 Task: Add a signature Julia Brown containing With heartfelt thanks and warm wishes, Julia Brown to email address softage.8@softage.net and add a label Cloud computing
Action: Mouse moved to (1226, 75)
Screenshot: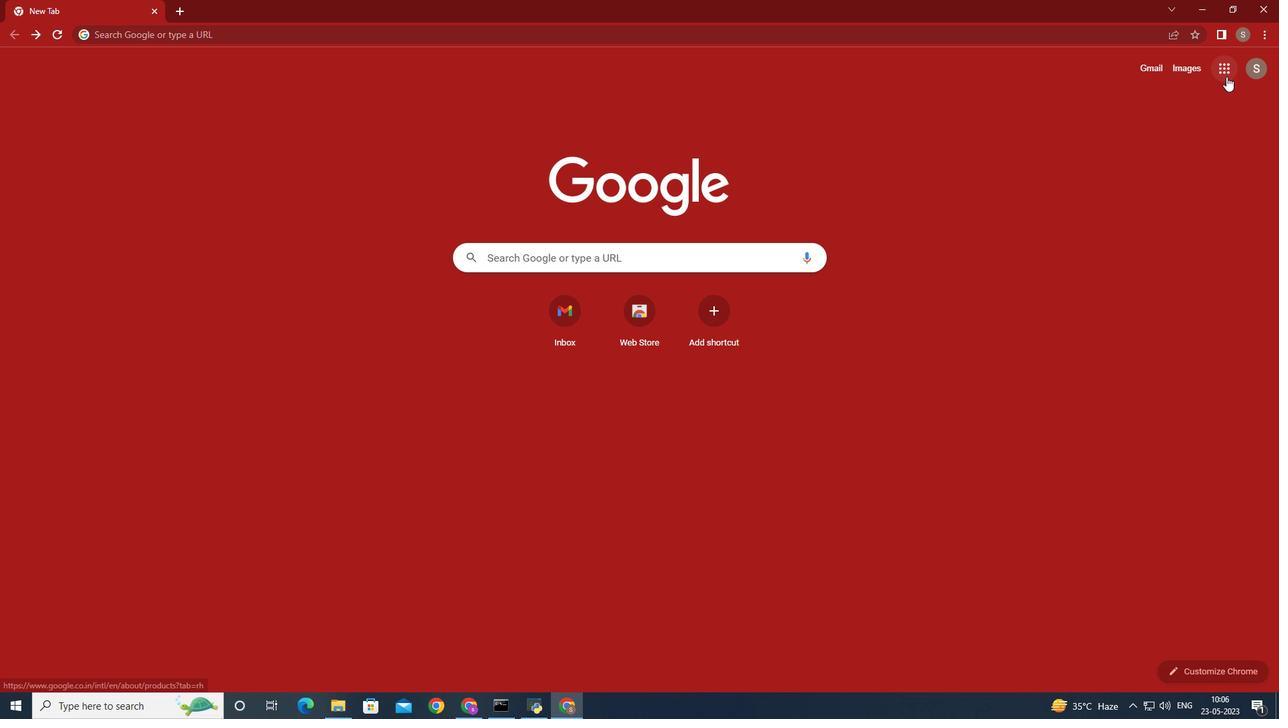
Action: Mouse pressed left at (1226, 75)
Screenshot: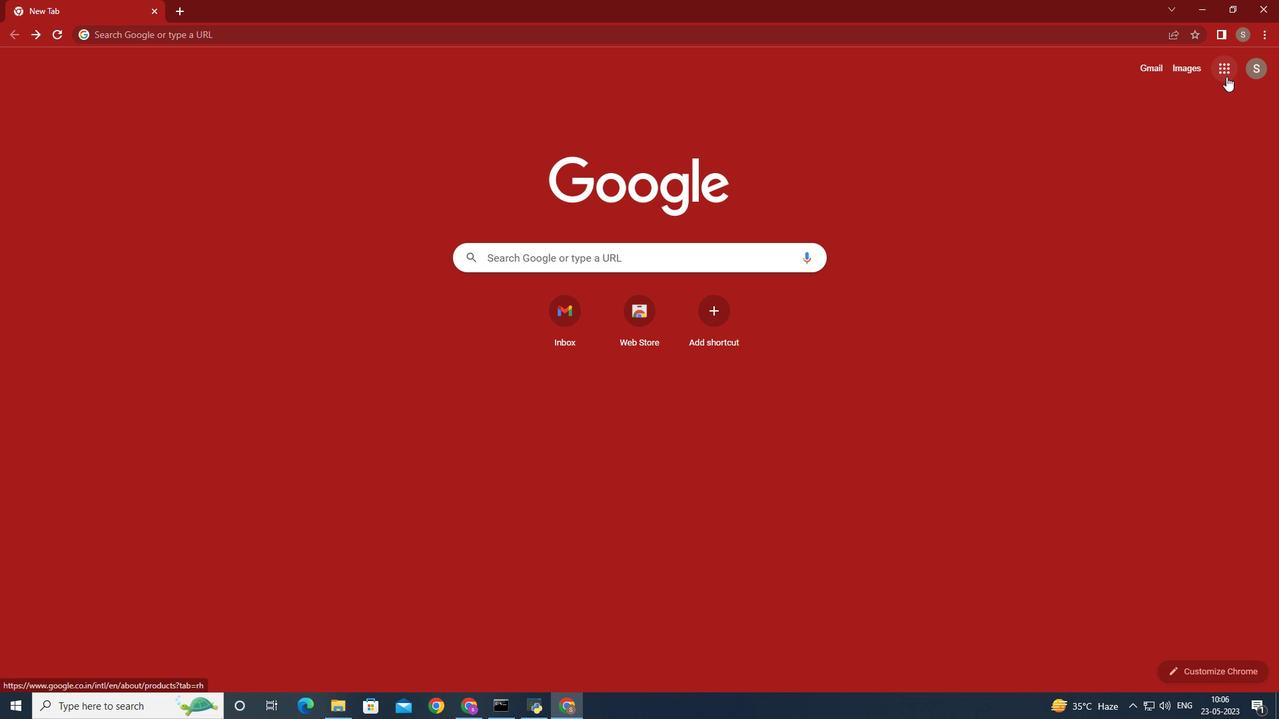 
Action: Mouse moved to (1151, 141)
Screenshot: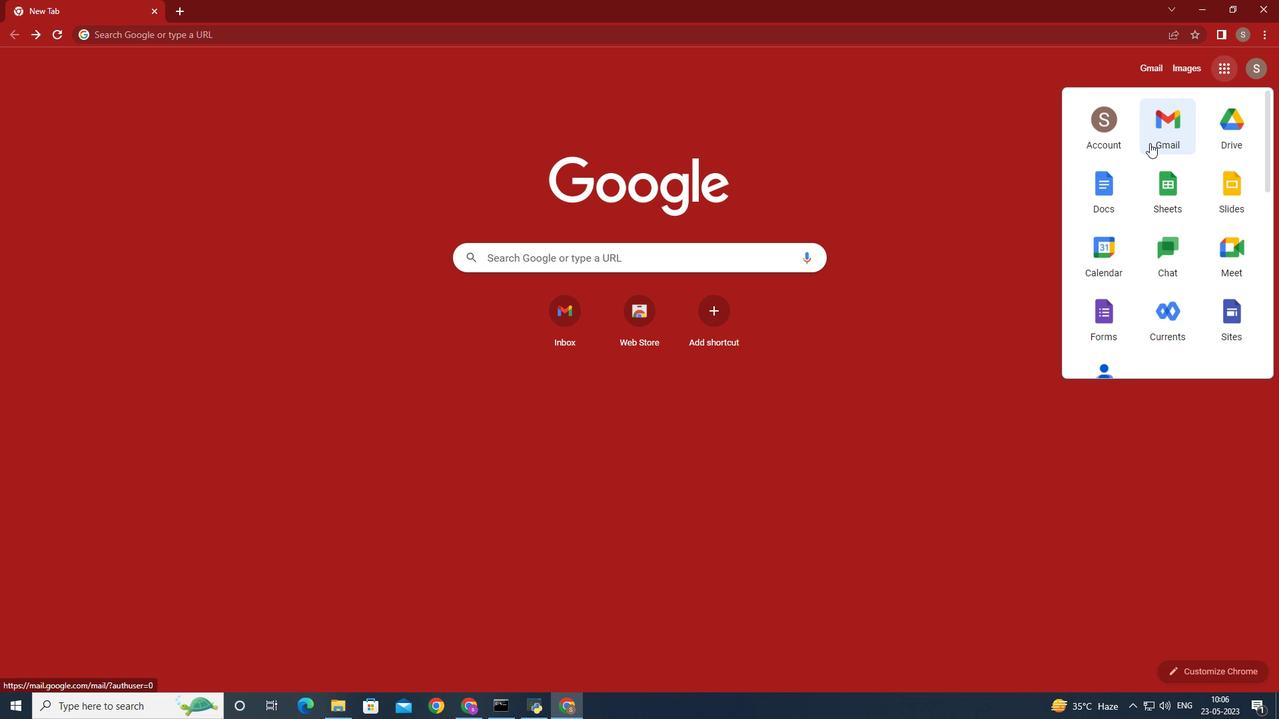 
Action: Mouse pressed left at (1151, 141)
Screenshot: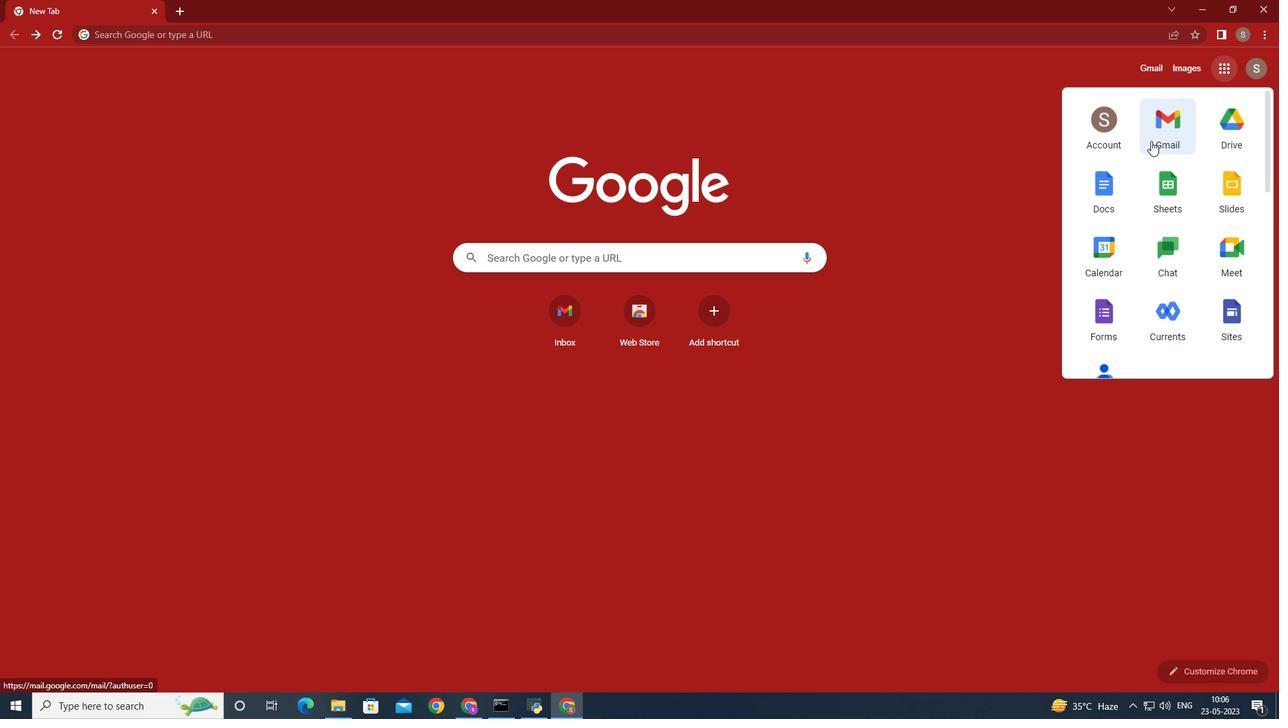 
Action: Mouse moved to (1123, 95)
Screenshot: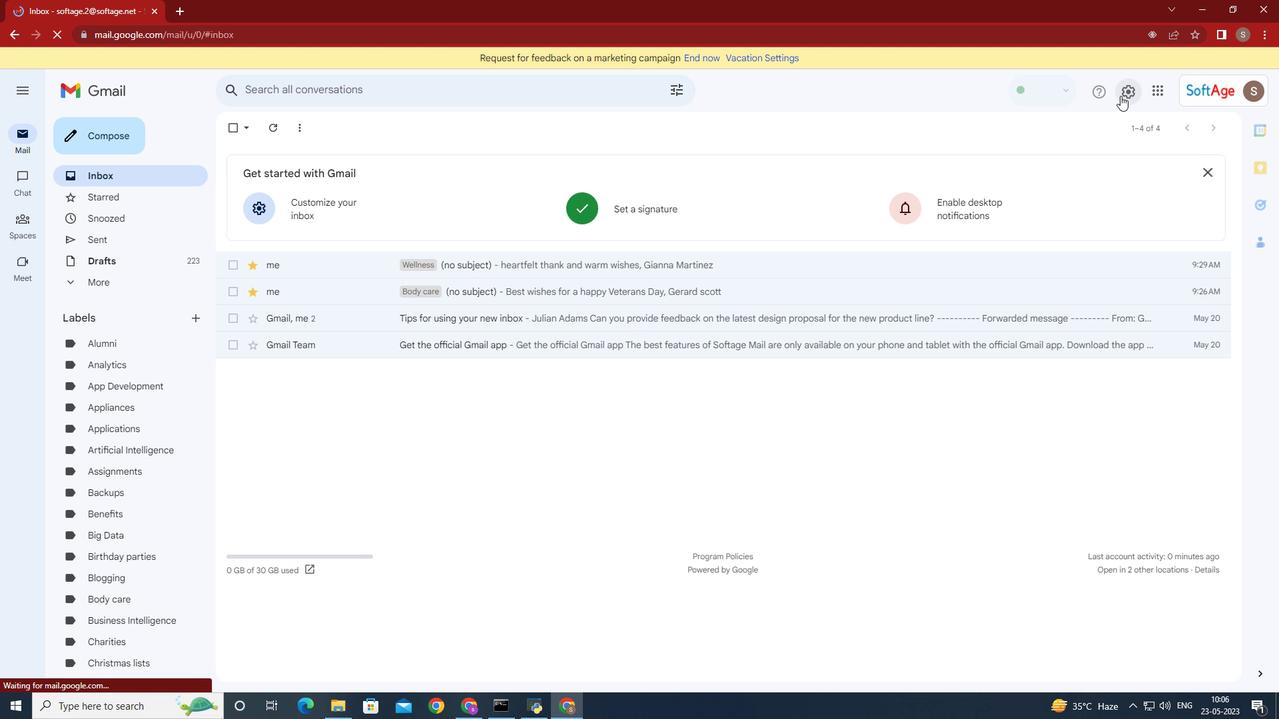 
Action: Mouse pressed left at (1123, 95)
Screenshot: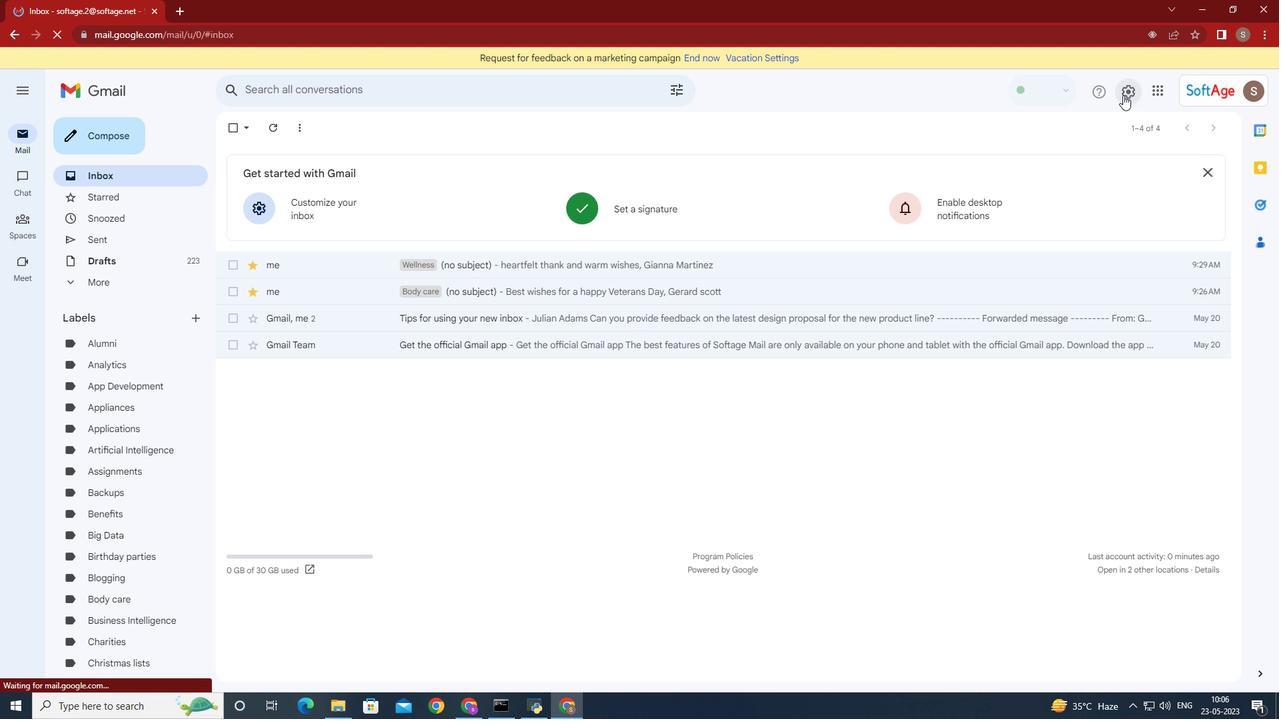 
Action: Mouse moved to (1130, 161)
Screenshot: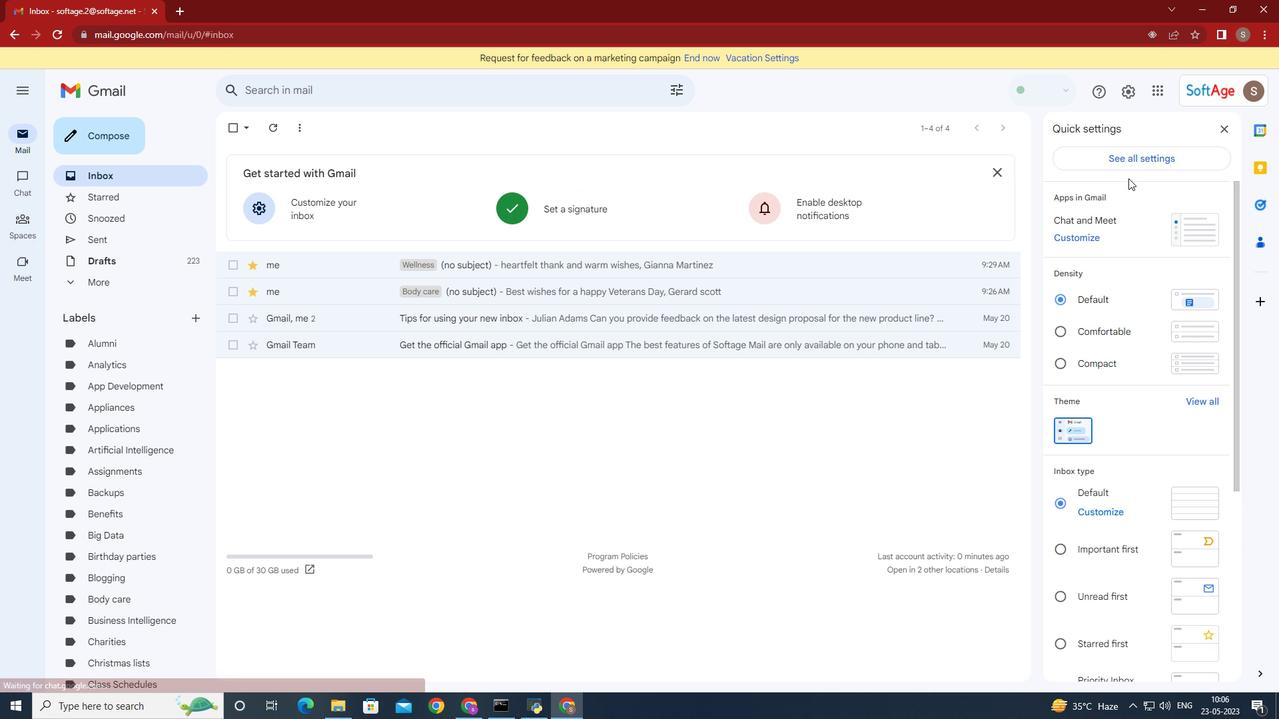 
Action: Mouse pressed left at (1130, 161)
Screenshot: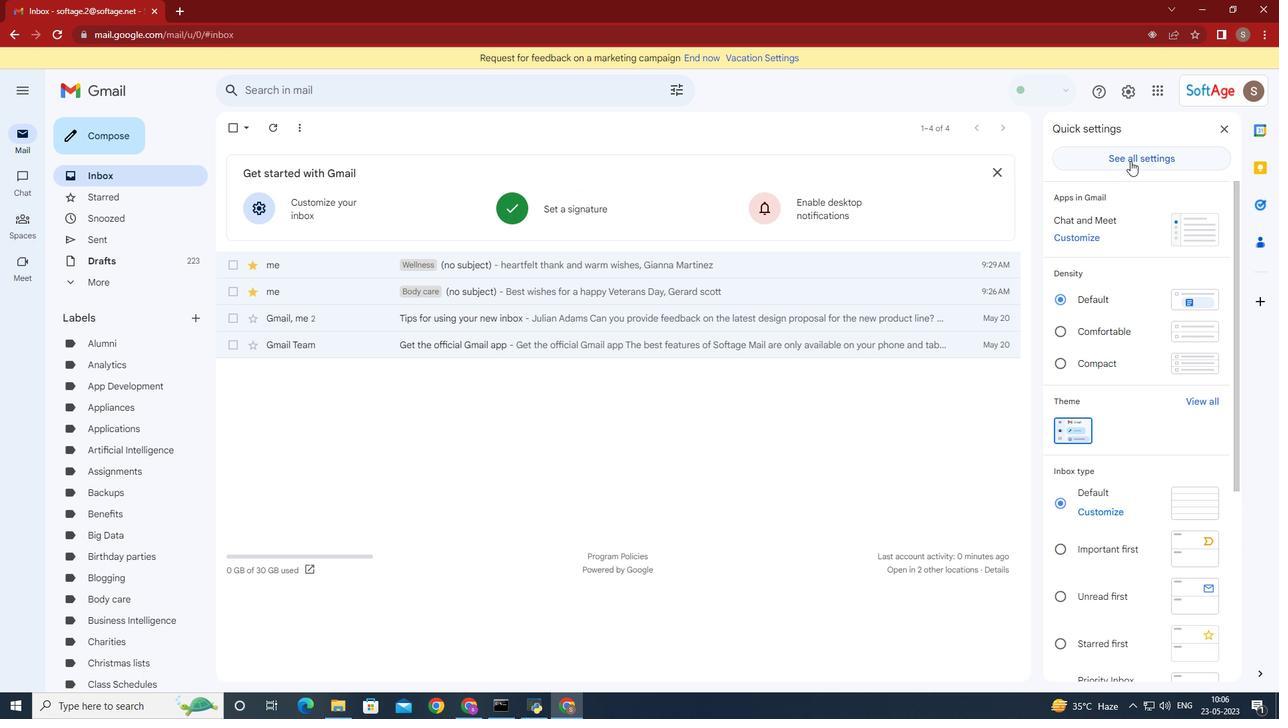
Action: Mouse moved to (616, 367)
Screenshot: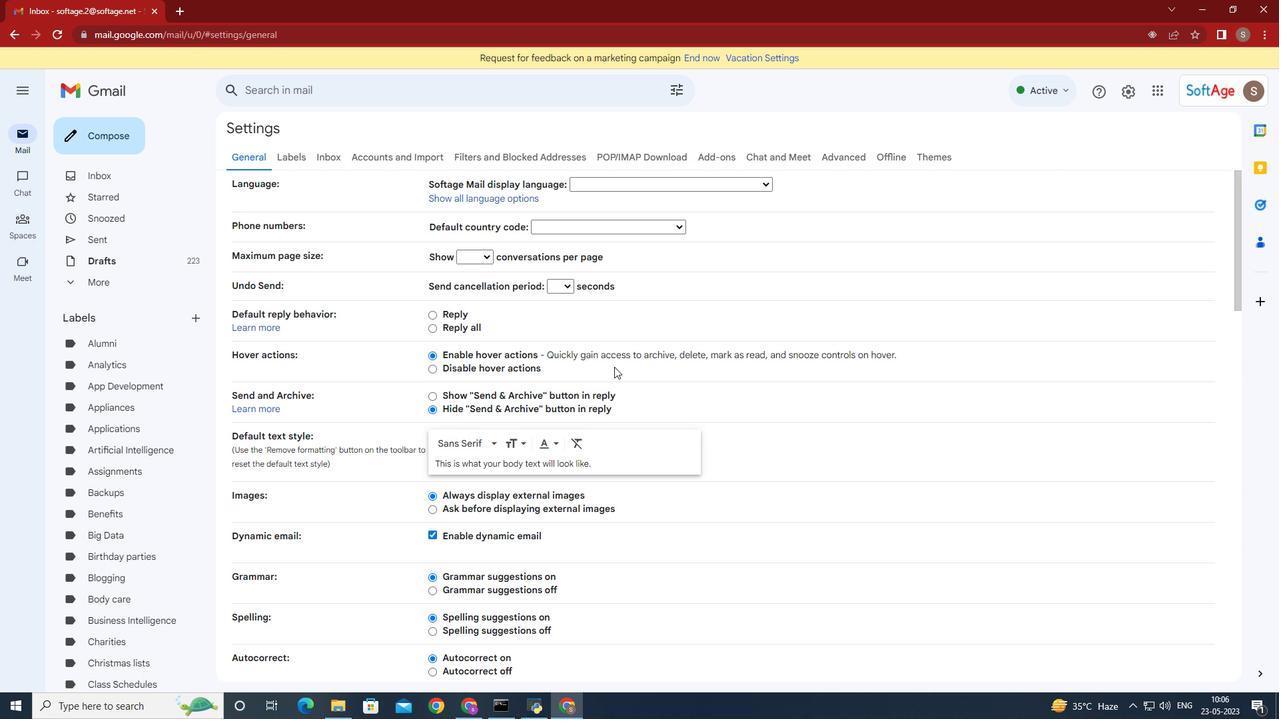 
Action: Mouse scrolled (616, 366) with delta (0, 0)
Screenshot: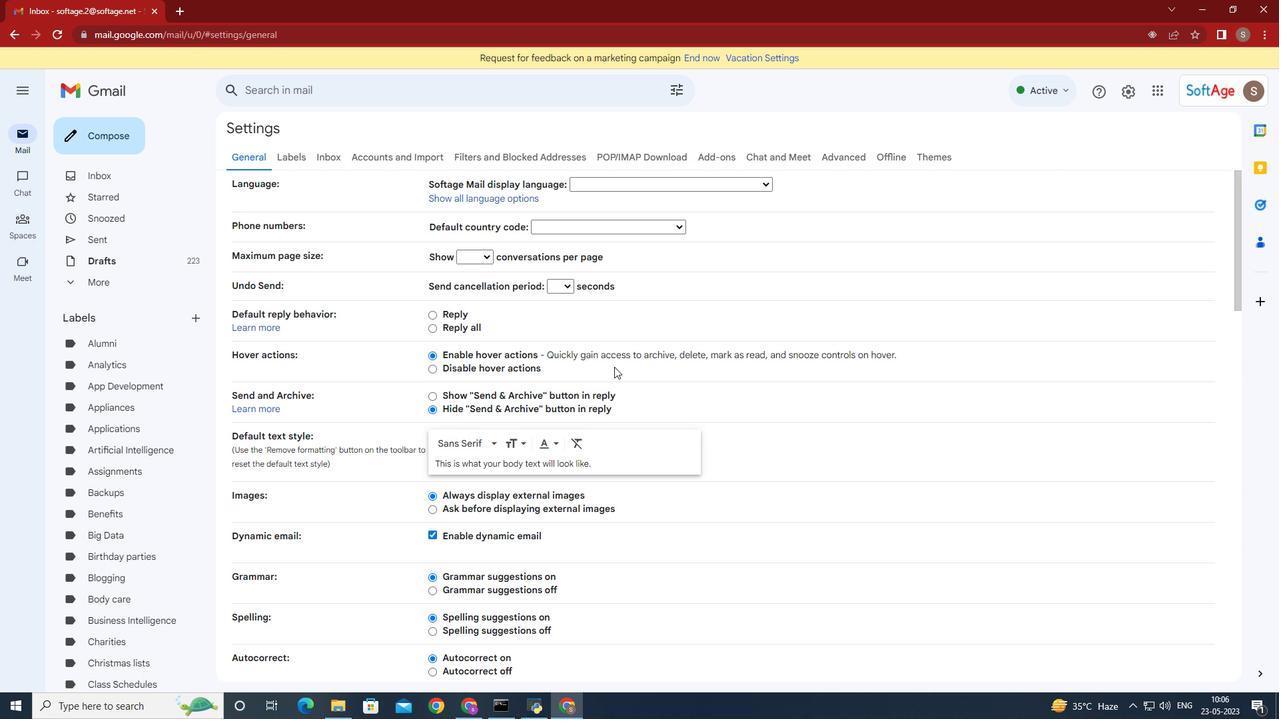 
Action: Mouse moved to (646, 369)
Screenshot: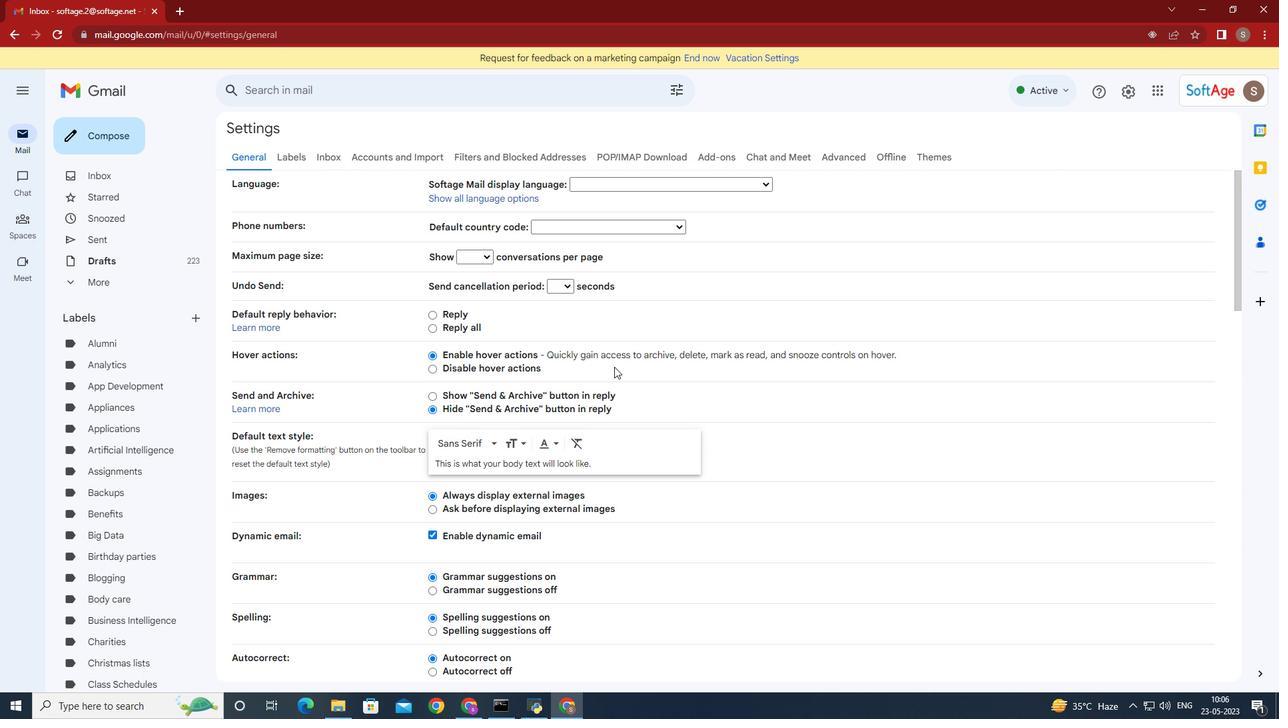 
Action: Mouse scrolled (646, 369) with delta (0, 0)
Screenshot: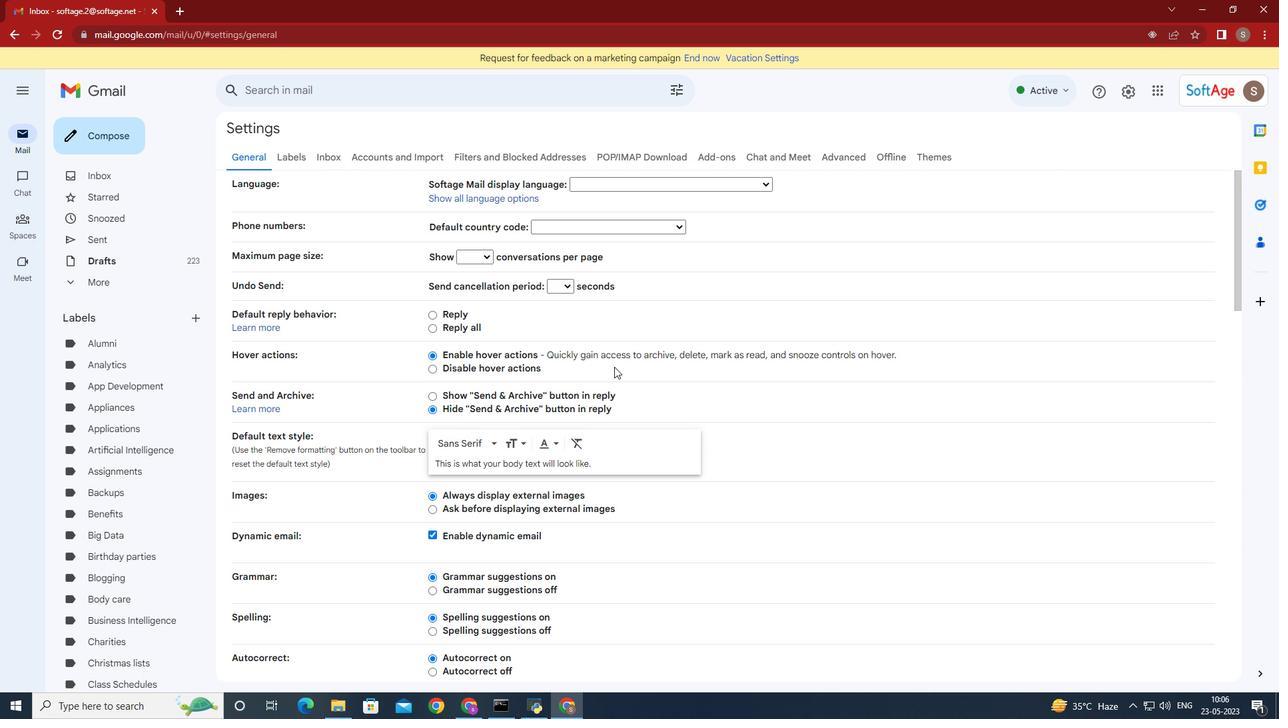 
Action: Mouse moved to (715, 370)
Screenshot: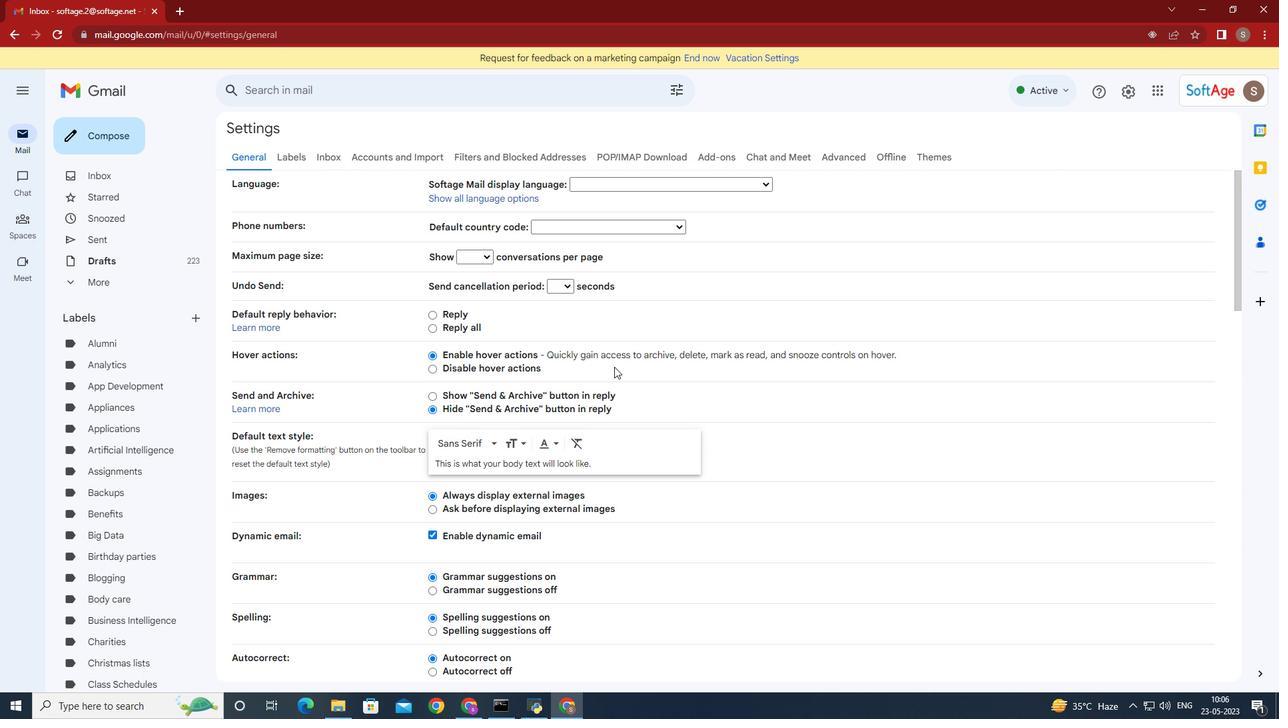 
Action: Mouse scrolled (697, 369) with delta (0, 0)
Screenshot: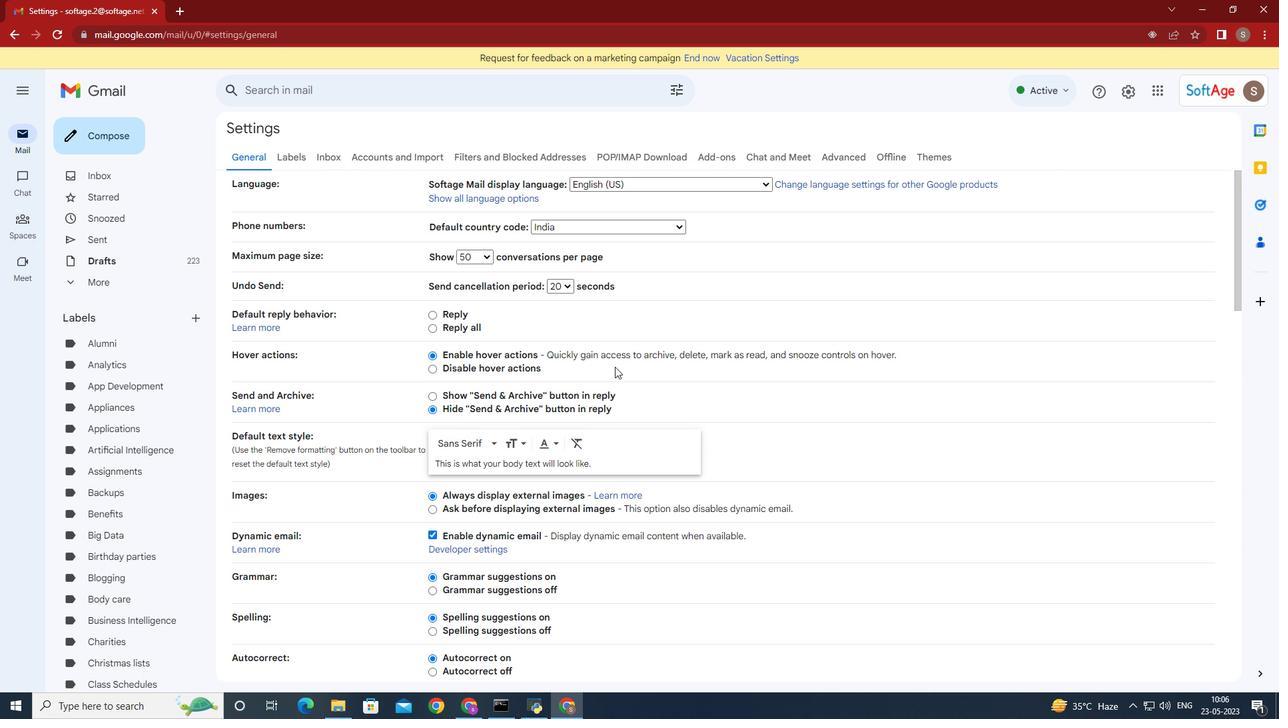 
Action: Mouse moved to (756, 367)
Screenshot: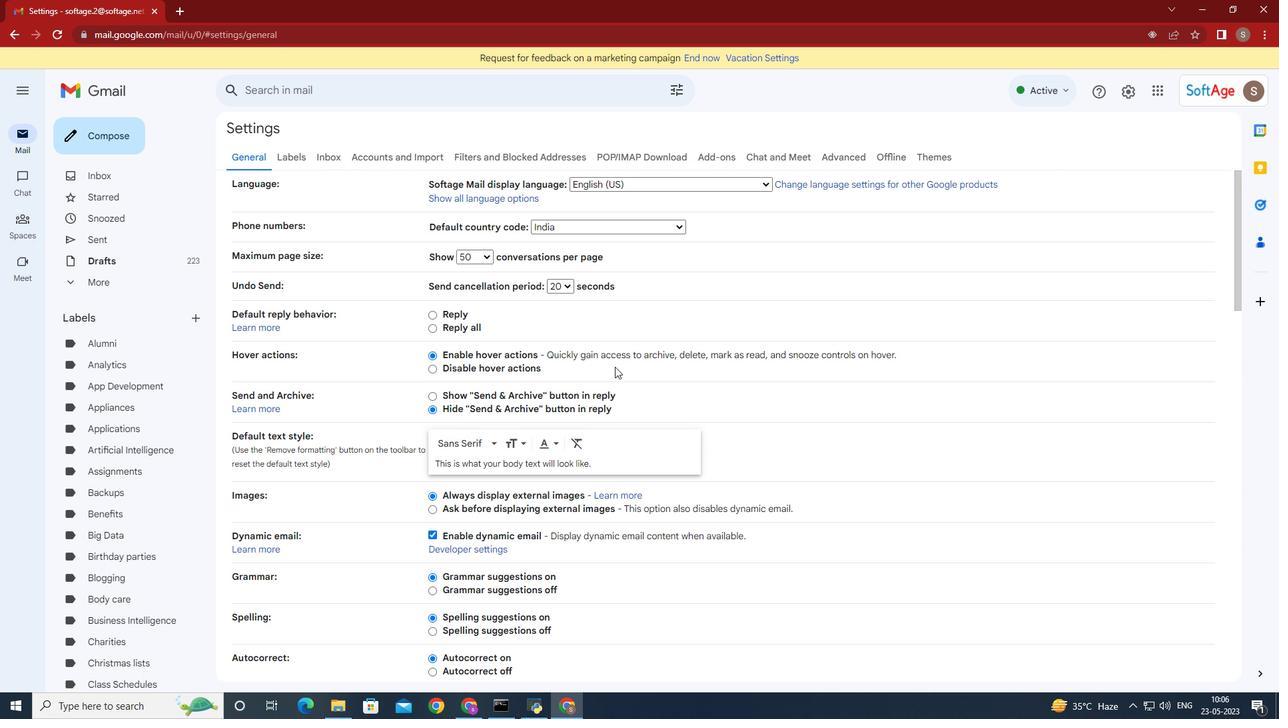
Action: Mouse scrolled (756, 367) with delta (0, 0)
Screenshot: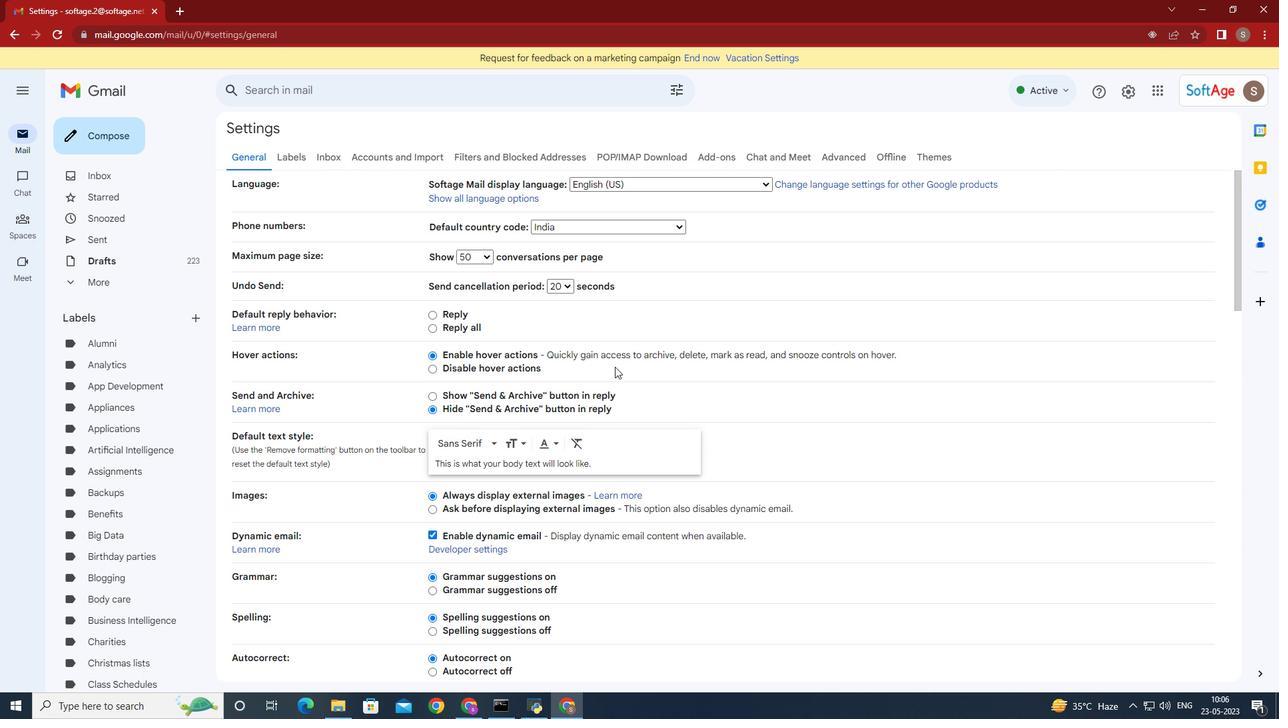 
Action: Mouse moved to (809, 357)
Screenshot: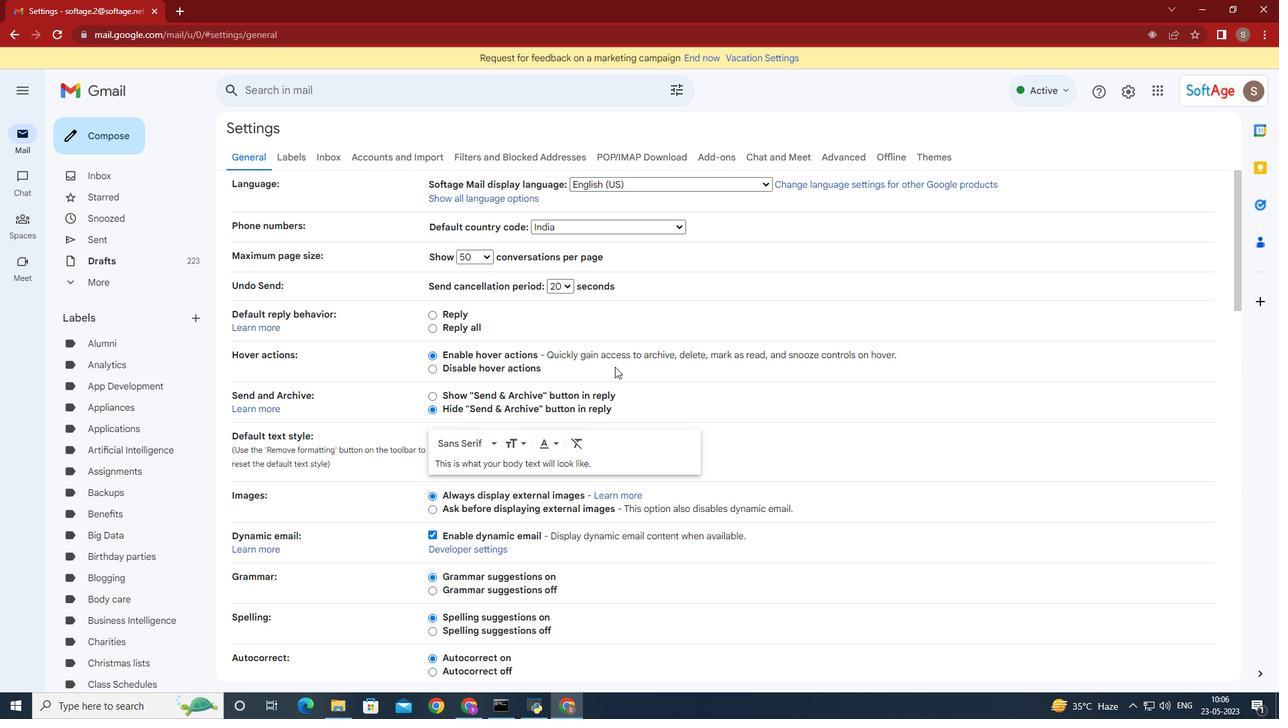 
Action: Mouse scrolled (809, 357) with delta (0, 0)
Screenshot: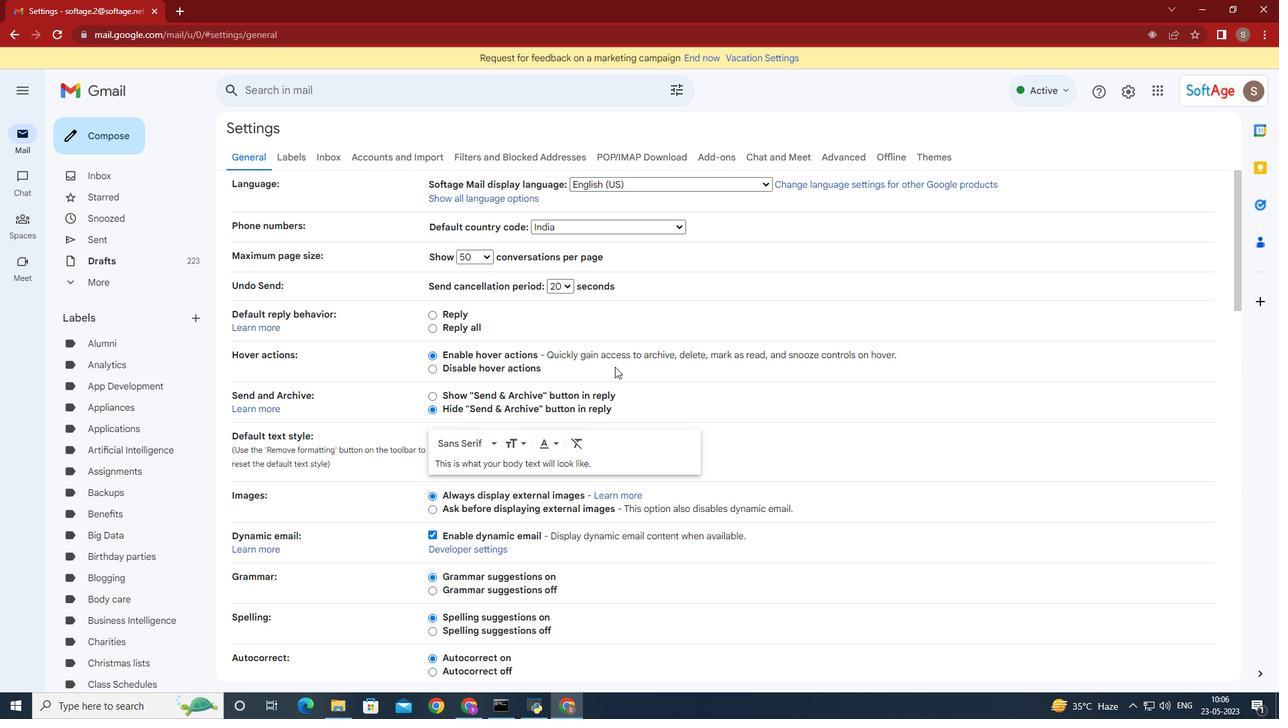 
Action: Mouse moved to (830, 350)
Screenshot: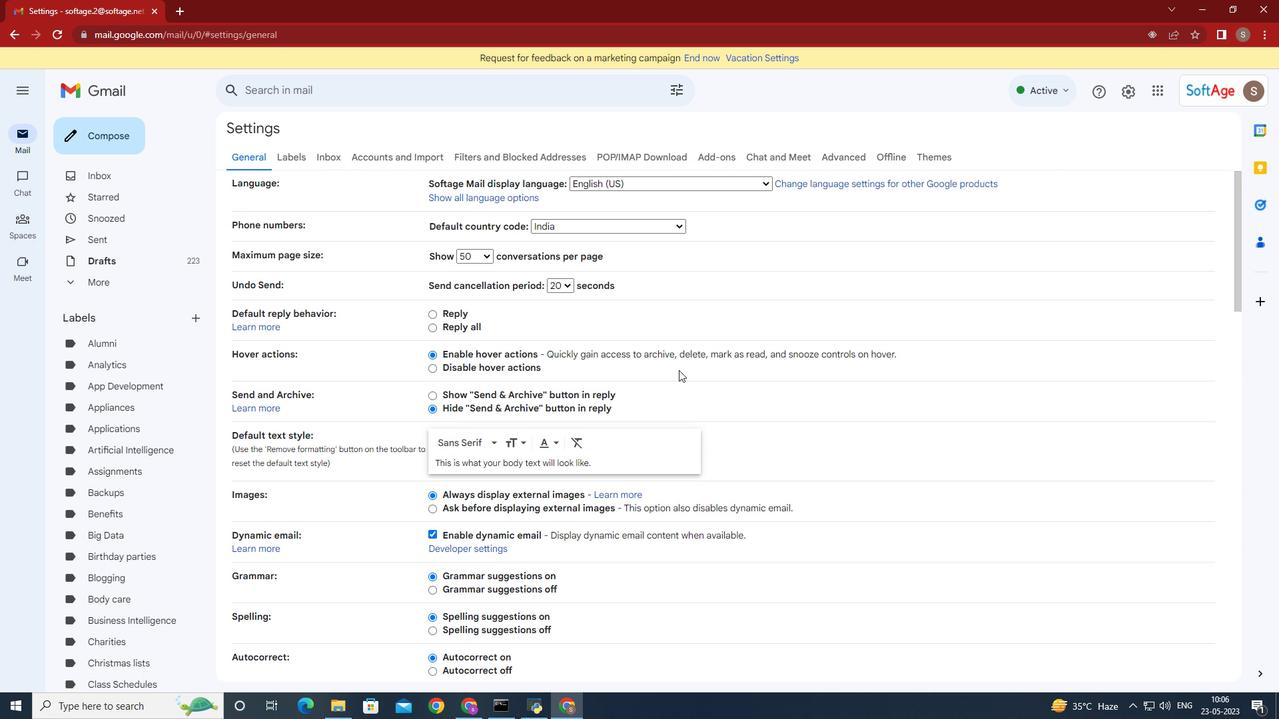 
Action: Mouse scrolled (830, 349) with delta (0, 0)
Screenshot: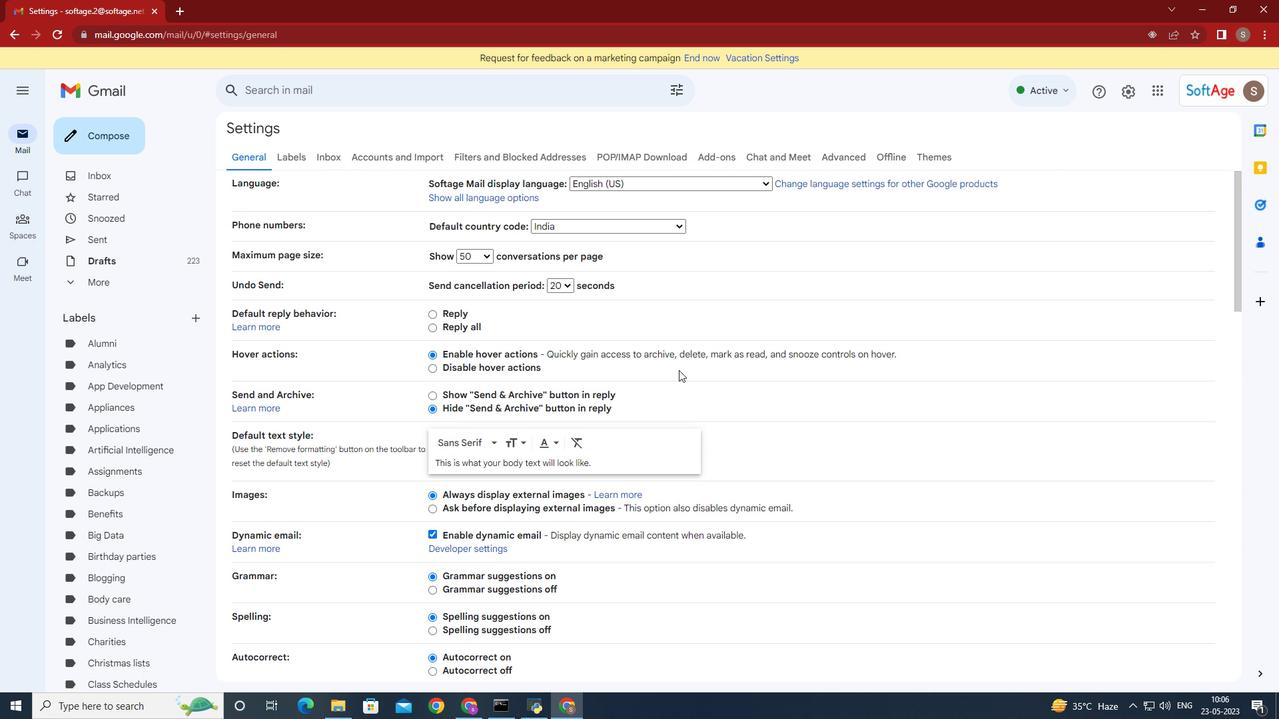 
Action: Mouse moved to (789, 353)
Screenshot: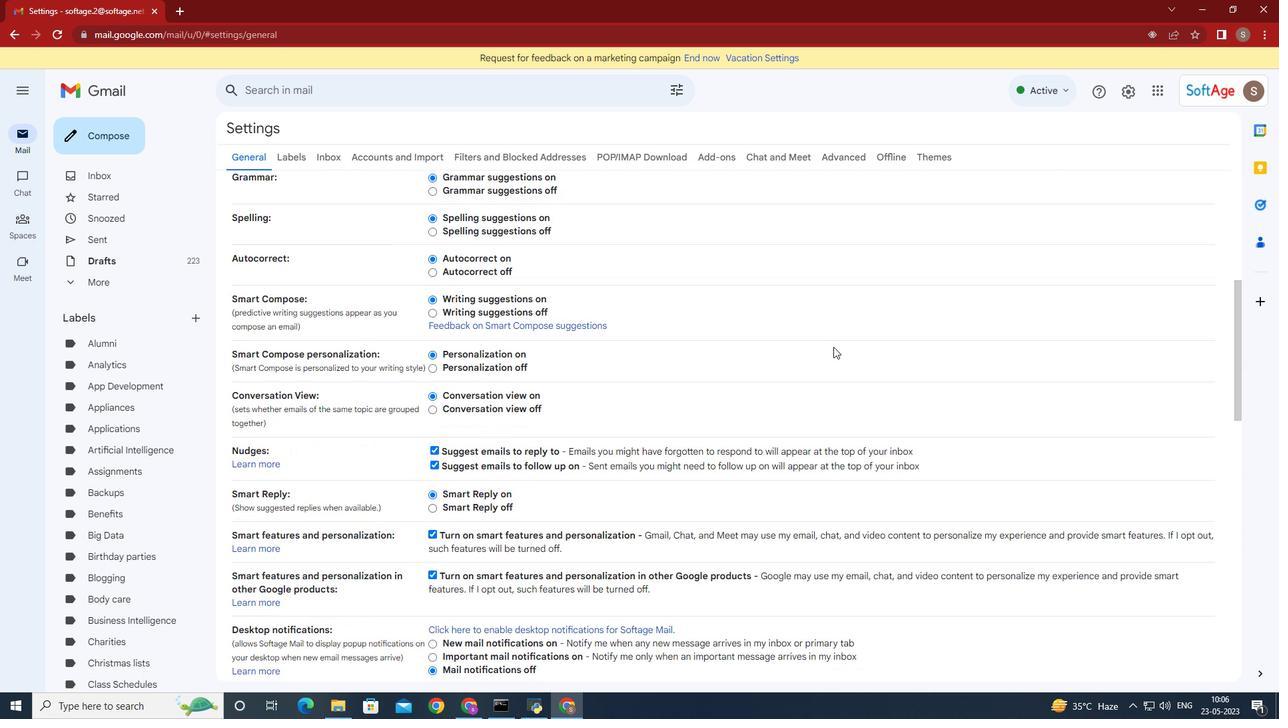 
Action: Mouse scrolled (789, 352) with delta (0, 0)
Screenshot: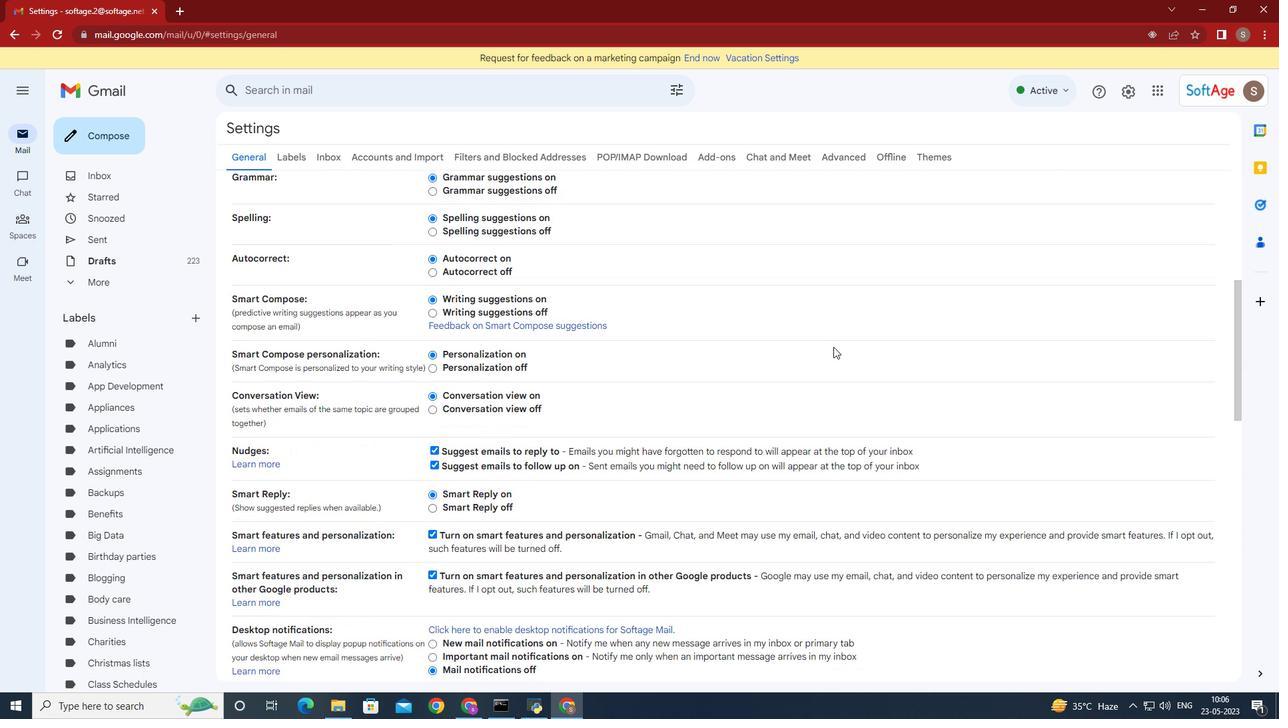 
Action: Mouse moved to (783, 355)
Screenshot: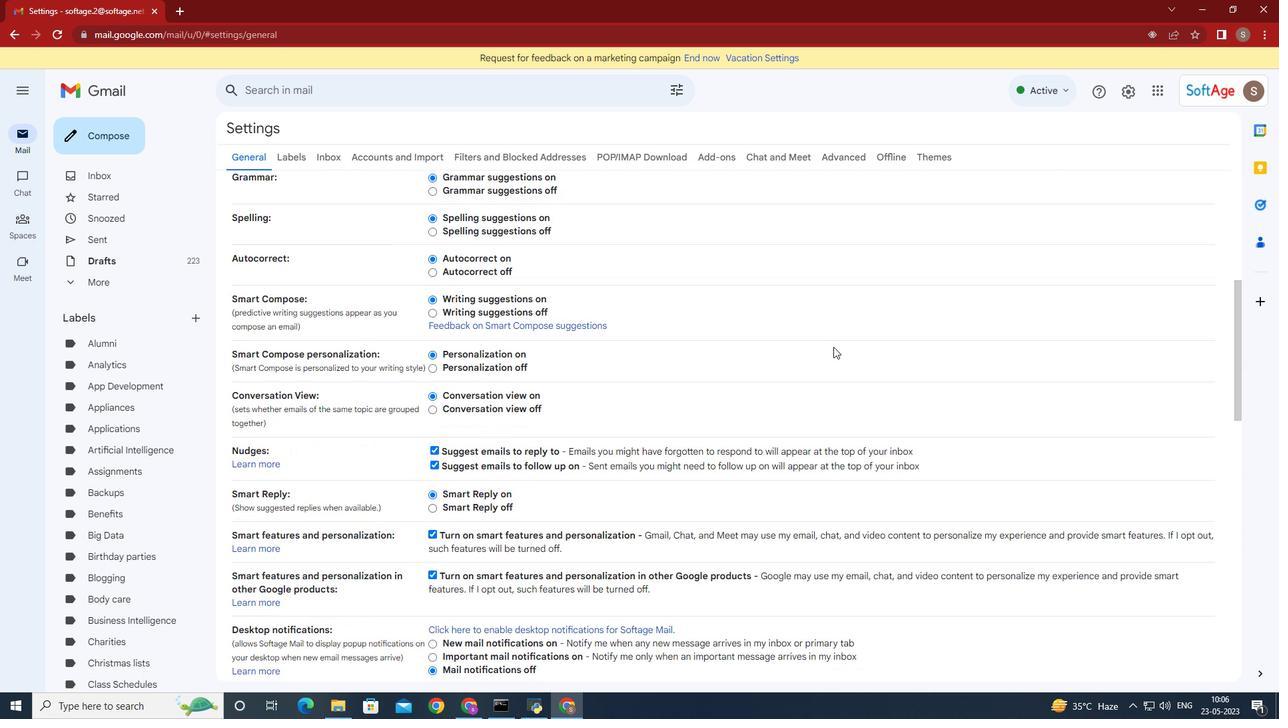 
Action: Mouse scrolled (783, 355) with delta (0, 0)
Screenshot: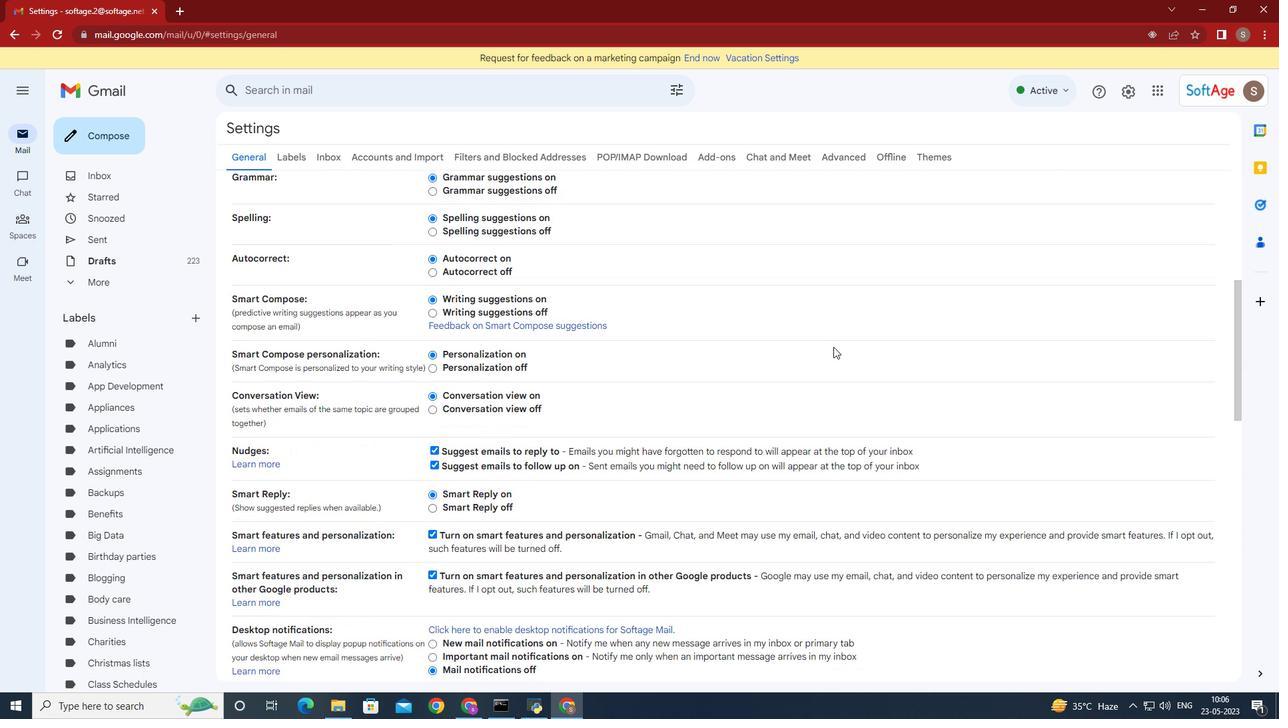 
Action: Mouse moved to (781, 357)
Screenshot: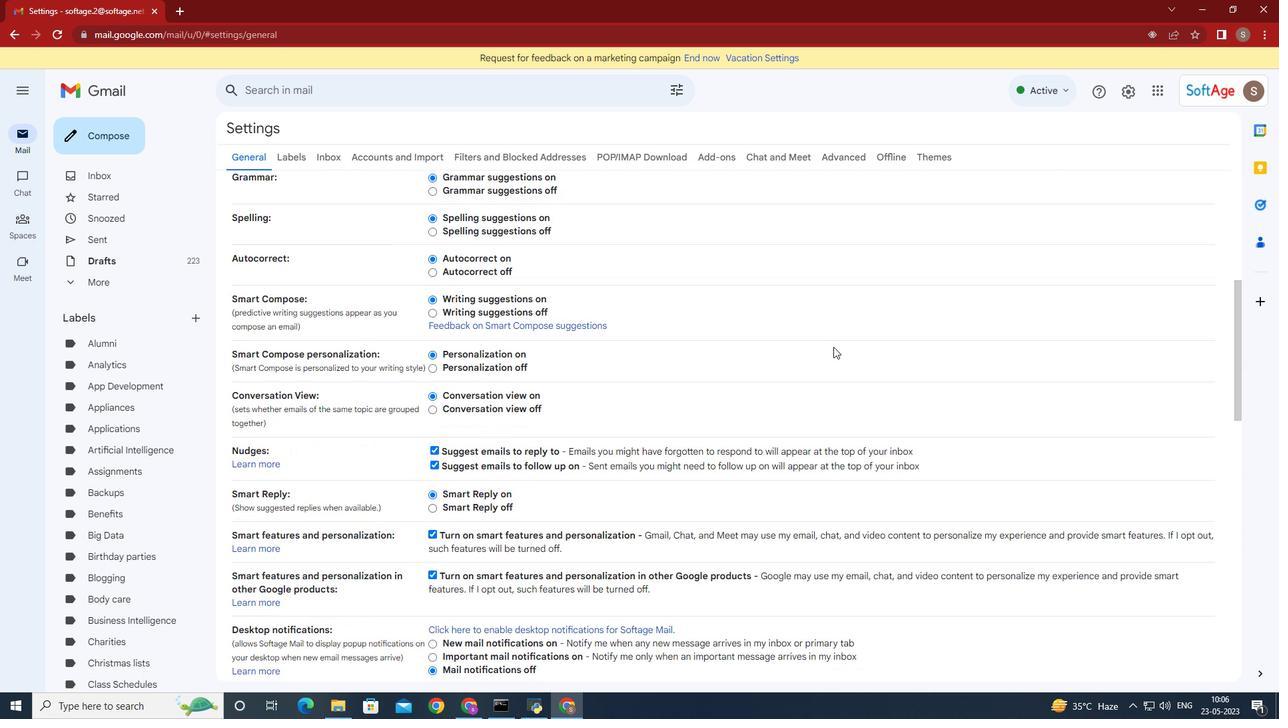 
Action: Mouse scrolled (781, 356) with delta (0, 0)
Screenshot: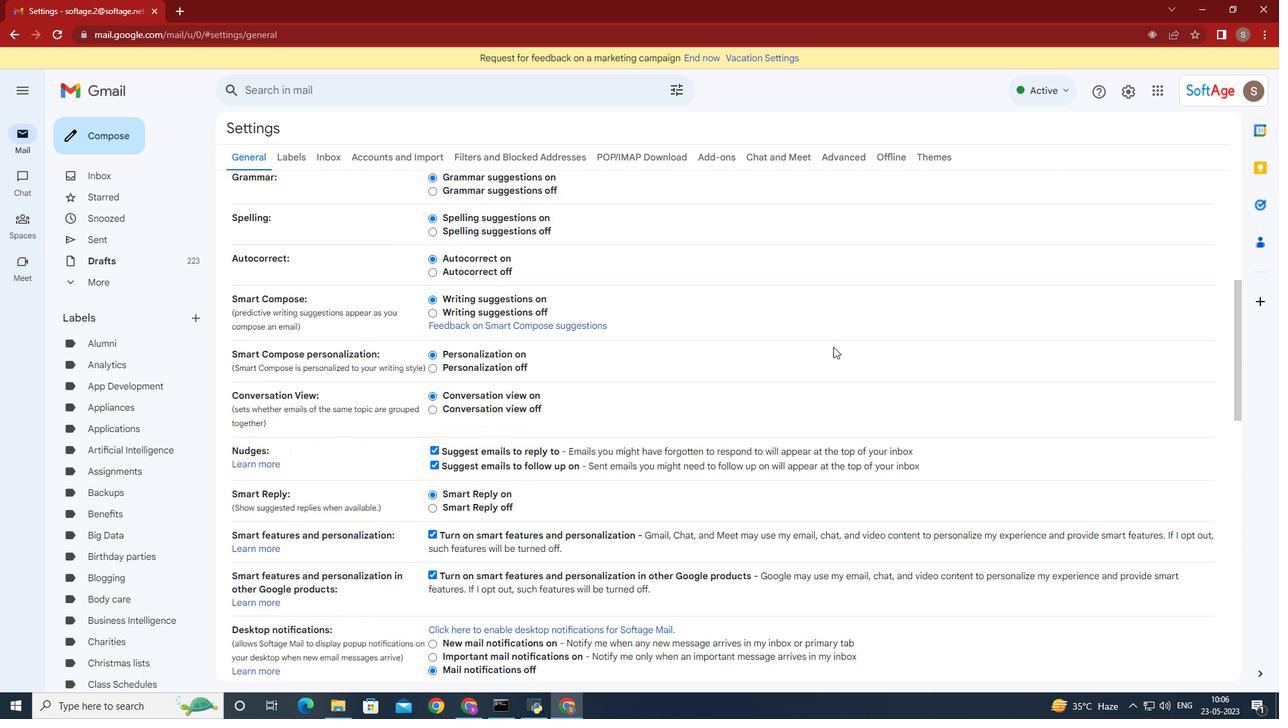 
Action: Mouse moved to (780, 357)
Screenshot: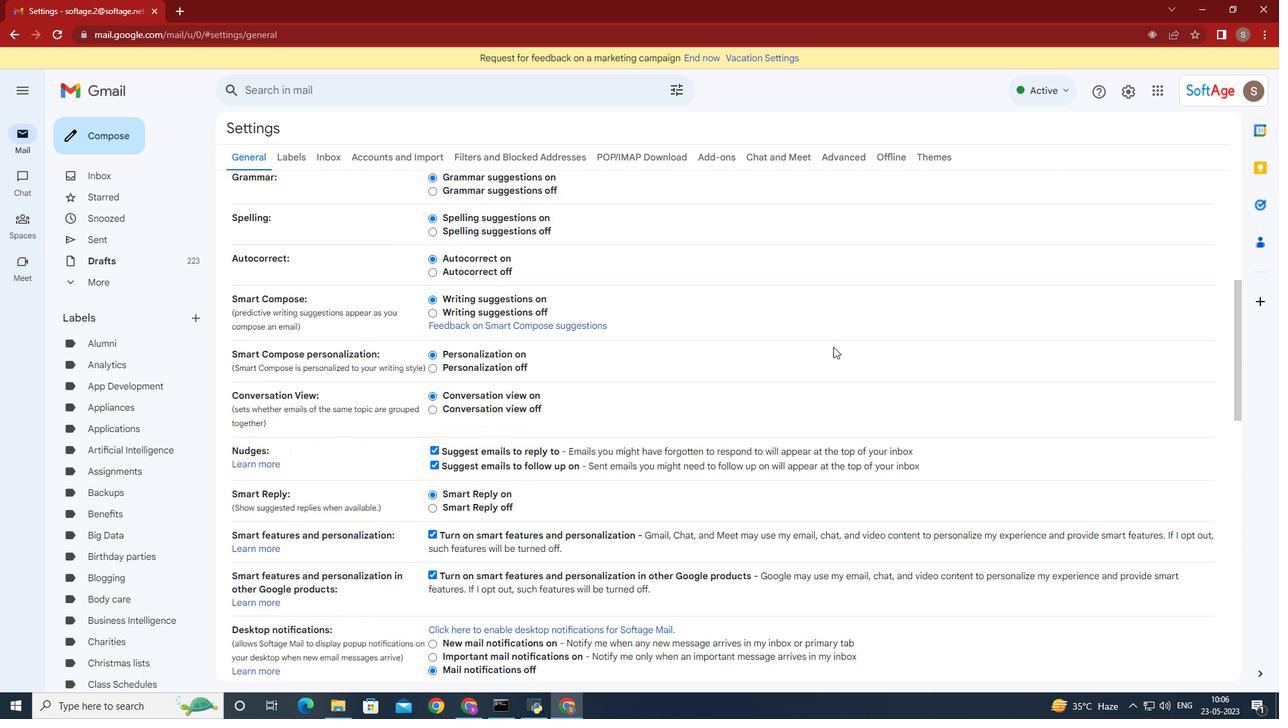 
Action: Mouse scrolled (780, 356) with delta (0, 0)
Screenshot: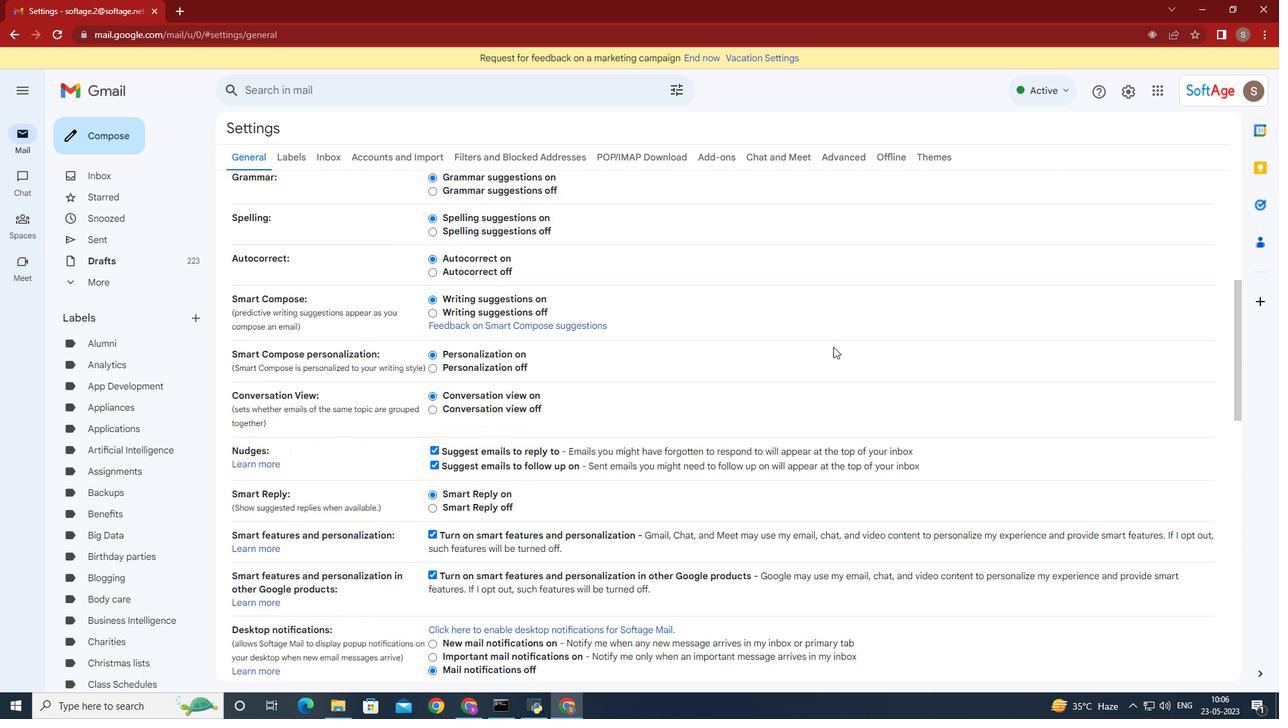 
Action: Mouse moved to (779, 357)
Screenshot: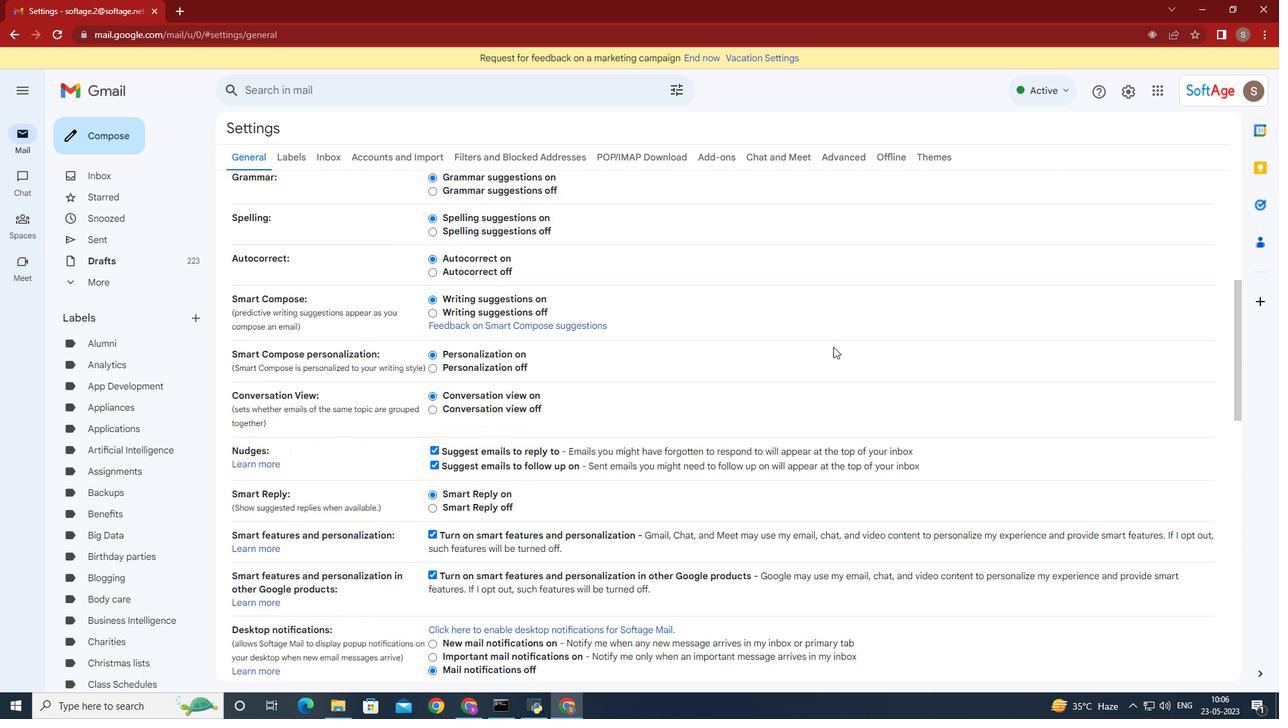 
Action: Mouse scrolled (779, 356) with delta (0, 0)
Screenshot: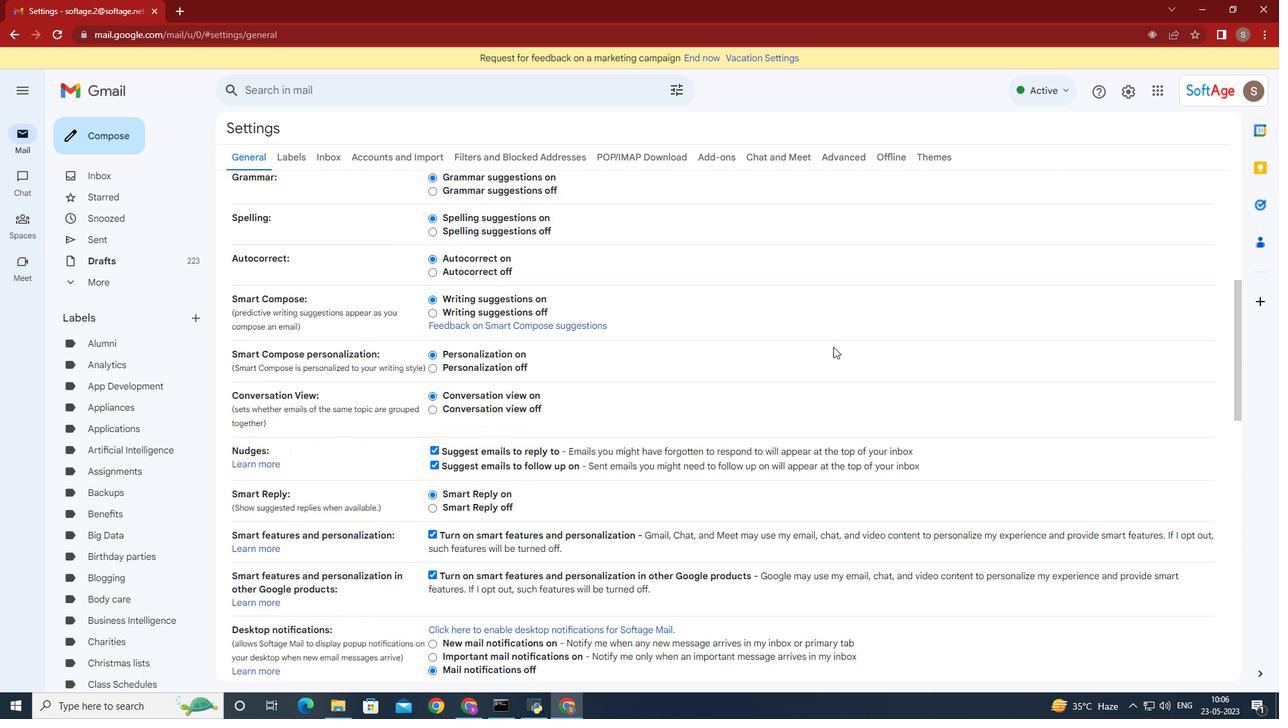 
Action: Mouse moved to (779, 357)
Screenshot: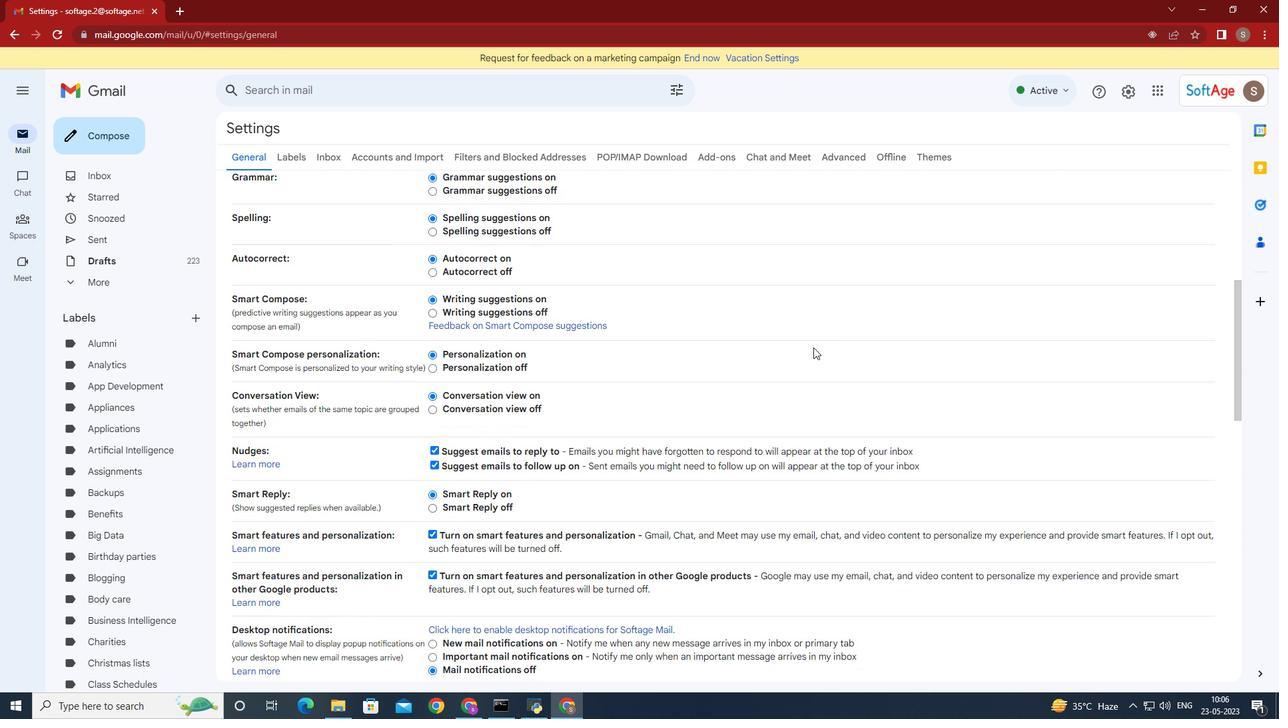 
Action: Mouse scrolled (779, 357) with delta (0, 0)
Screenshot: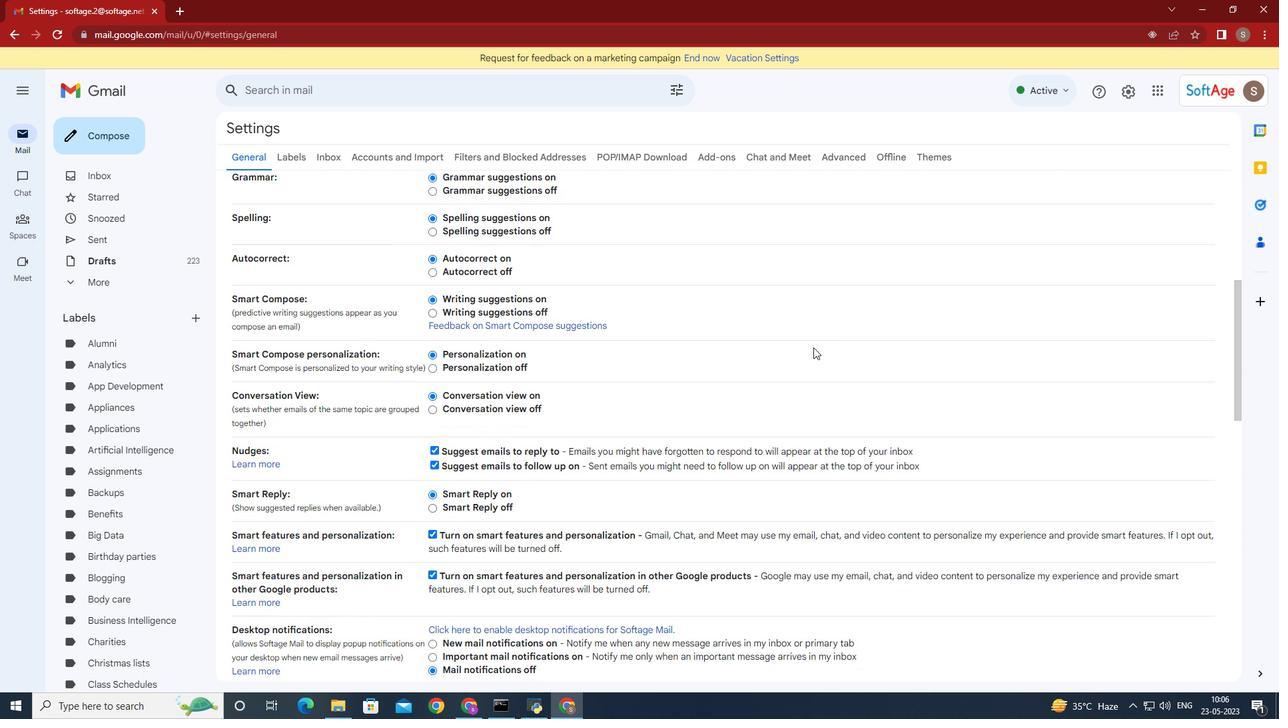 
Action: Mouse moved to (779, 357)
Screenshot: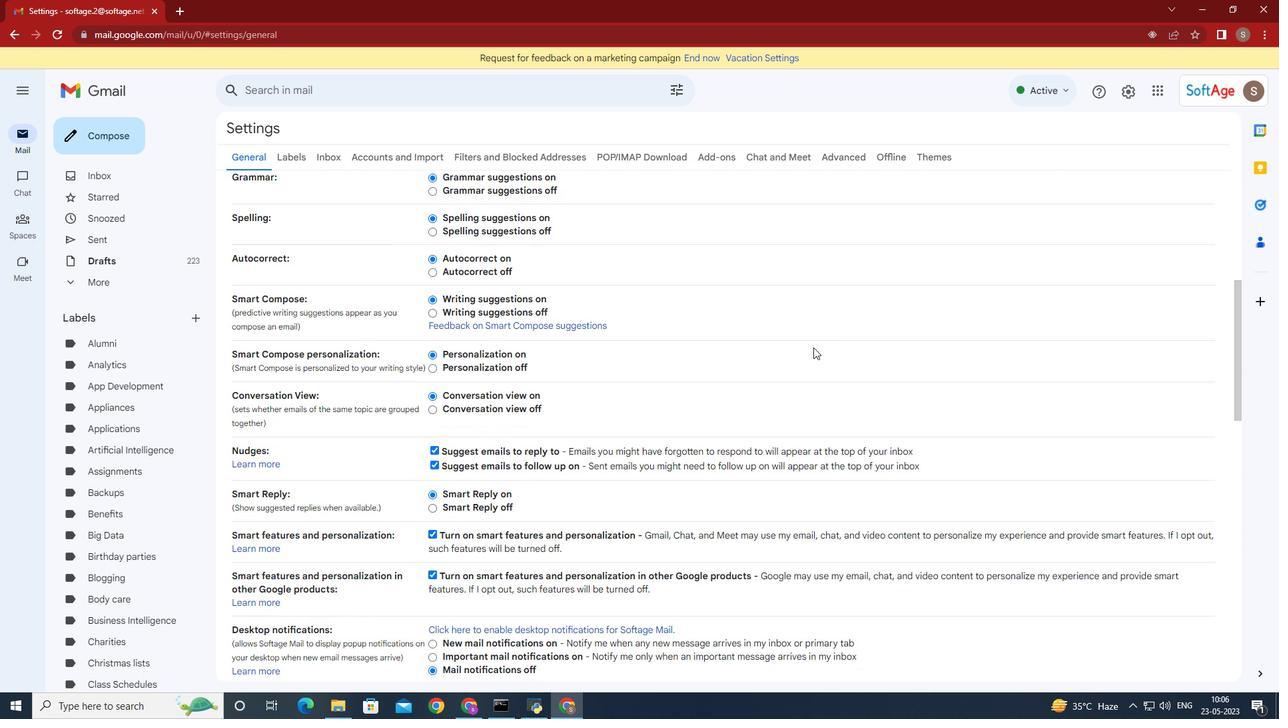
Action: Mouse scrolled (779, 357) with delta (0, 0)
Screenshot: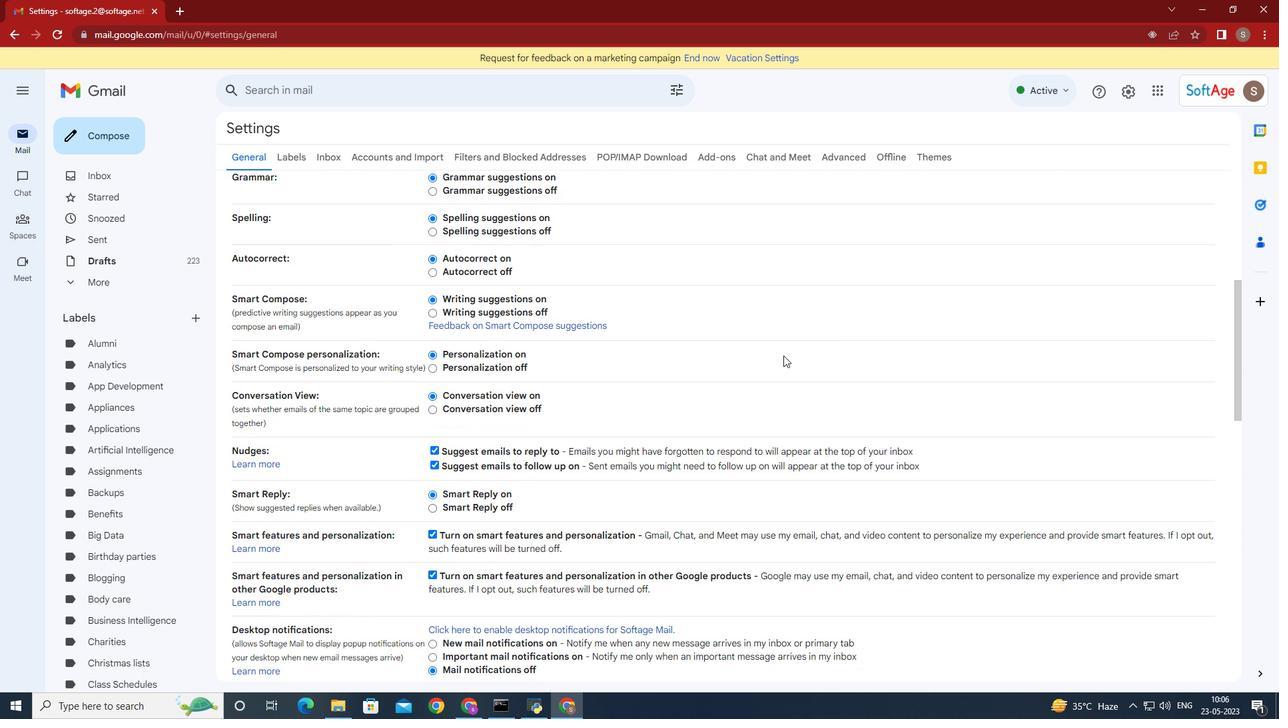 
Action: Mouse moved to (779, 356)
Screenshot: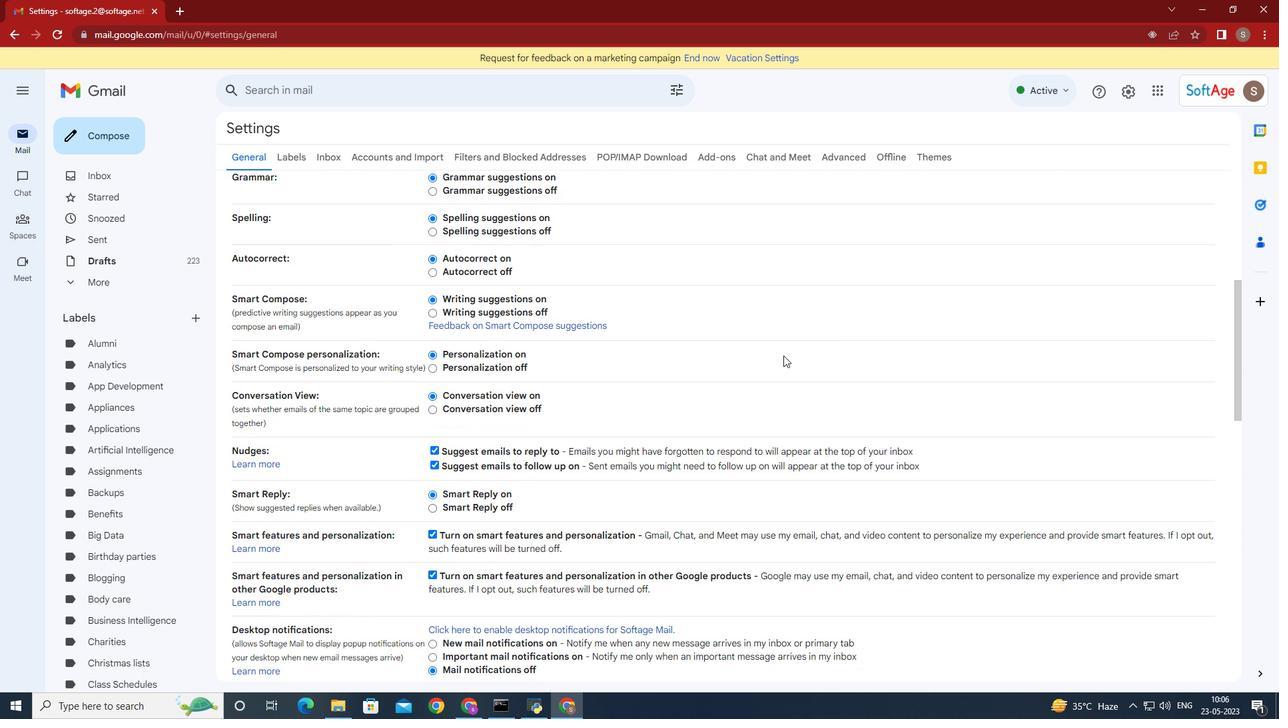 
Action: Mouse scrolled (779, 355) with delta (0, 0)
Screenshot: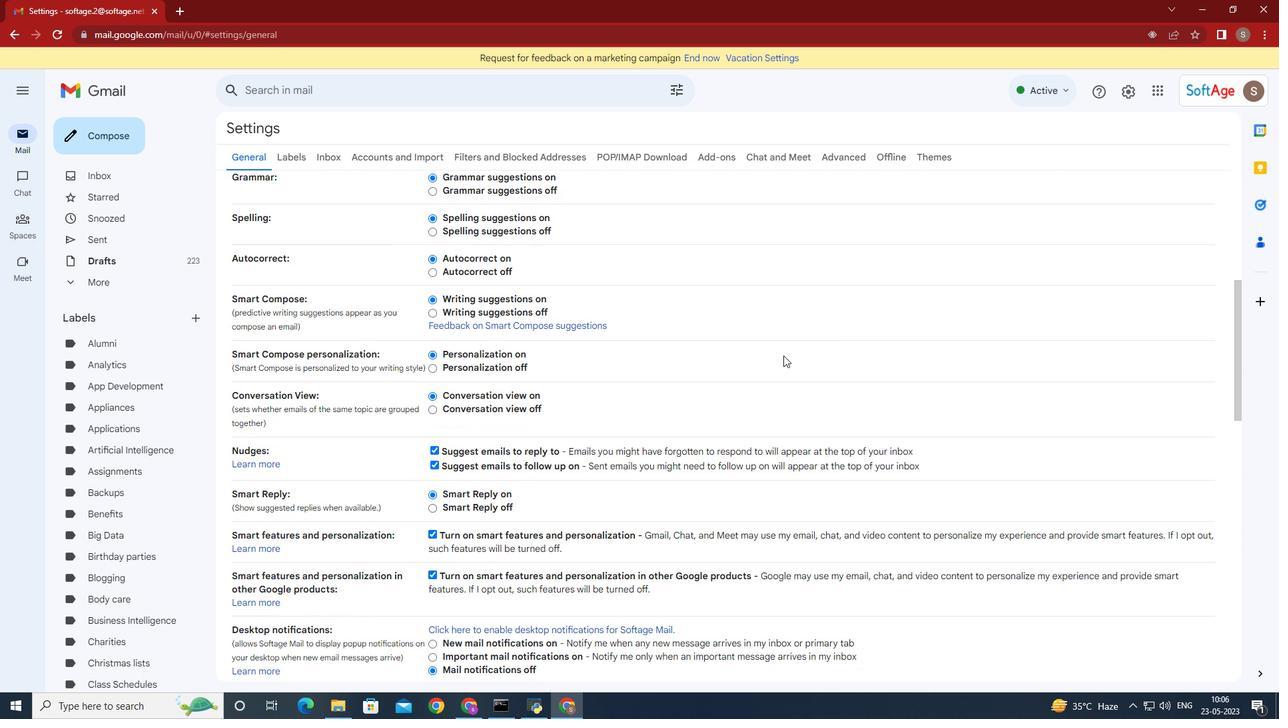 
Action: Mouse moved to (781, 353)
Screenshot: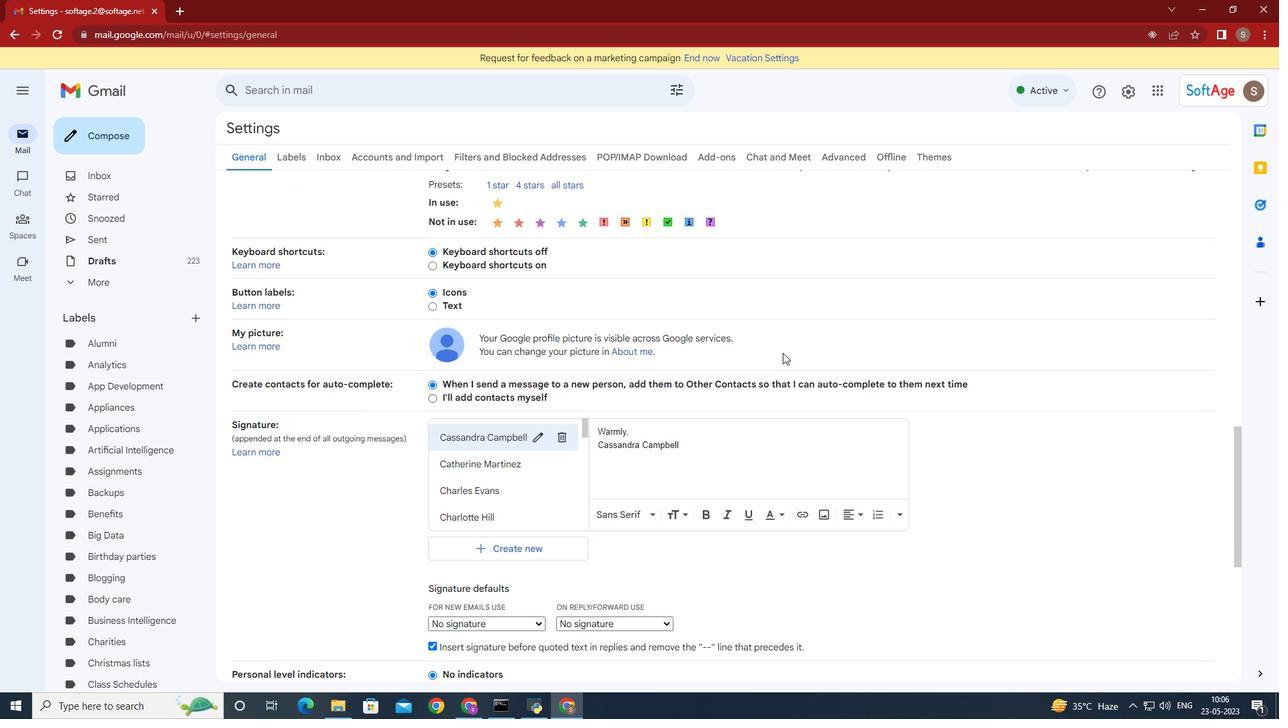 
Action: Mouse scrolled (781, 352) with delta (0, 0)
Screenshot: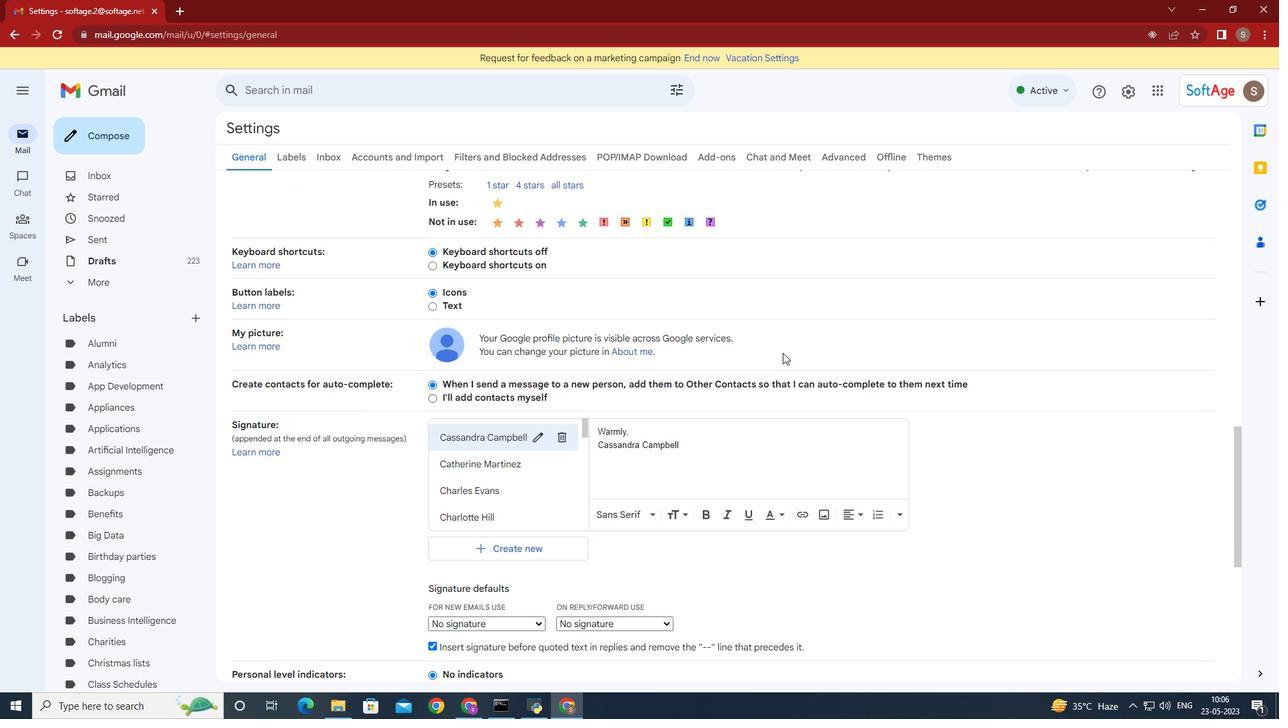 
Action: Mouse moved to (781, 353)
Screenshot: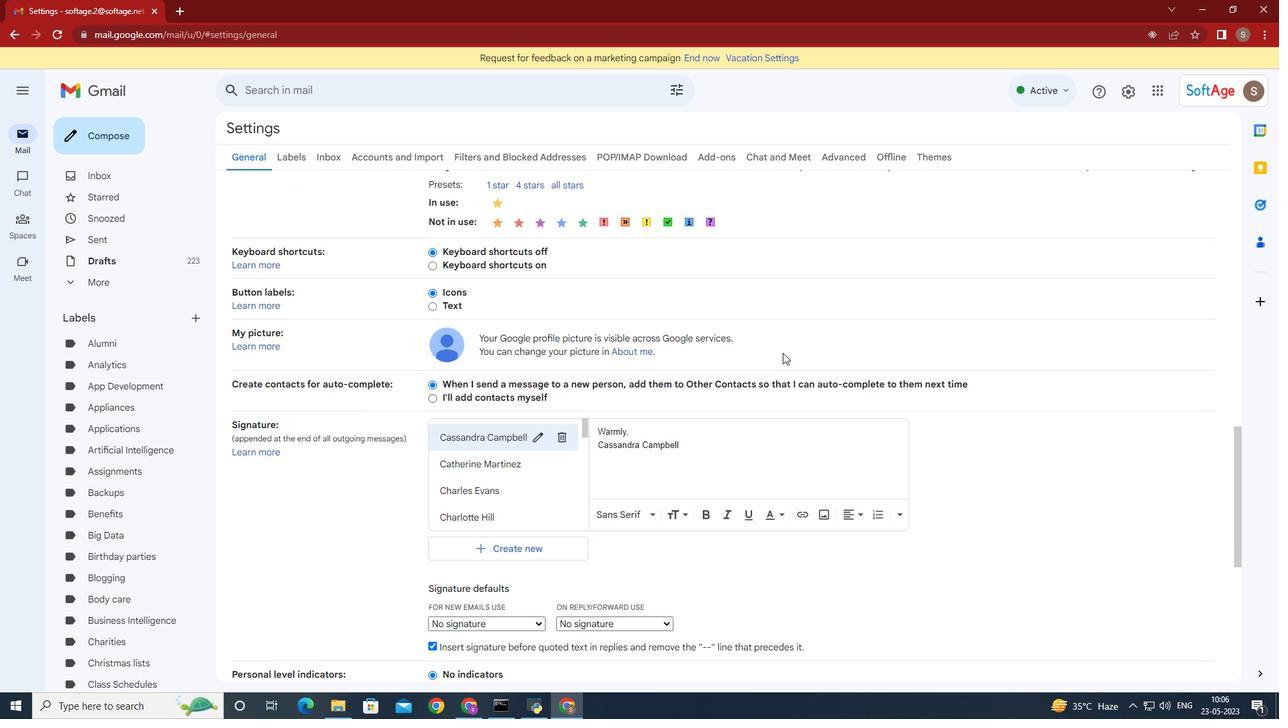 
Action: Mouse scrolled (781, 353) with delta (0, 0)
Screenshot: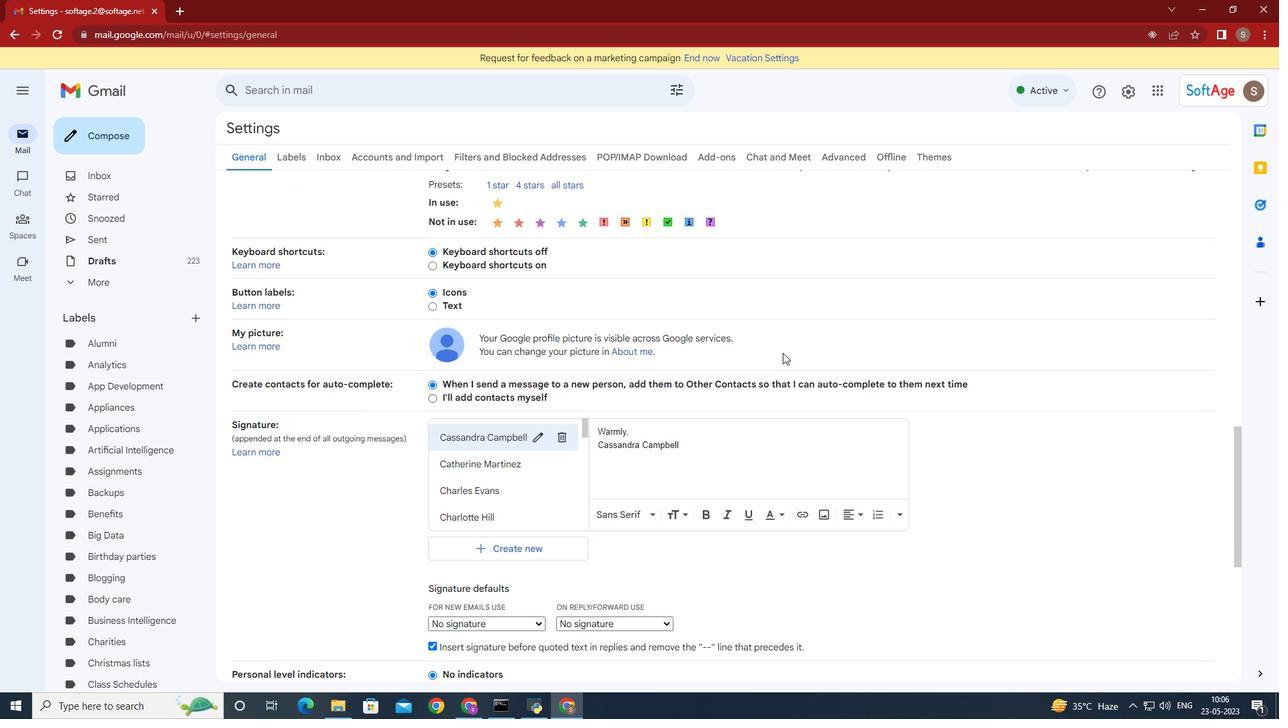 
Action: Mouse moved to (781, 353)
Screenshot: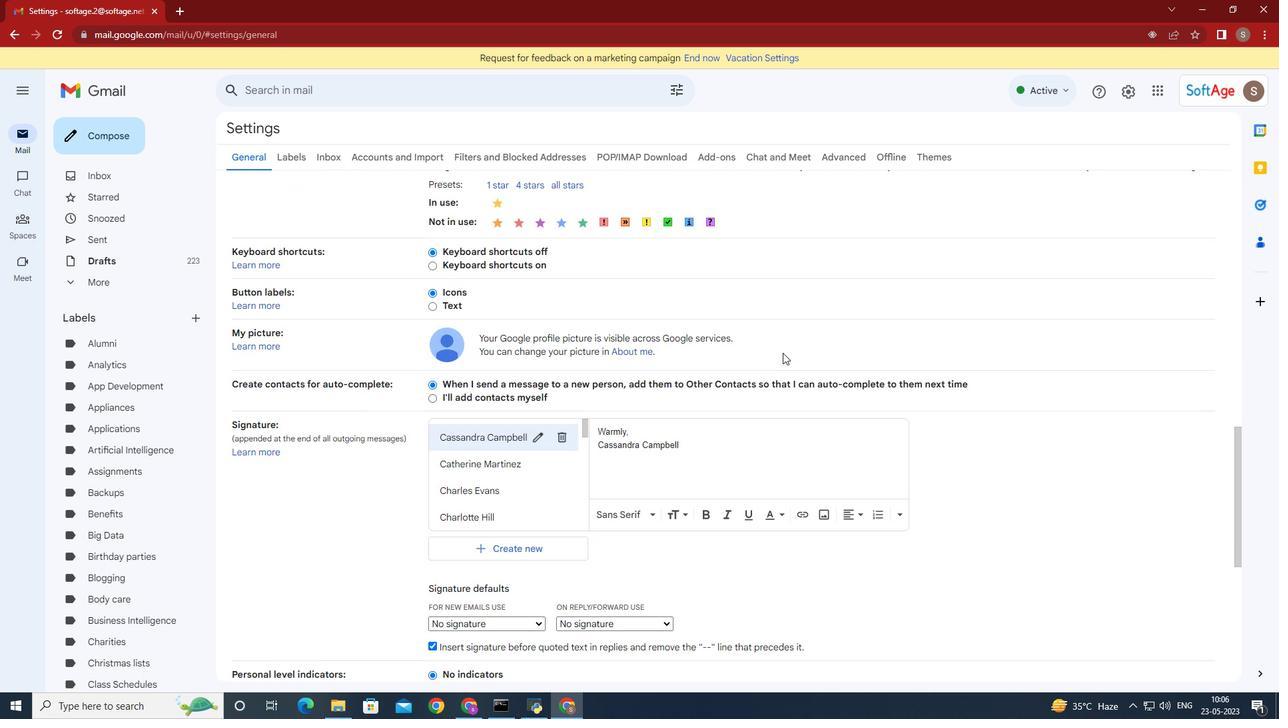 
Action: Mouse scrolled (781, 353) with delta (0, 0)
Screenshot: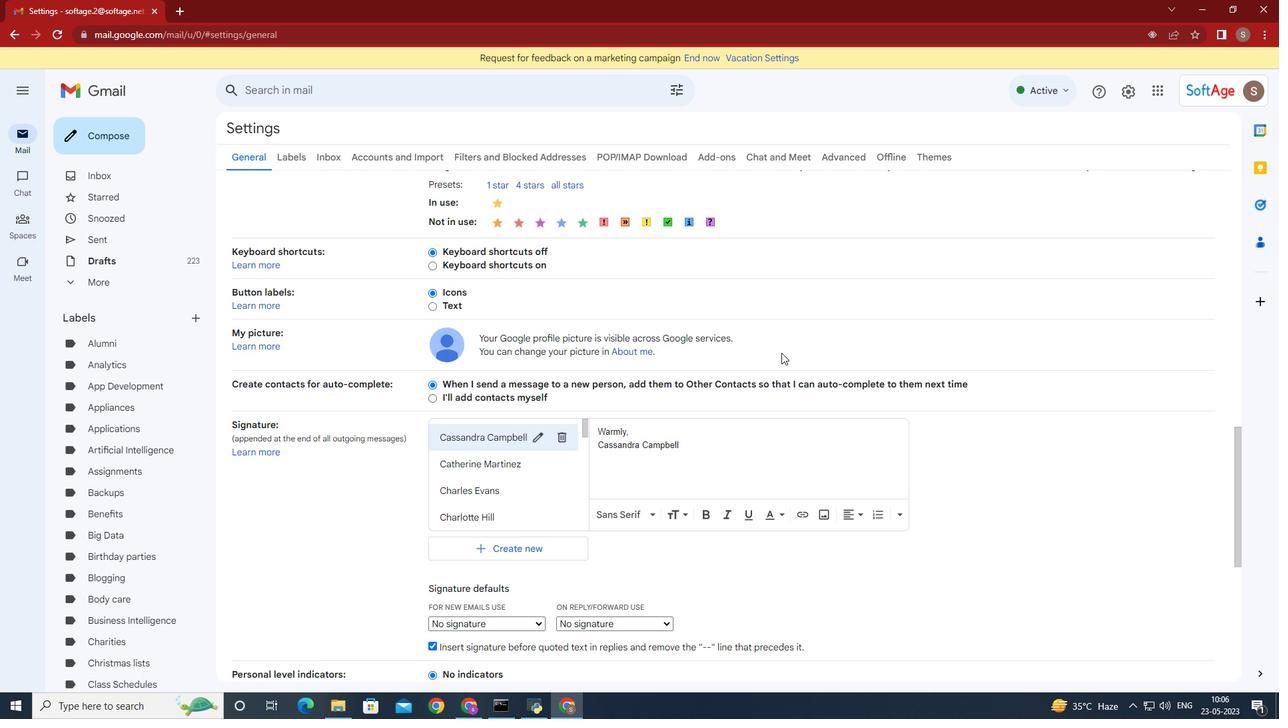 
Action: Mouse scrolled (781, 353) with delta (0, 0)
Screenshot: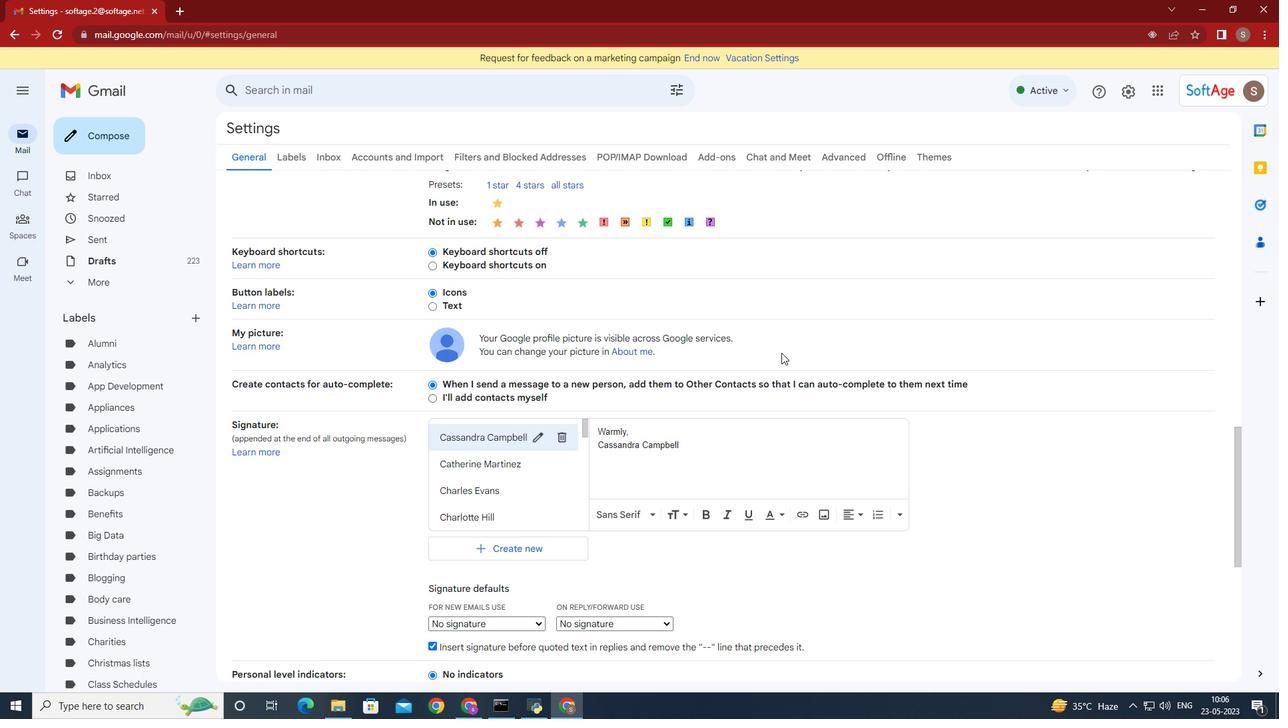 
Action: Mouse scrolled (781, 353) with delta (0, 0)
Screenshot: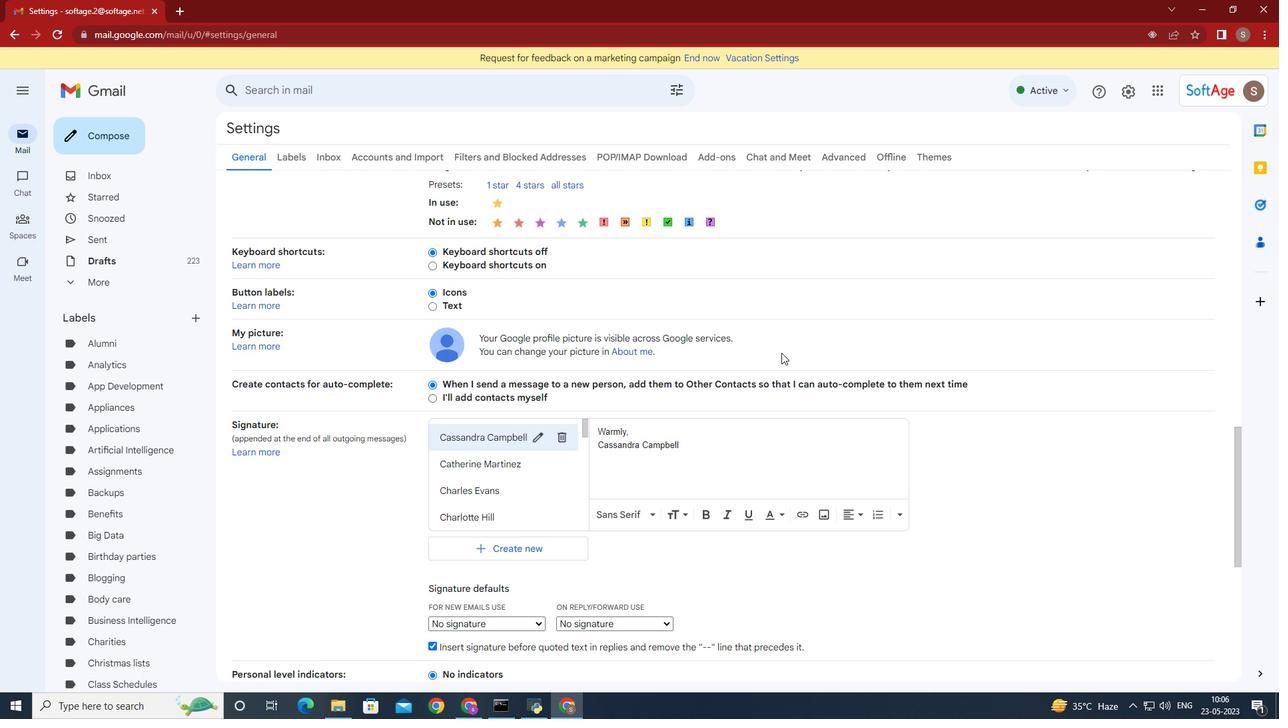 
Action: Mouse moved to (595, 263)
Screenshot: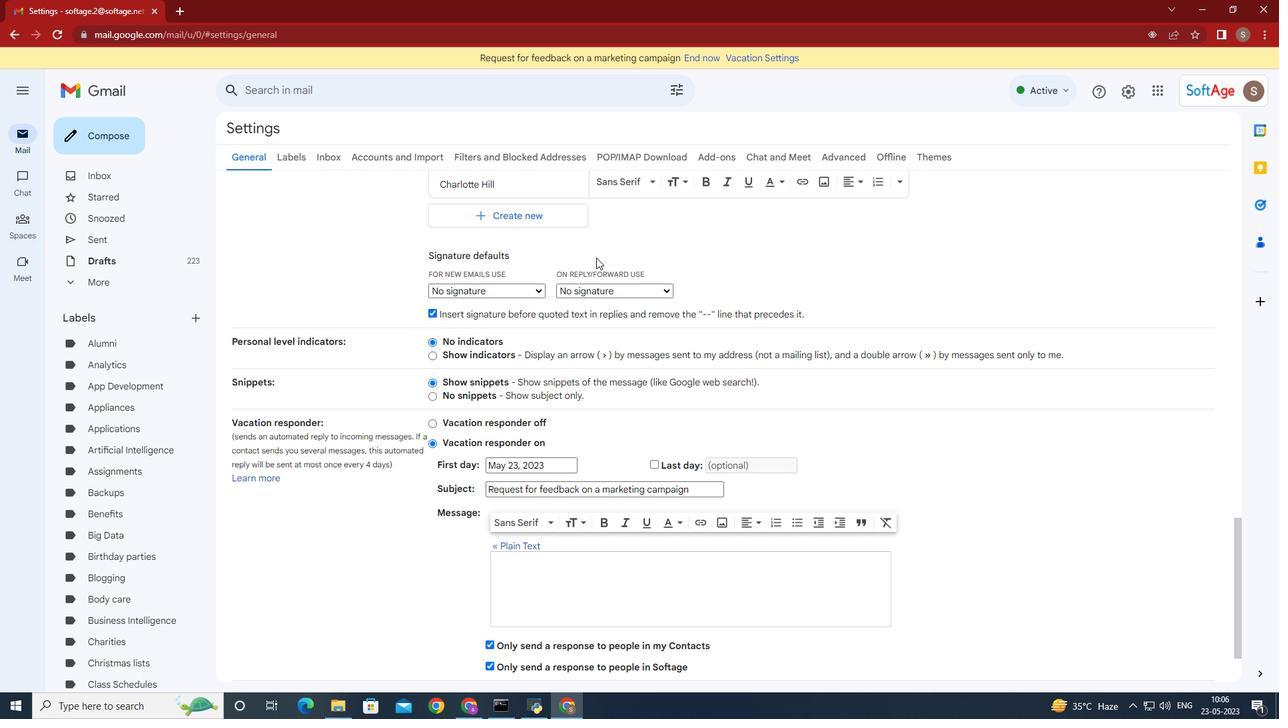 
Action: Mouse scrolled (595, 263) with delta (0, 0)
Screenshot: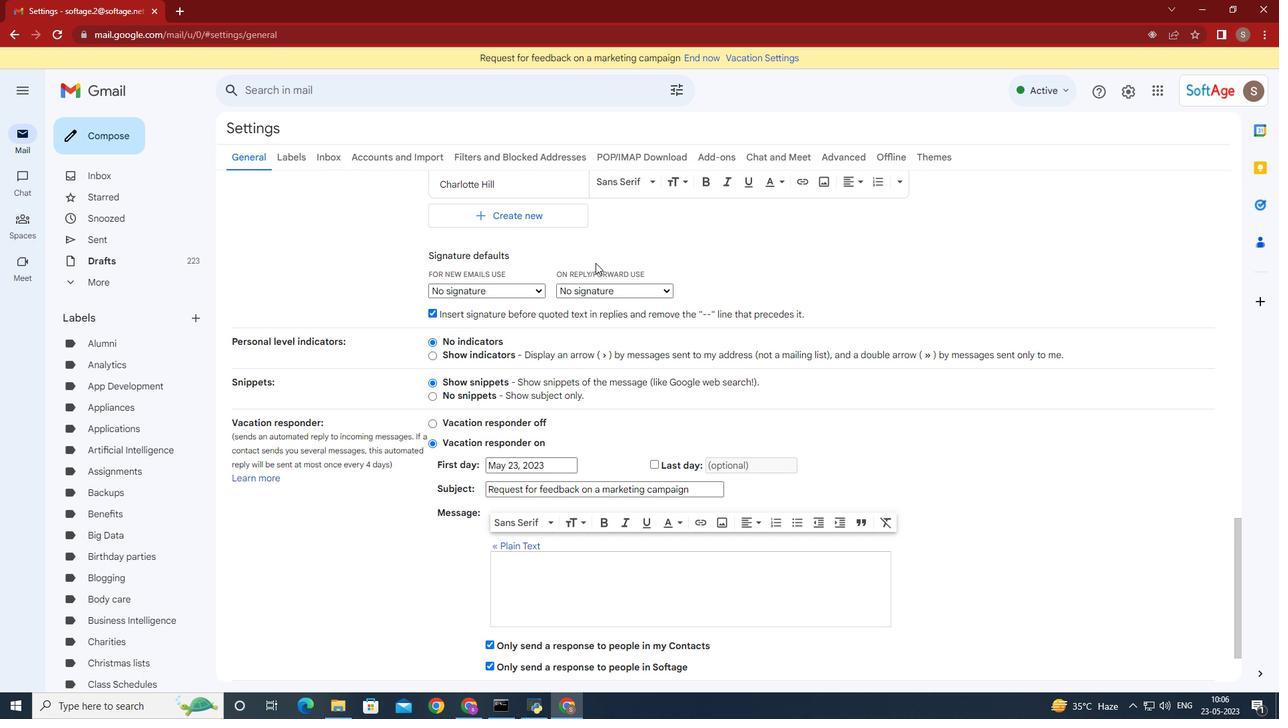 
Action: Mouse scrolled (595, 263) with delta (0, 0)
Screenshot: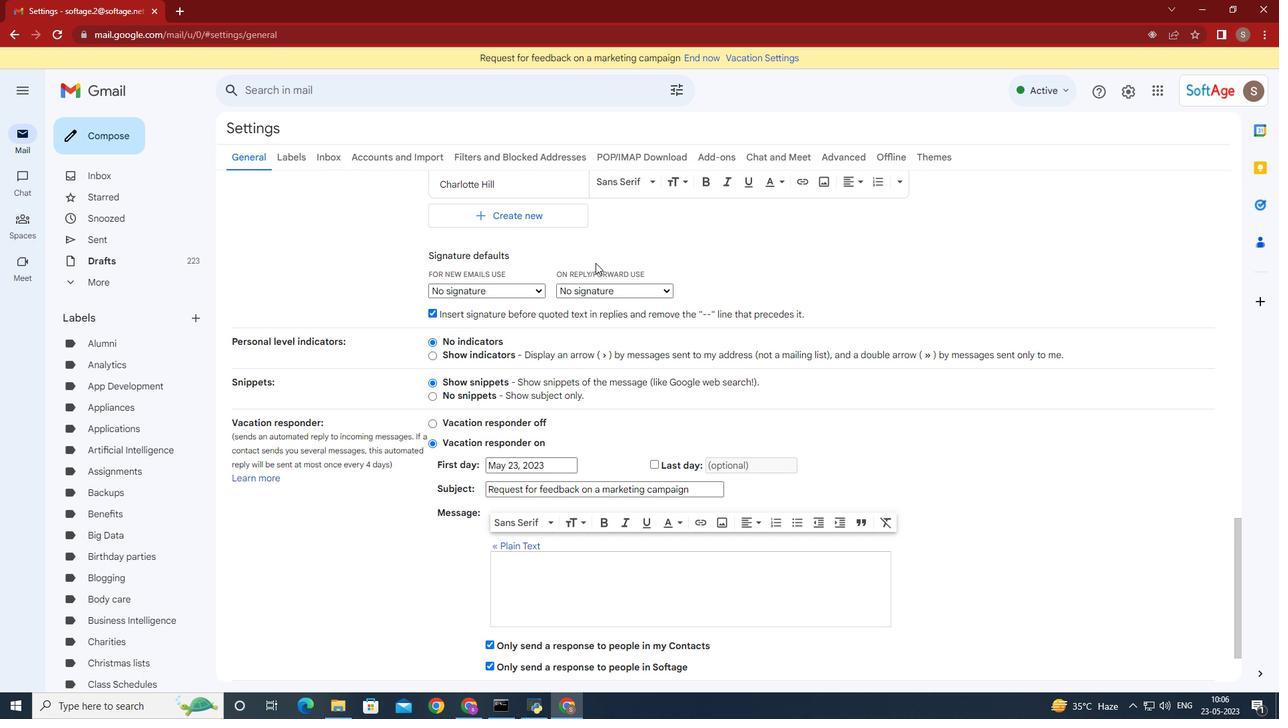 
Action: Mouse moved to (537, 341)
Screenshot: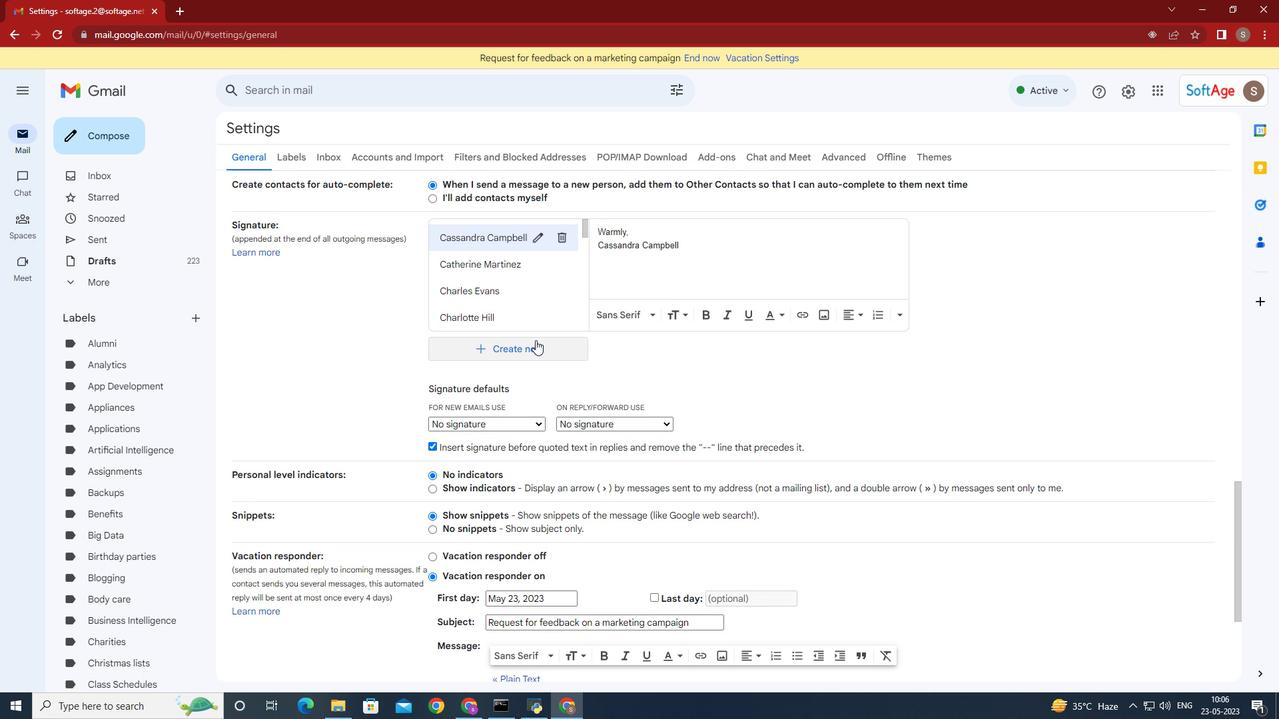 
Action: Mouse pressed left at (537, 341)
Screenshot: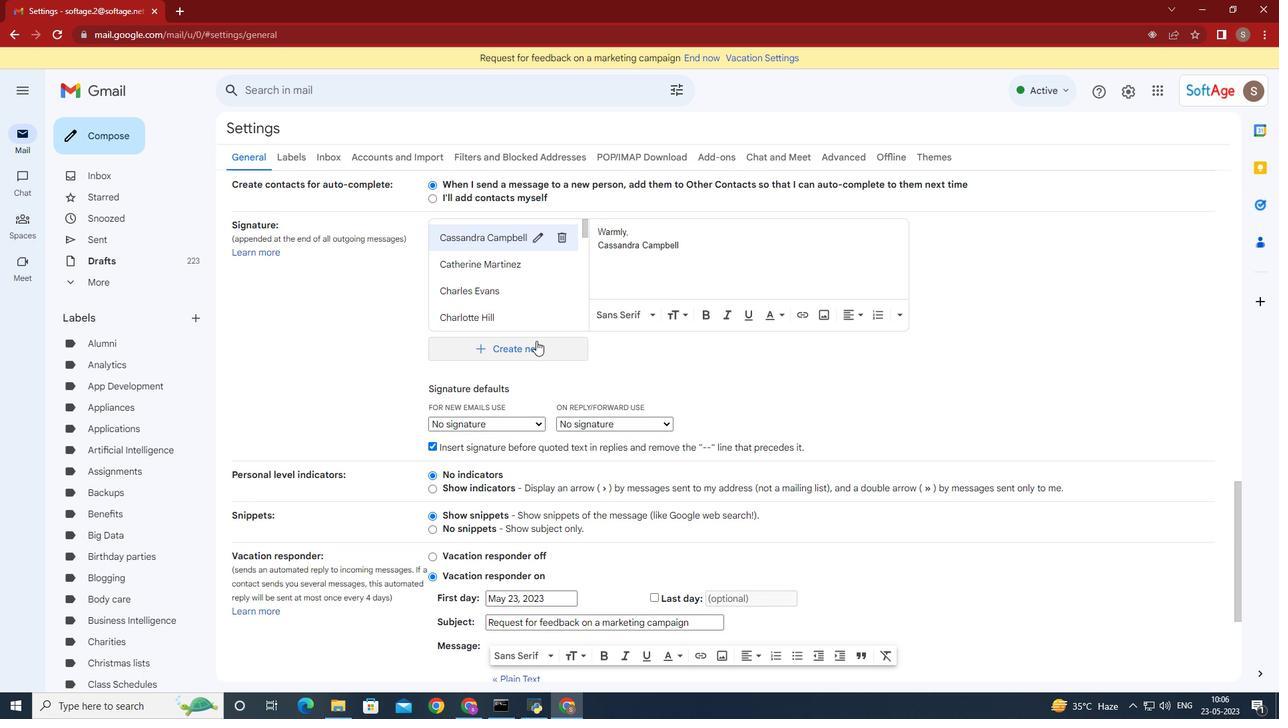 
Action: Mouse moved to (537, 341)
Screenshot: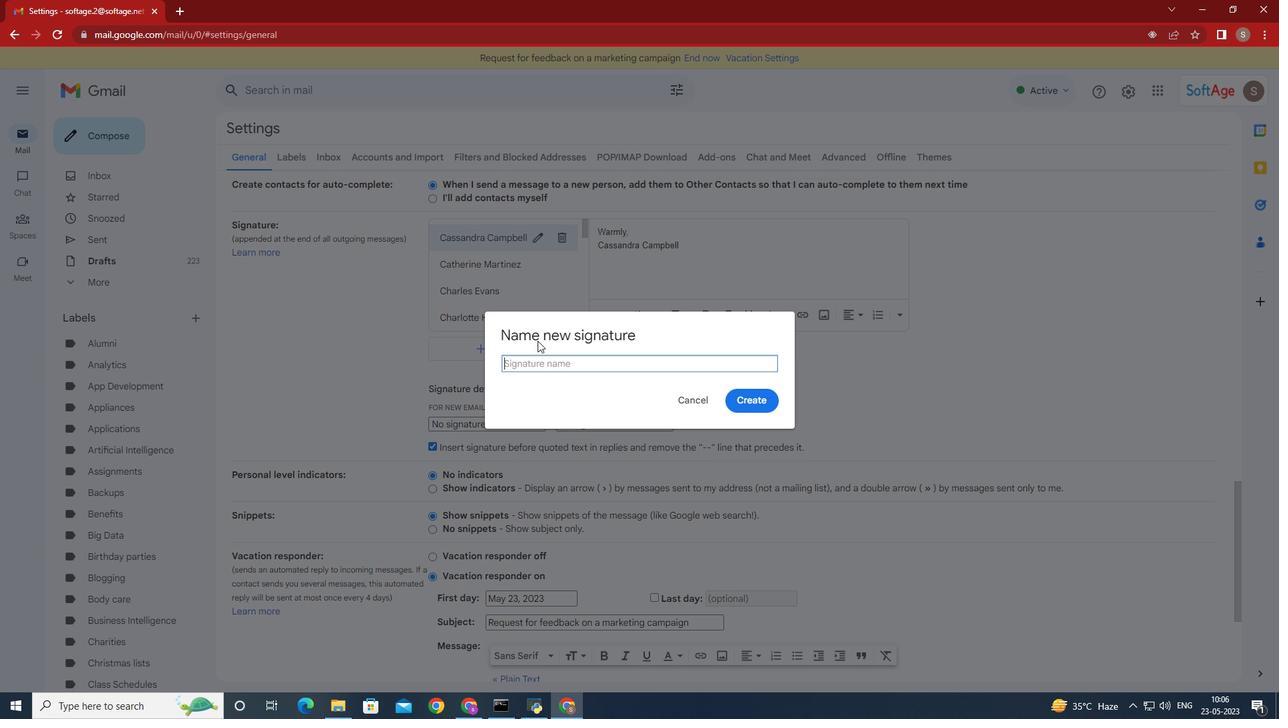 
Action: Key pressed <Key.shift>Julia<Key.space><Key.shift>Brown
Screenshot: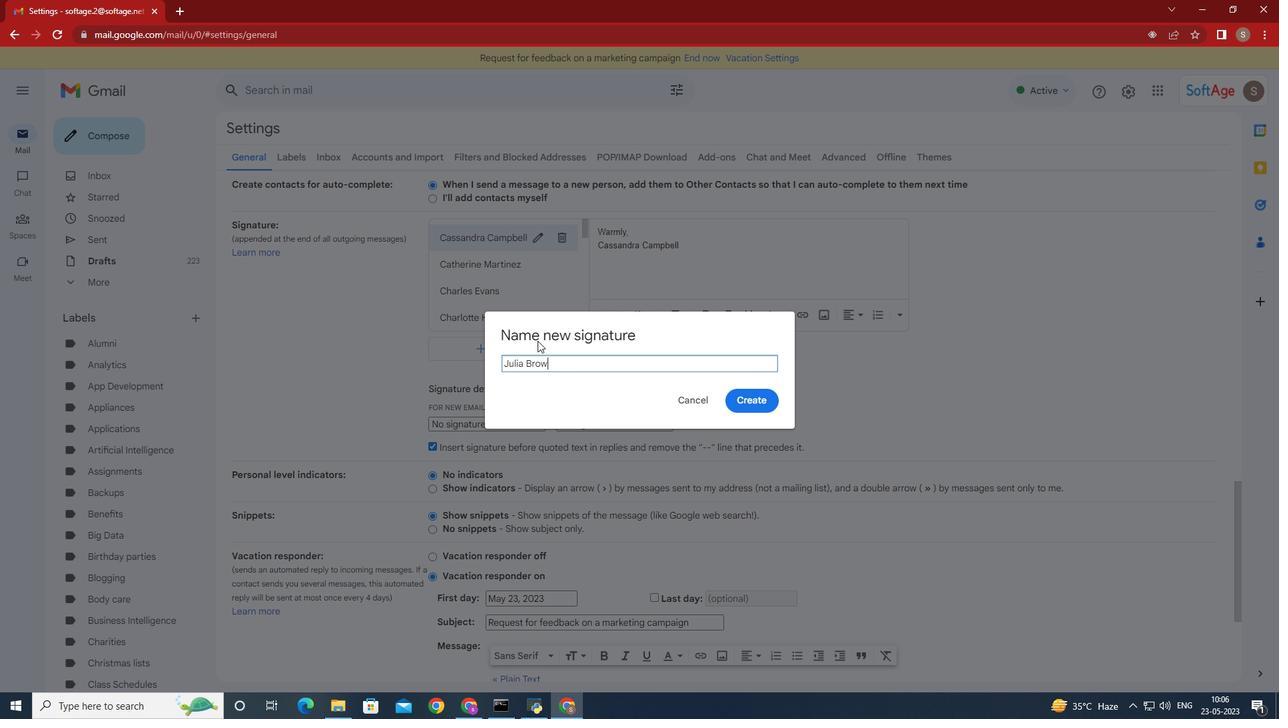 
Action: Mouse moved to (768, 397)
Screenshot: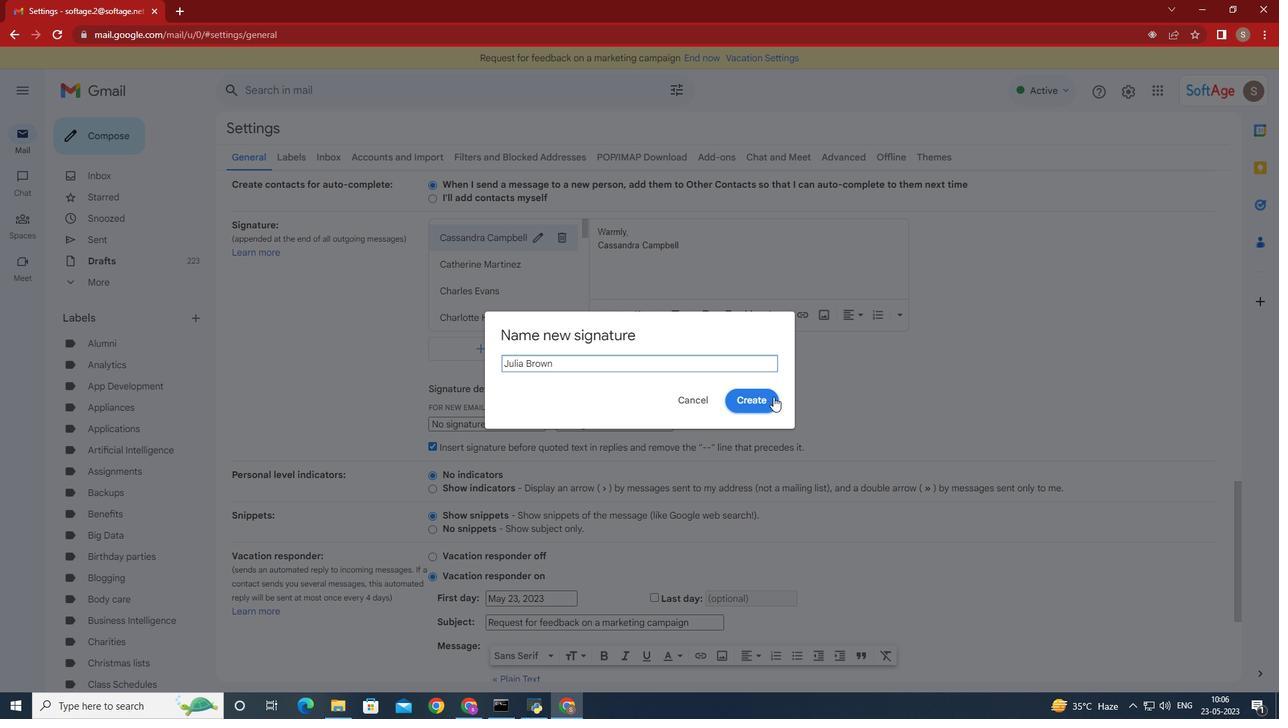 
Action: Mouse pressed left at (768, 397)
Screenshot: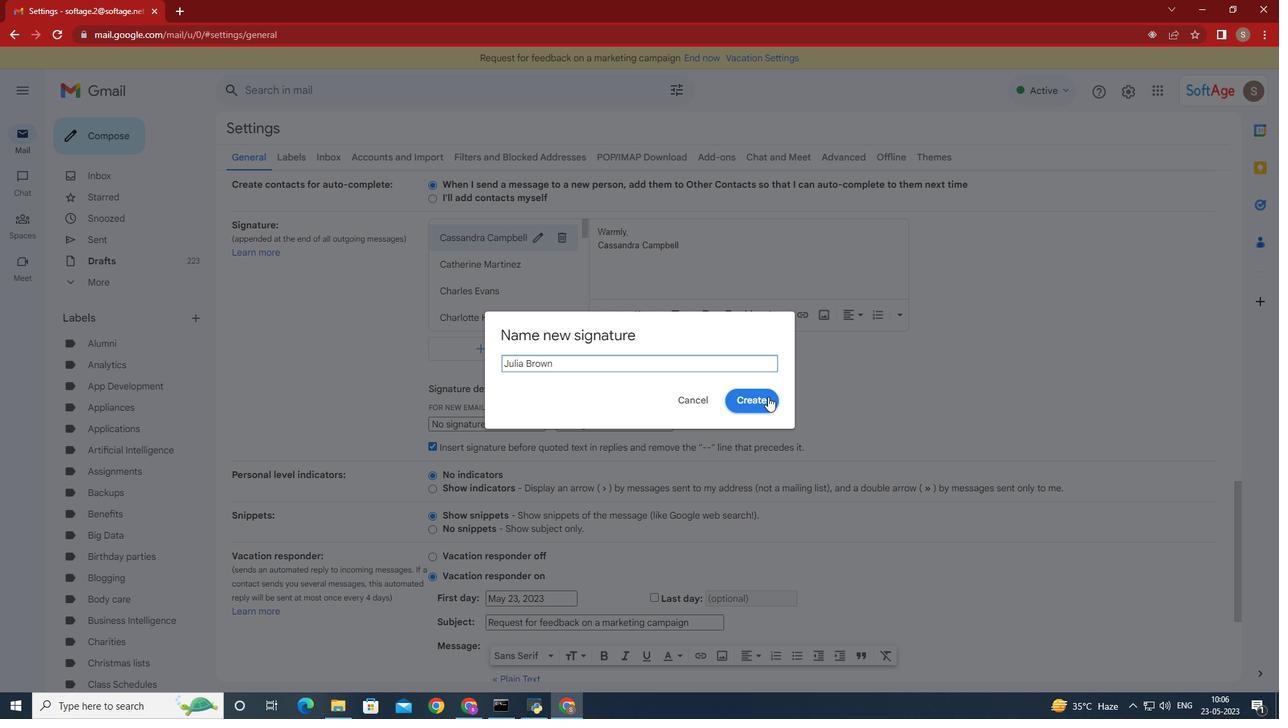 
Action: Mouse moved to (768, 396)
Screenshot: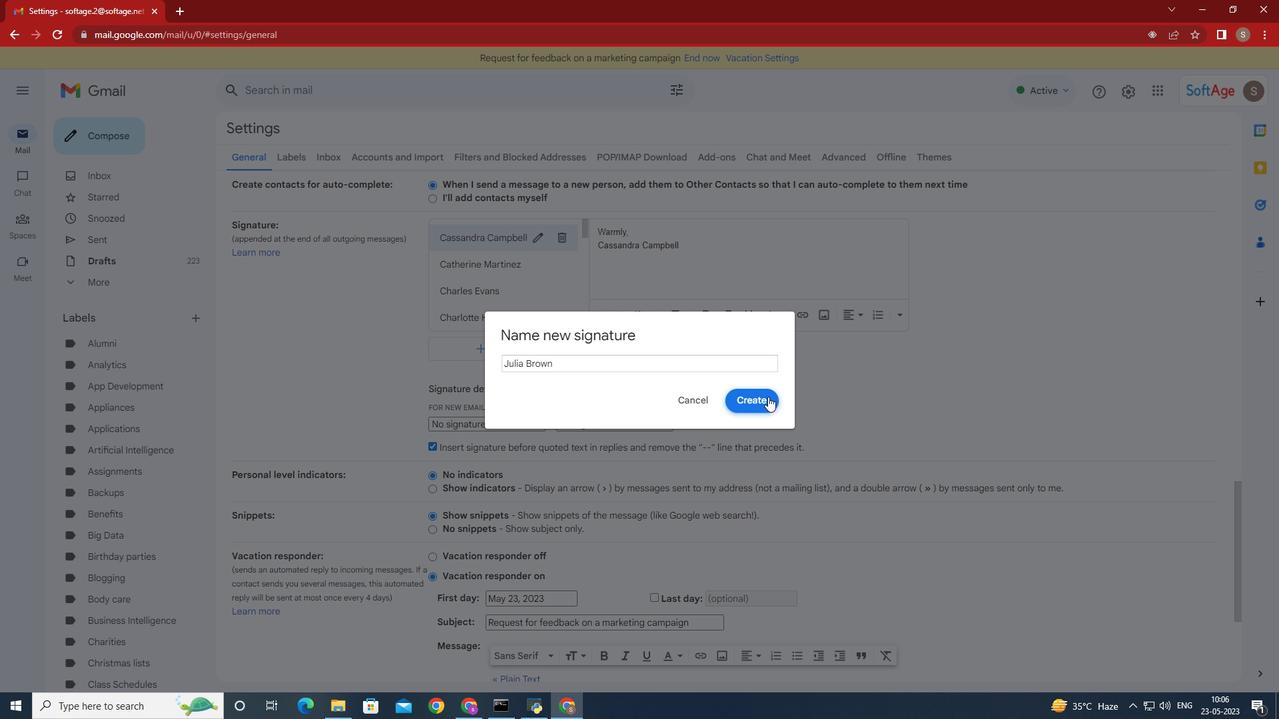 
Action: Key pressed heartfelt<Key.space><Key.shift>Tham<Key.backspace>nk<Key.space>and<Key.space>warm<Key.space>wishes,<Key.enter>julia<Key.space><Key.shift>Brown
Screenshot: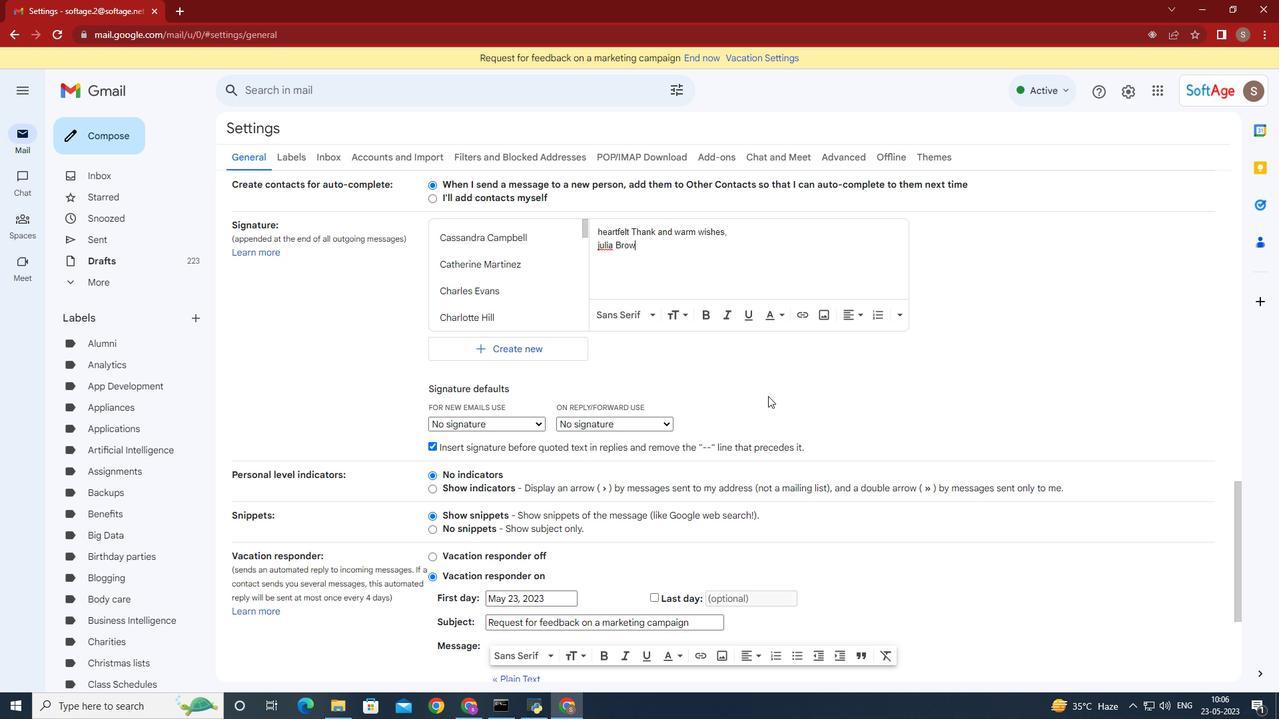 
Action: Mouse moved to (598, 247)
Screenshot: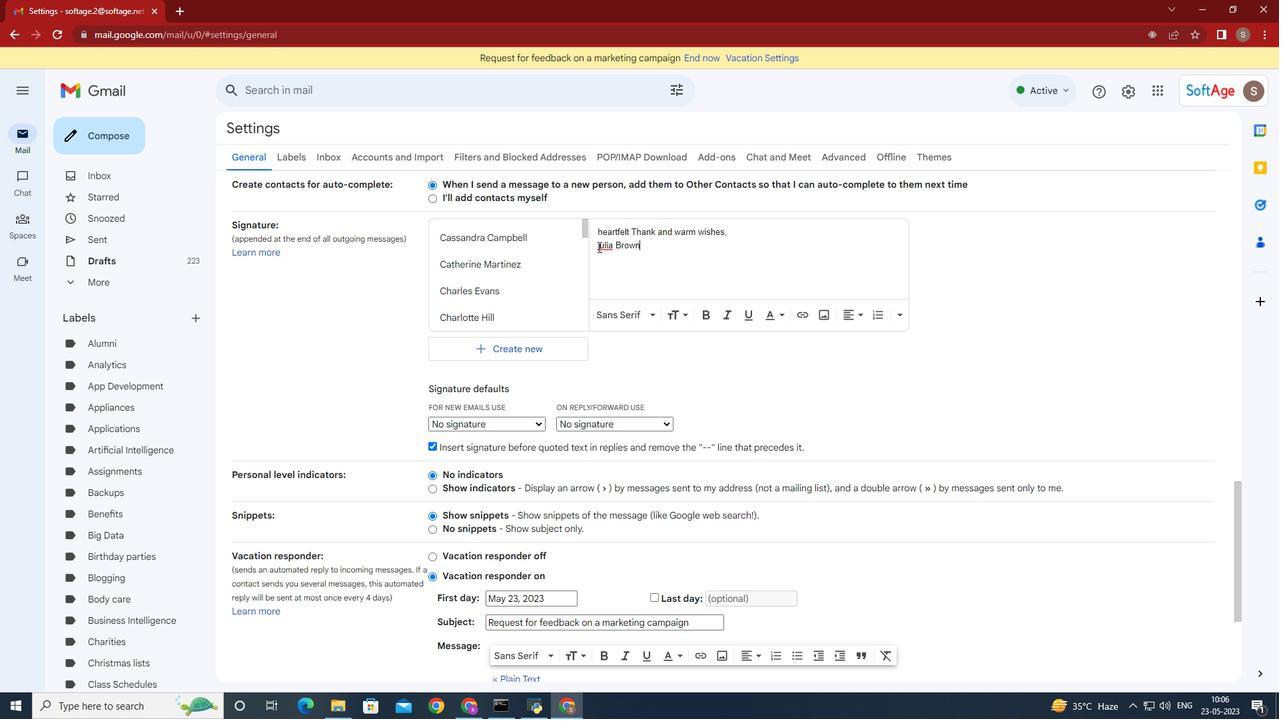
Action: Mouse pressed left at (598, 247)
Screenshot: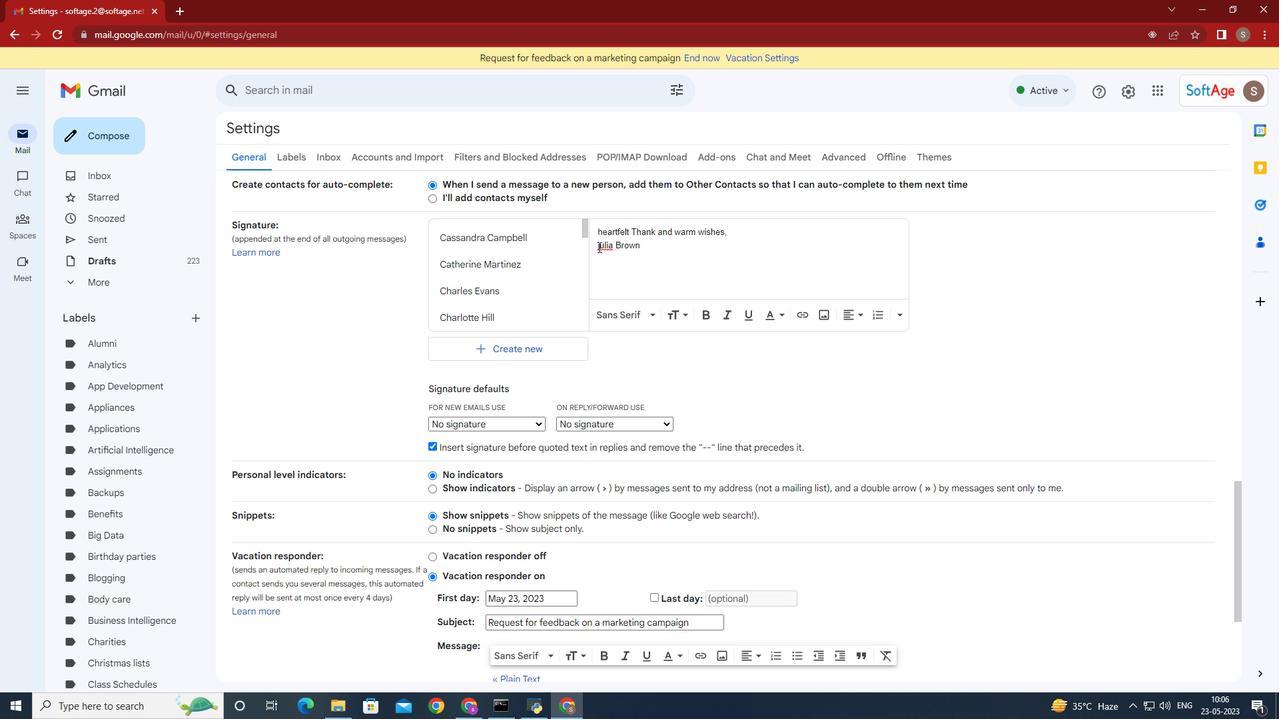 
Action: Mouse moved to (599, 246)
Screenshot: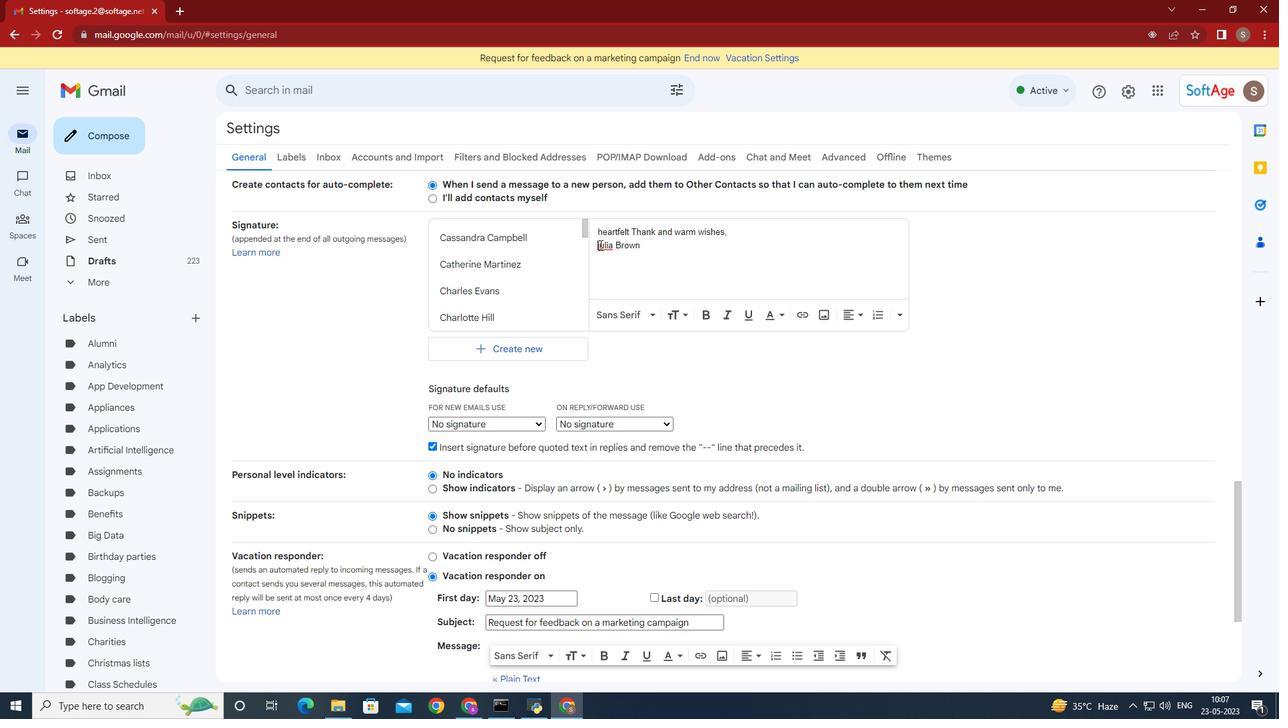
Action: Mouse pressed left at (599, 246)
Screenshot: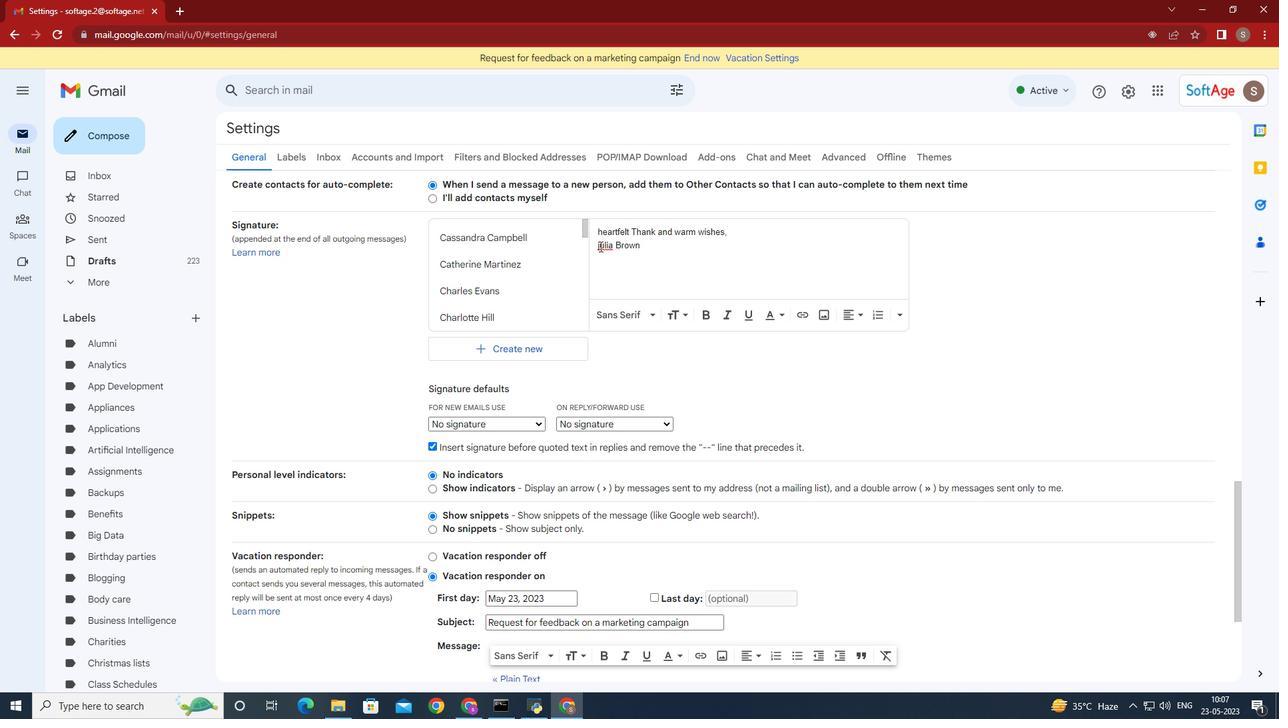 
Action: Mouse moved to (598, 246)
Screenshot: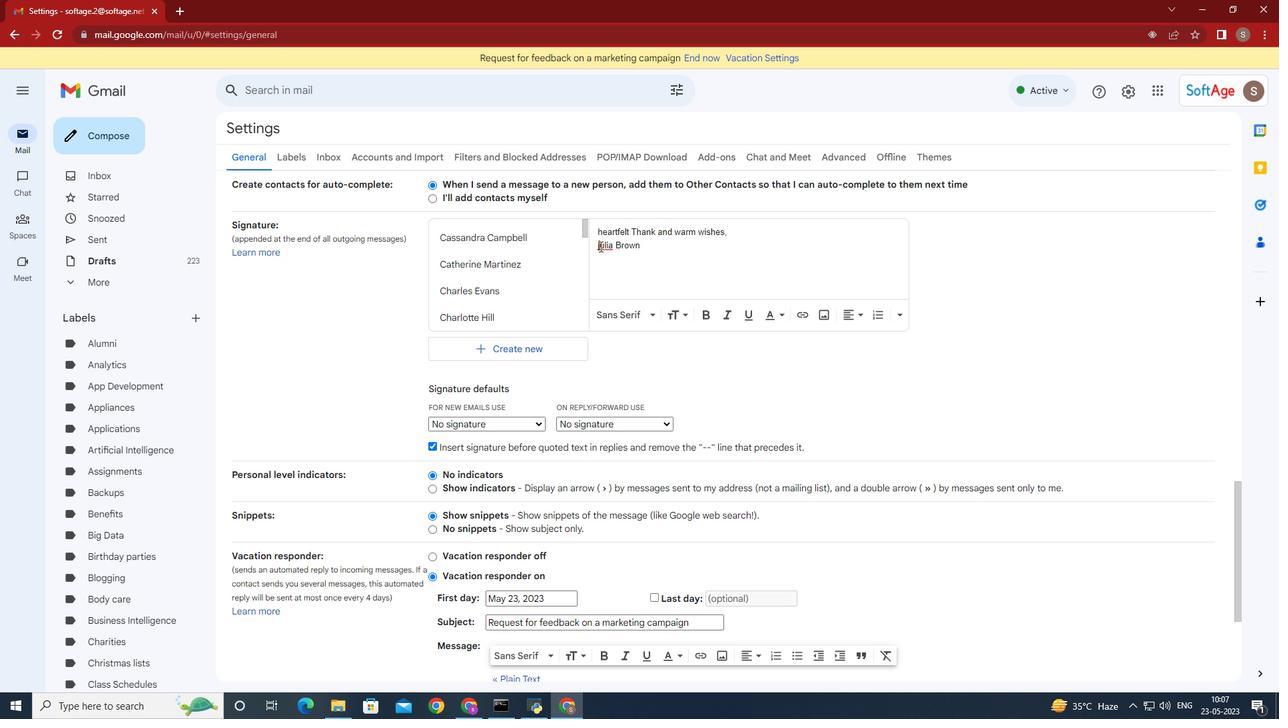 
Action: Key pressed <Key.backspace><Key.shift>J
Screenshot: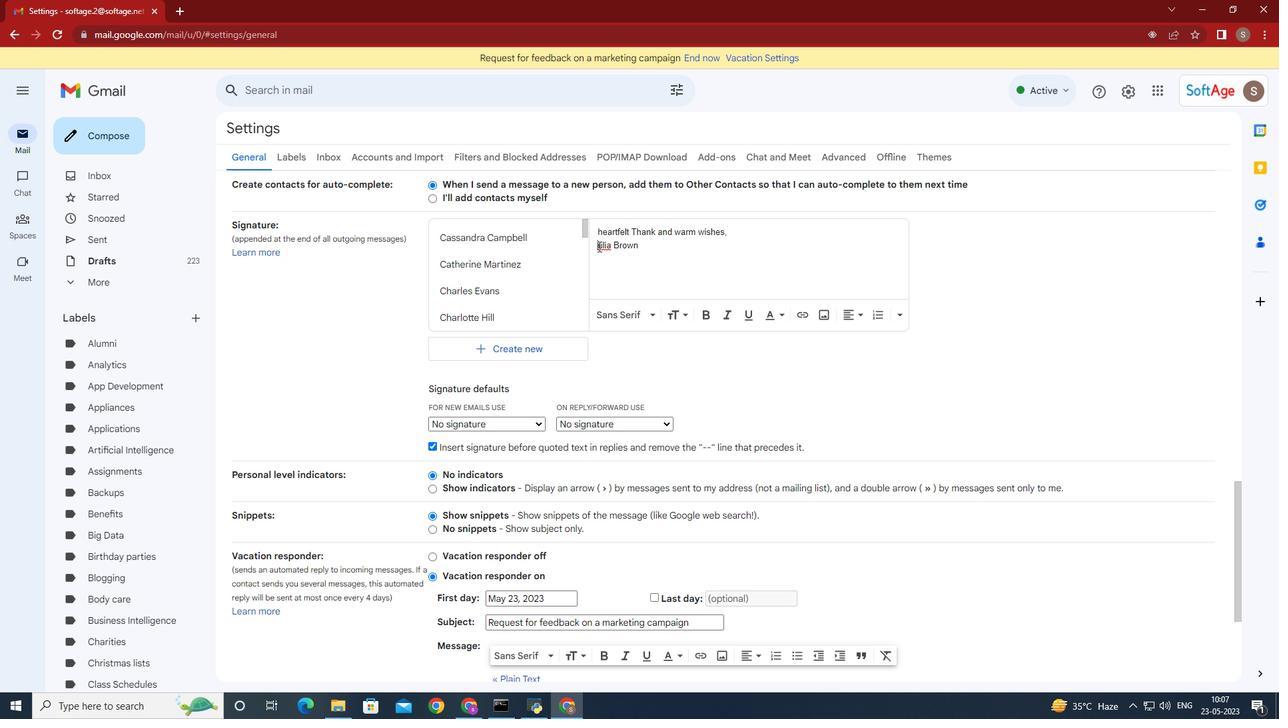 
Action: Mouse moved to (653, 241)
Screenshot: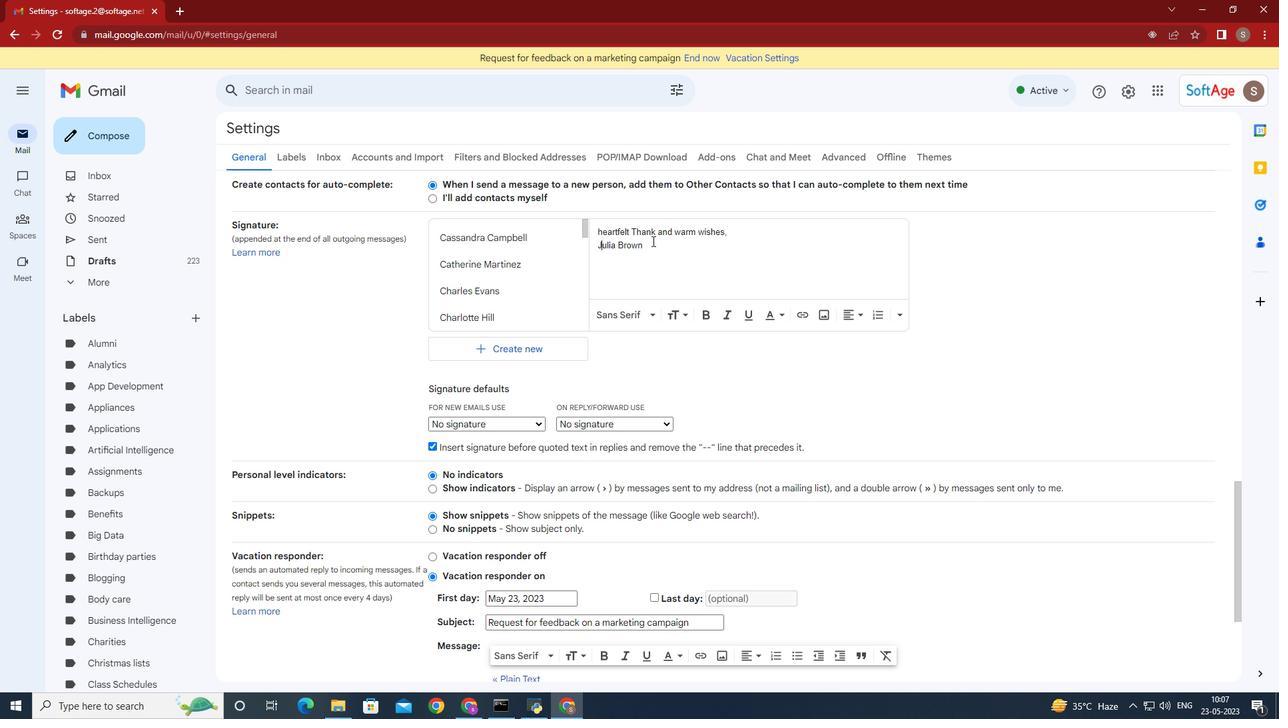 
Action: Mouse pressed left at (653, 241)
Screenshot: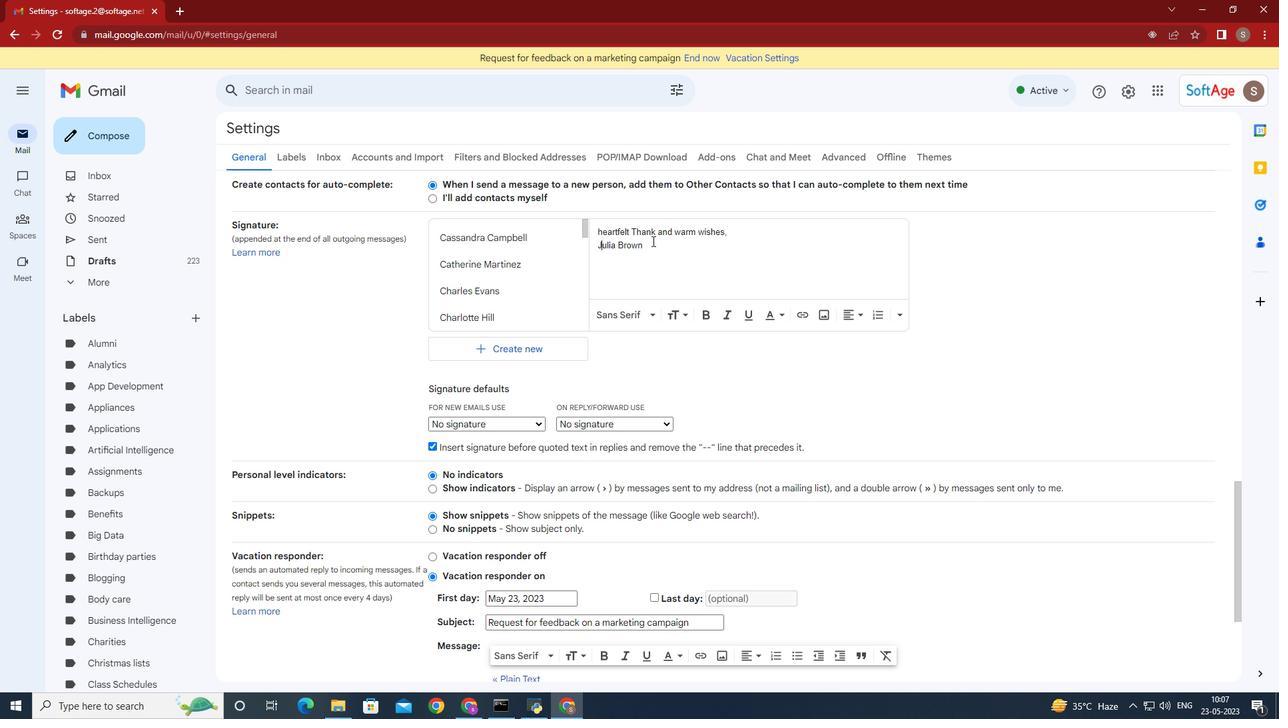 
Action: Mouse moved to (536, 425)
Screenshot: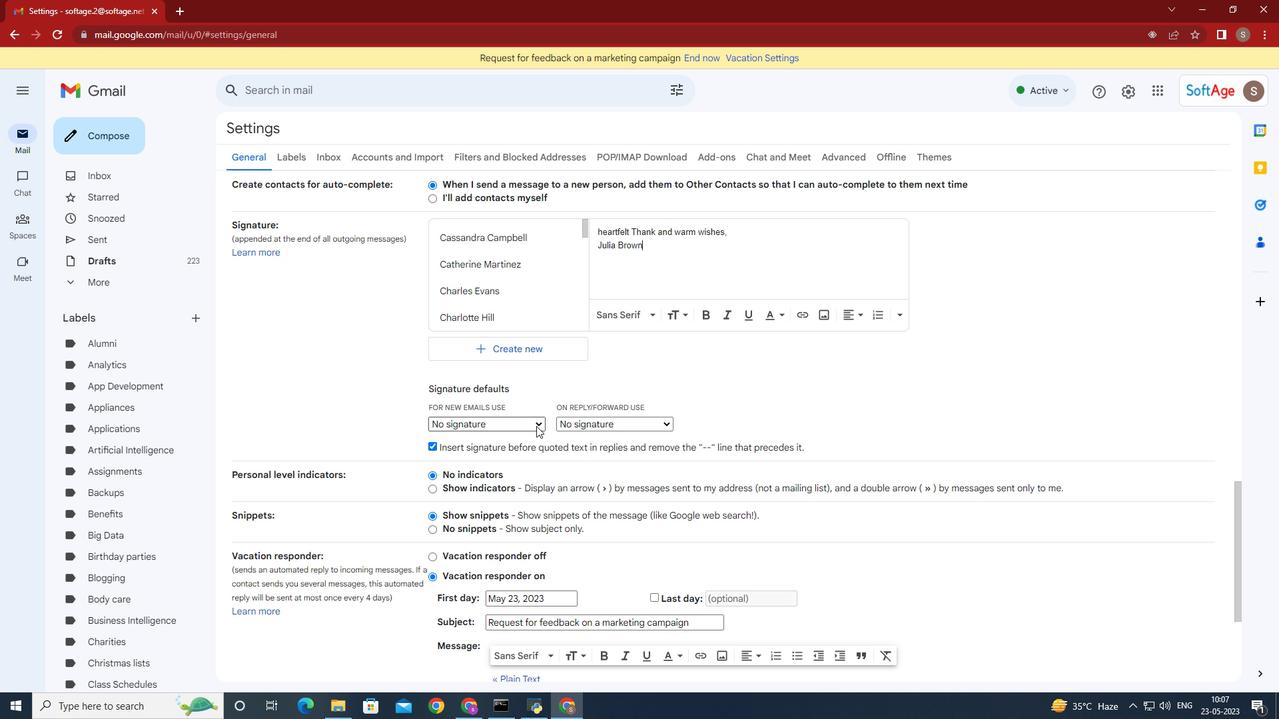 
Action: Mouse pressed left at (536, 425)
Screenshot: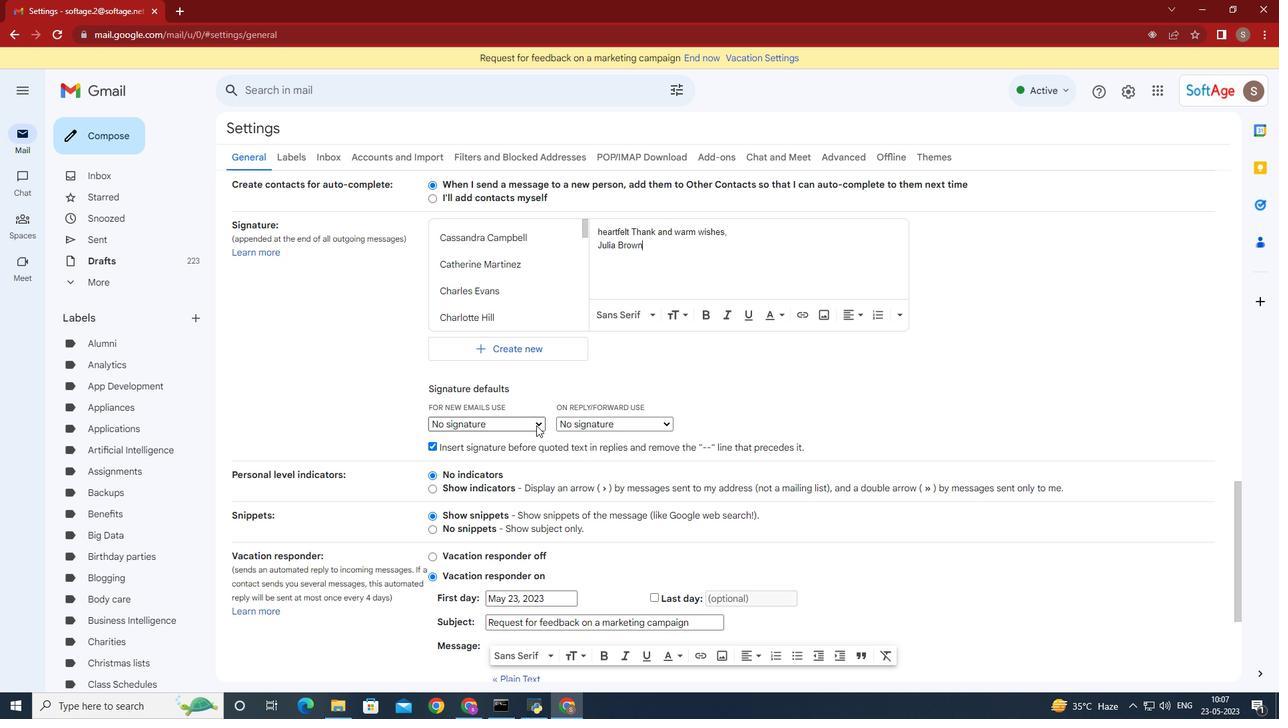 
Action: Mouse moved to (553, 667)
Screenshot: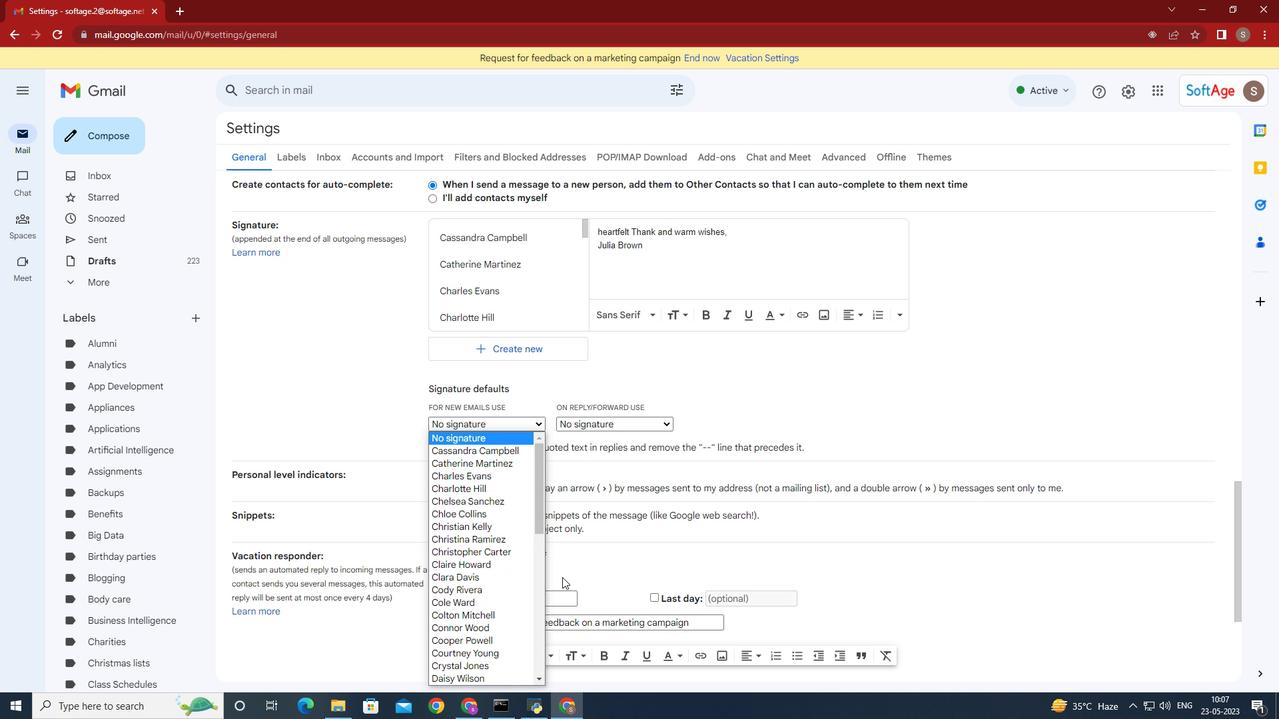 
Action: Mouse scrolled (553, 667) with delta (0, 0)
Screenshot: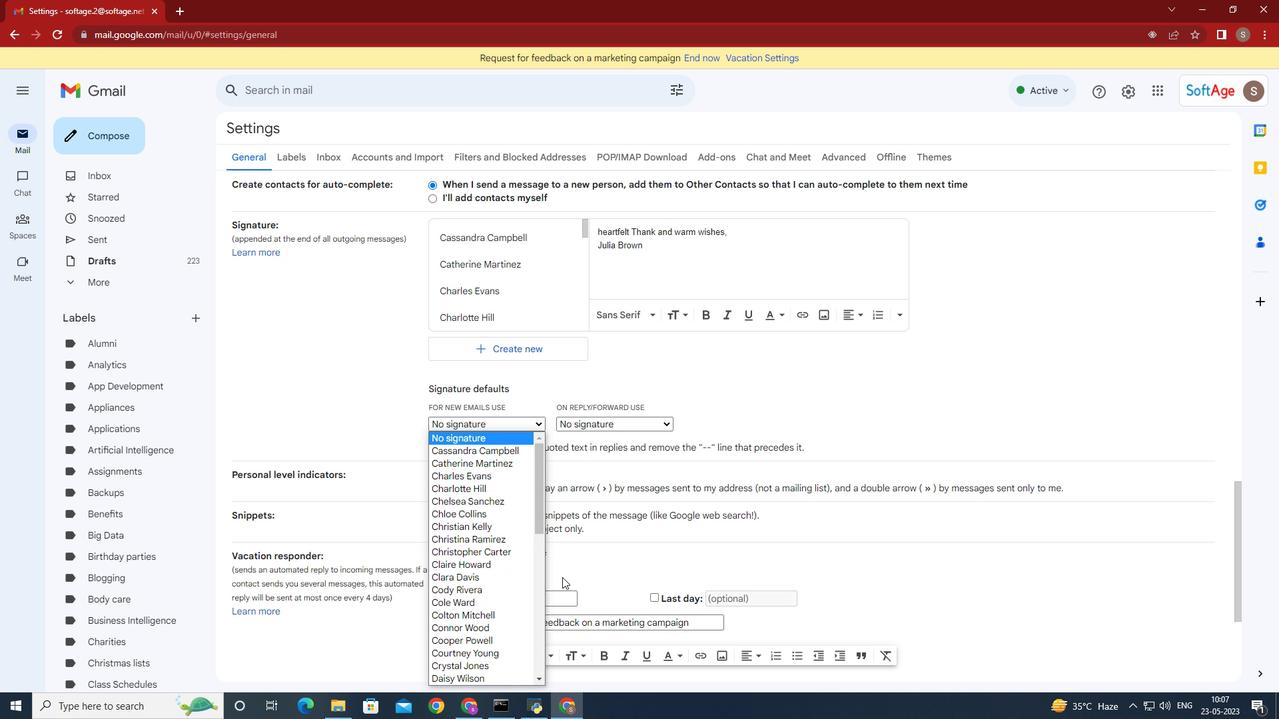 
Action: Mouse moved to (551, 671)
Screenshot: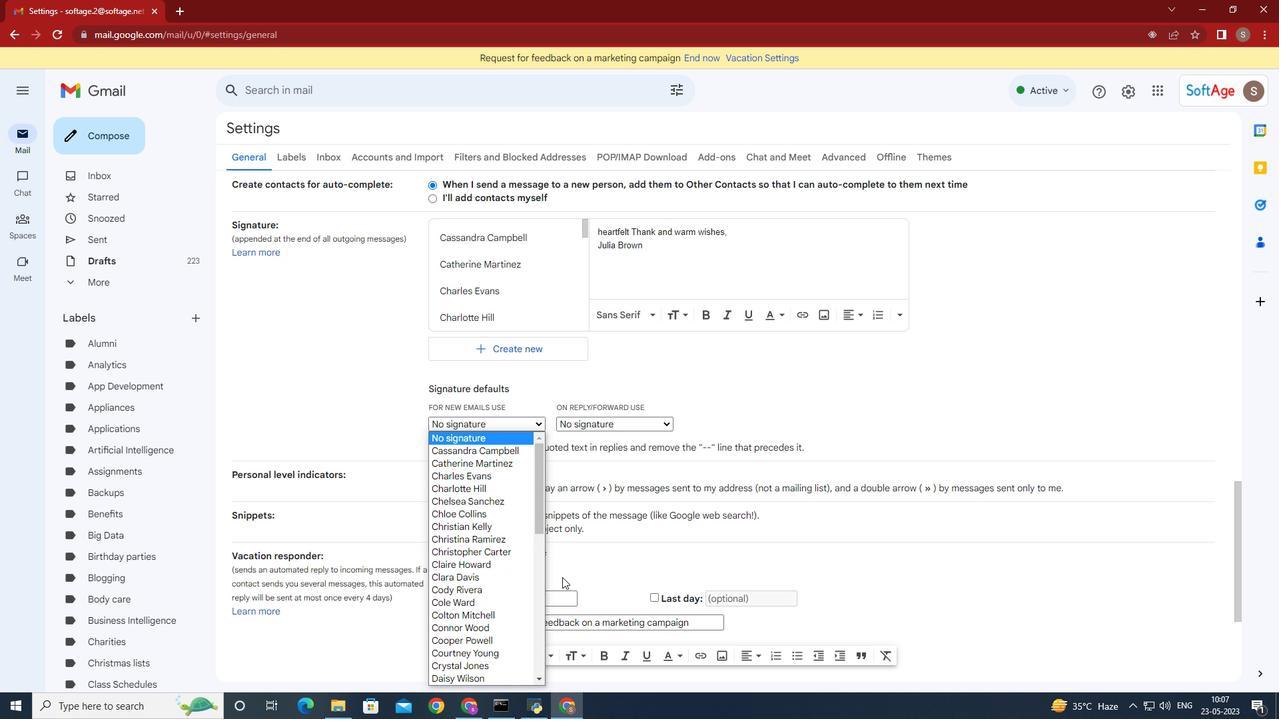 
Action: Mouse scrolled (551, 670) with delta (0, 0)
Screenshot: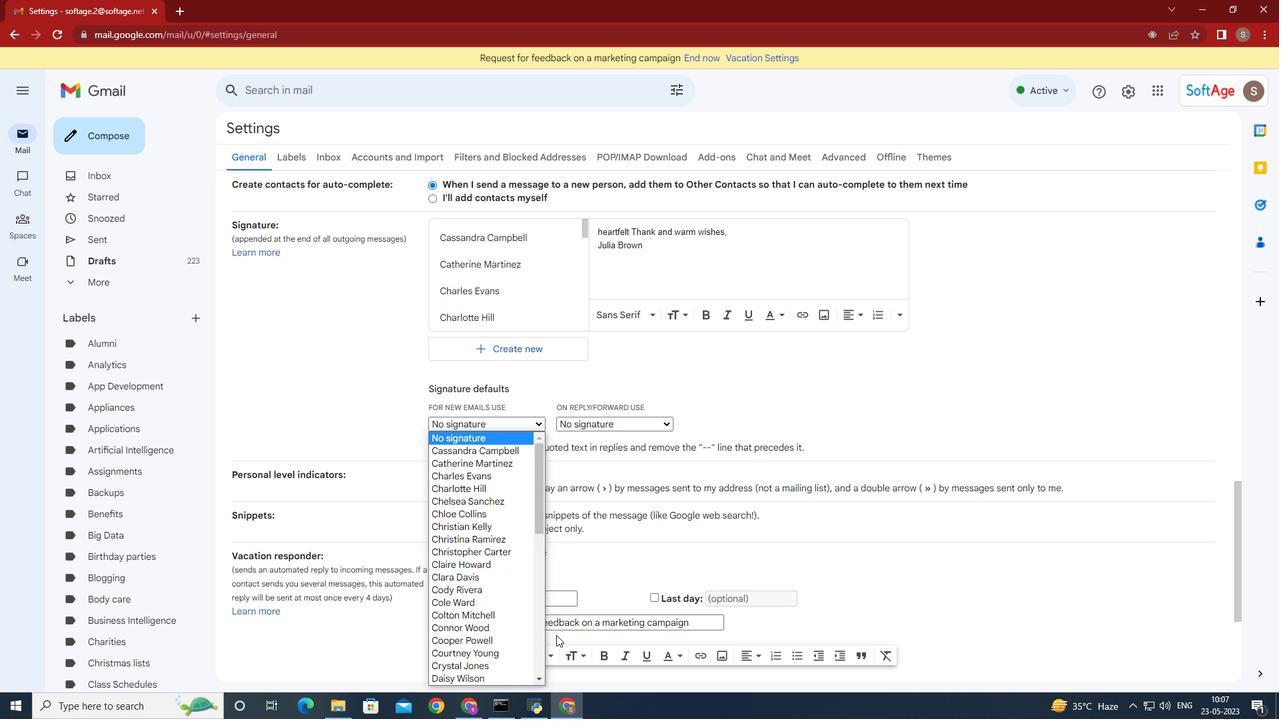 
Action: Mouse moved to (550, 671)
Screenshot: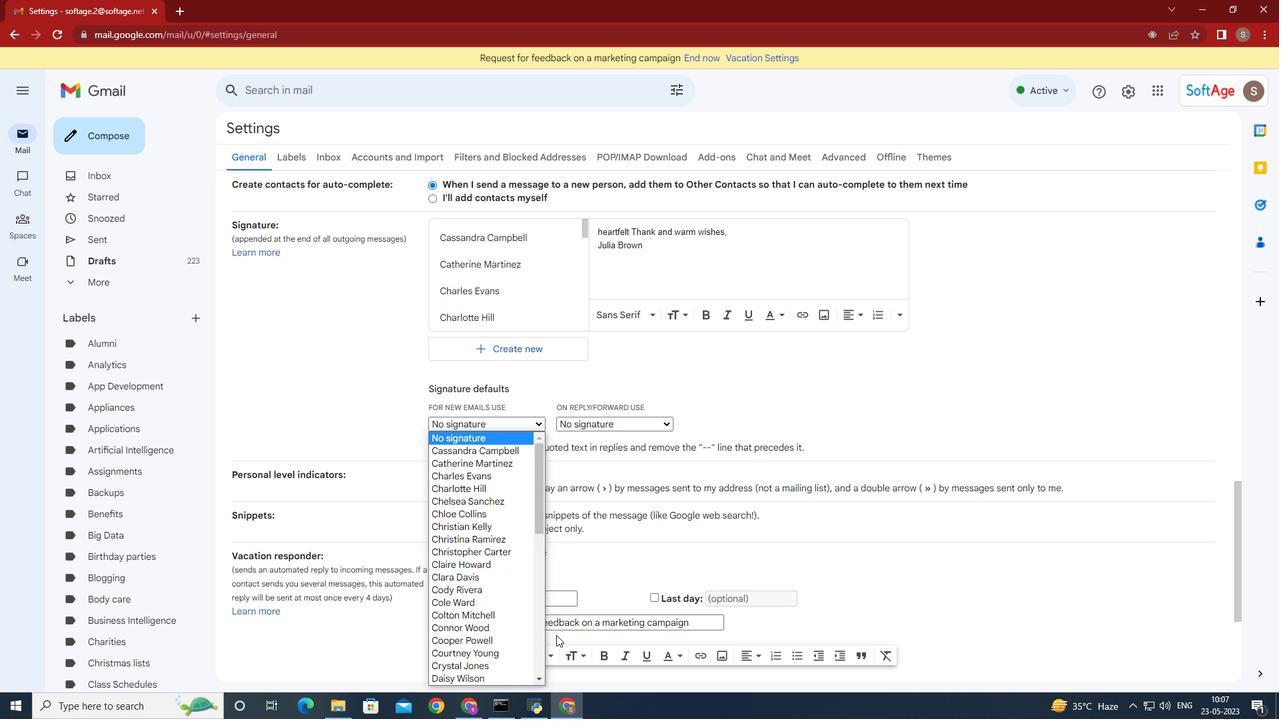 
Action: Mouse scrolled (550, 671) with delta (0, 0)
Screenshot: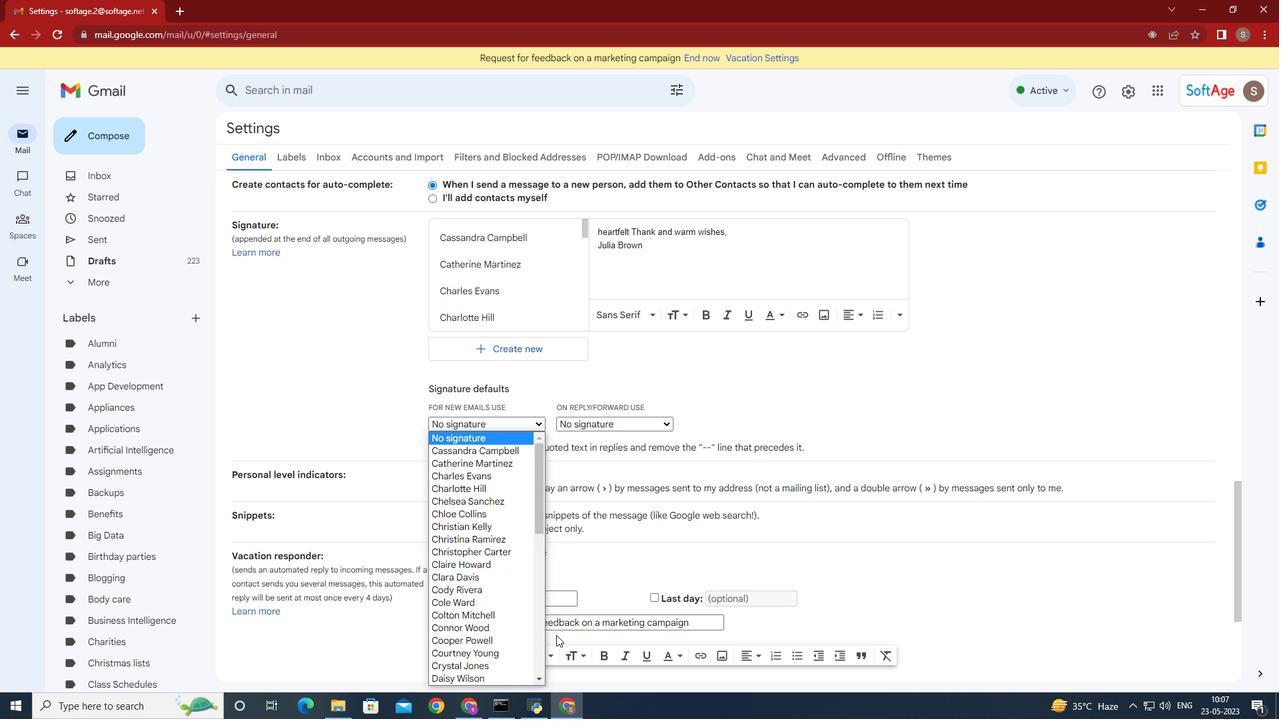 
Action: Mouse moved to (549, 671)
Screenshot: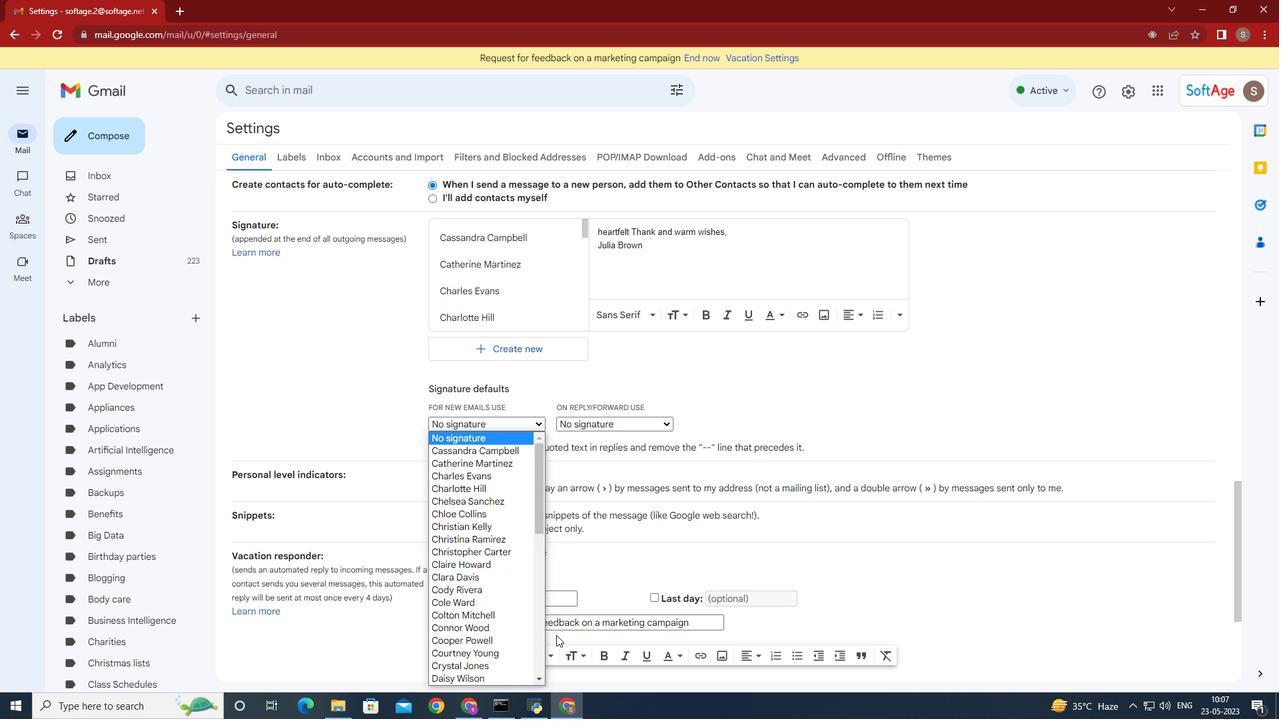 
Action: Mouse scrolled (549, 671) with delta (0, 0)
Screenshot: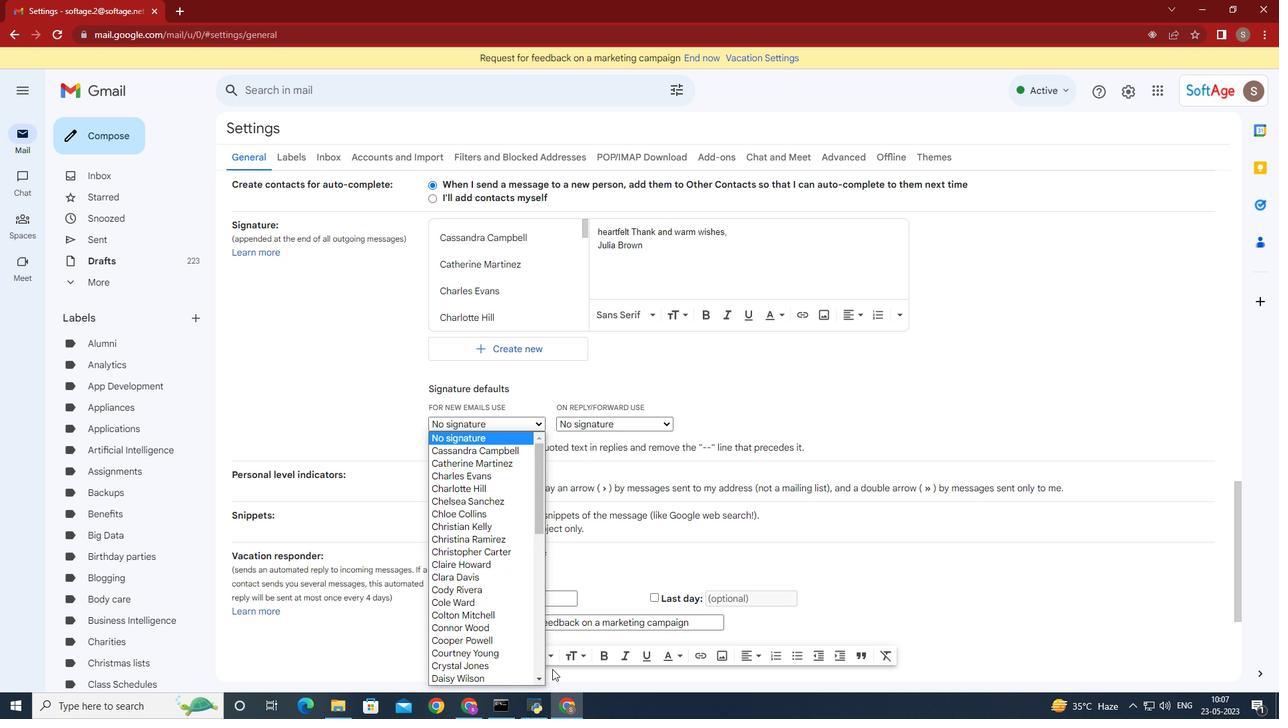 
Action: Mouse moved to (544, 671)
Screenshot: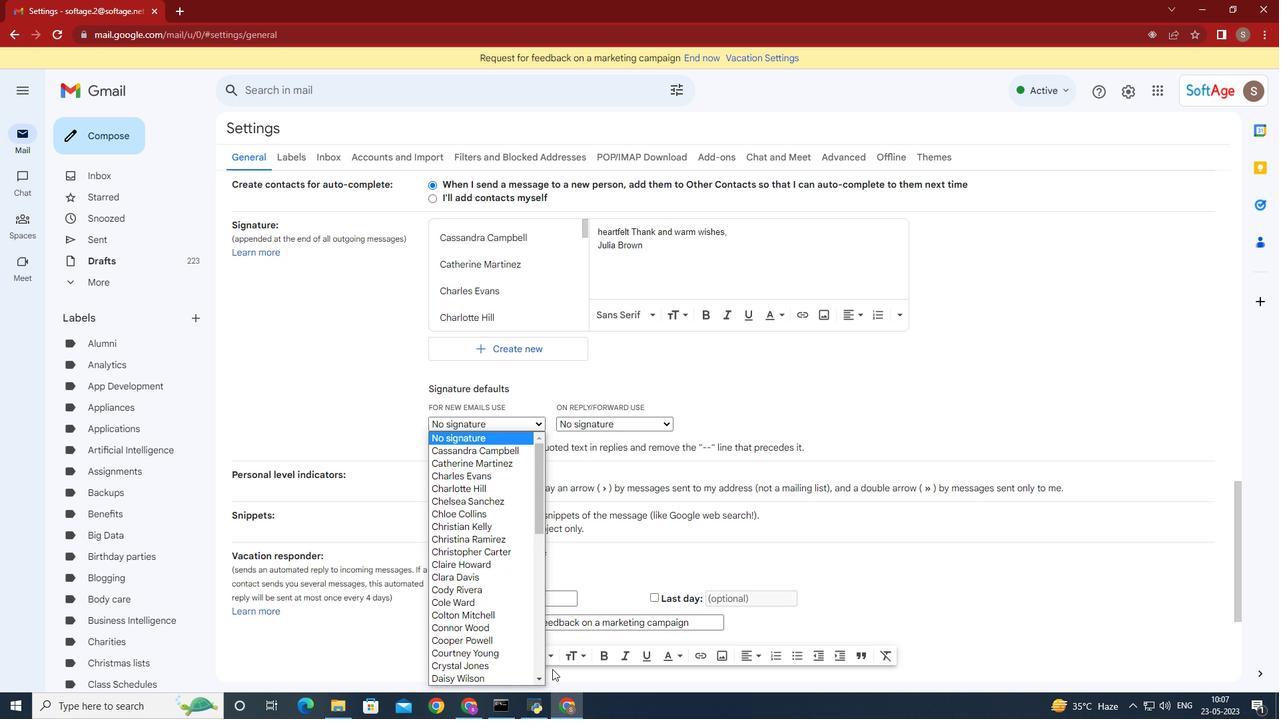 
Action: Mouse scrolled (546, 671) with delta (0, 0)
Screenshot: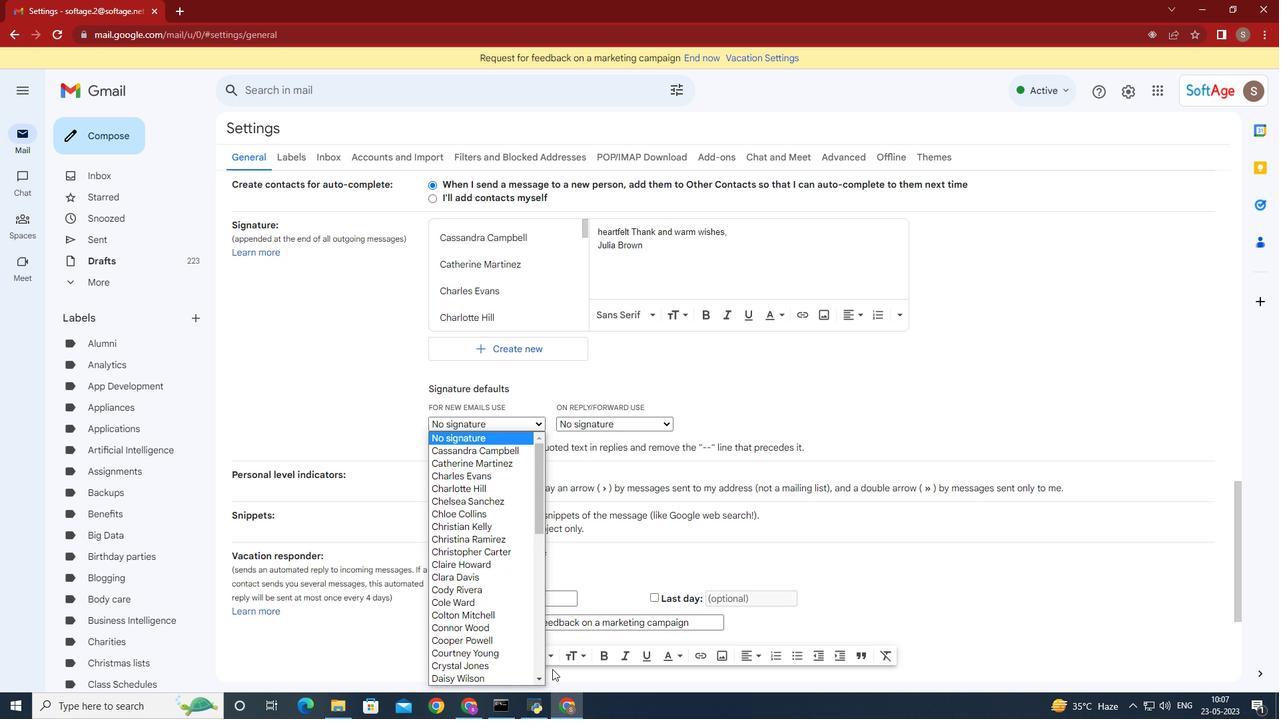 
Action: Mouse moved to (525, 662)
Screenshot: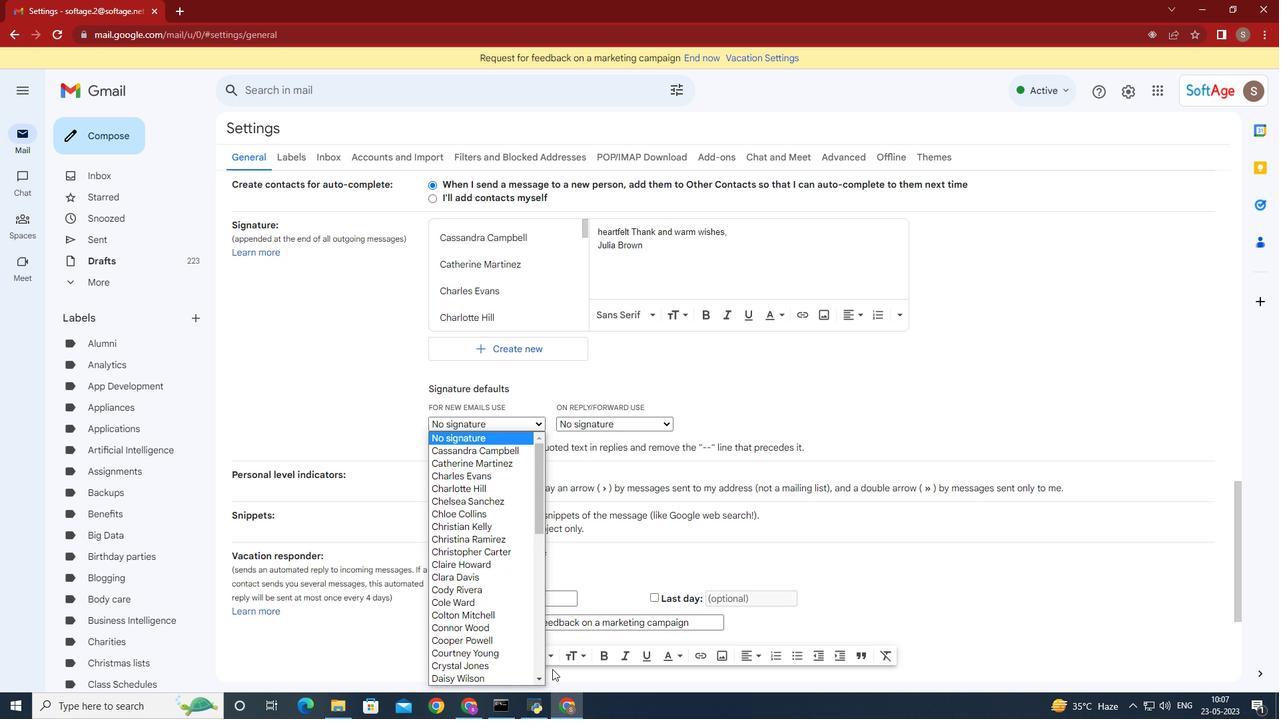 
Action: Mouse scrolled (525, 661) with delta (0, 0)
Screenshot: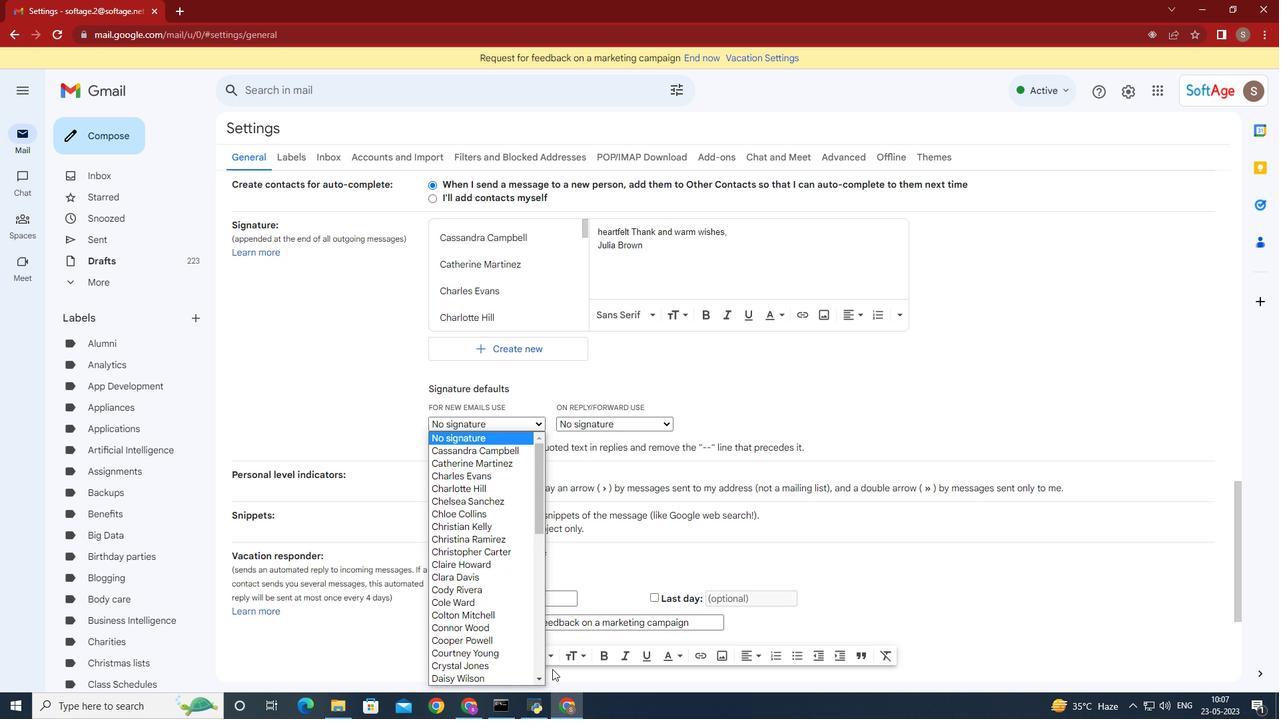 
Action: Mouse moved to (541, 207)
Screenshot: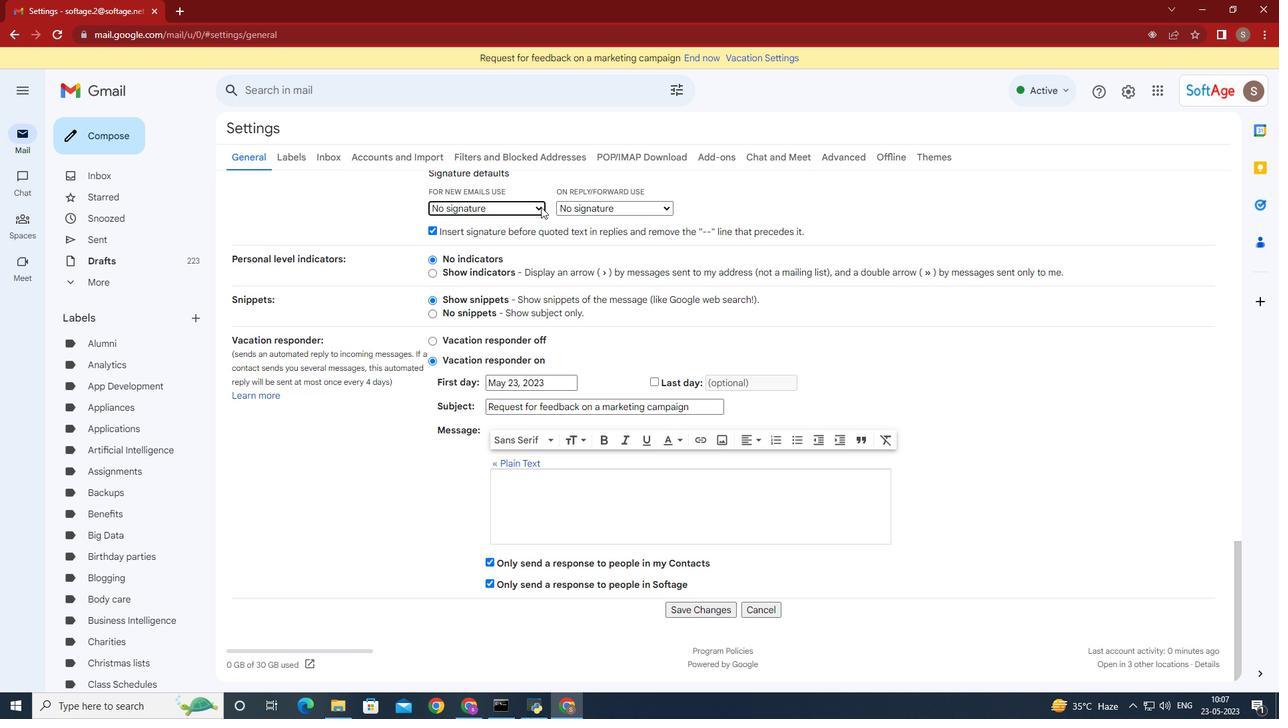 
Action: Mouse pressed left at (541, 207)
Screenshot: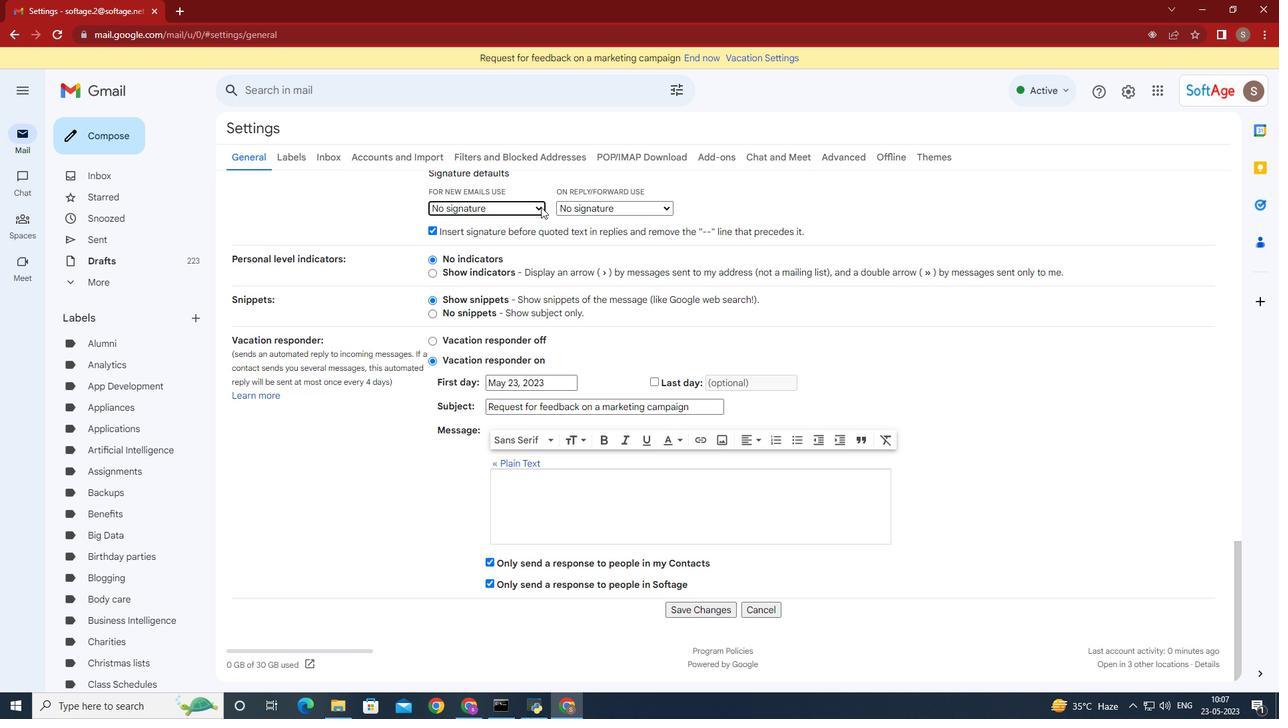 
Action: Mouse moved to (509, 312)
Screenshot: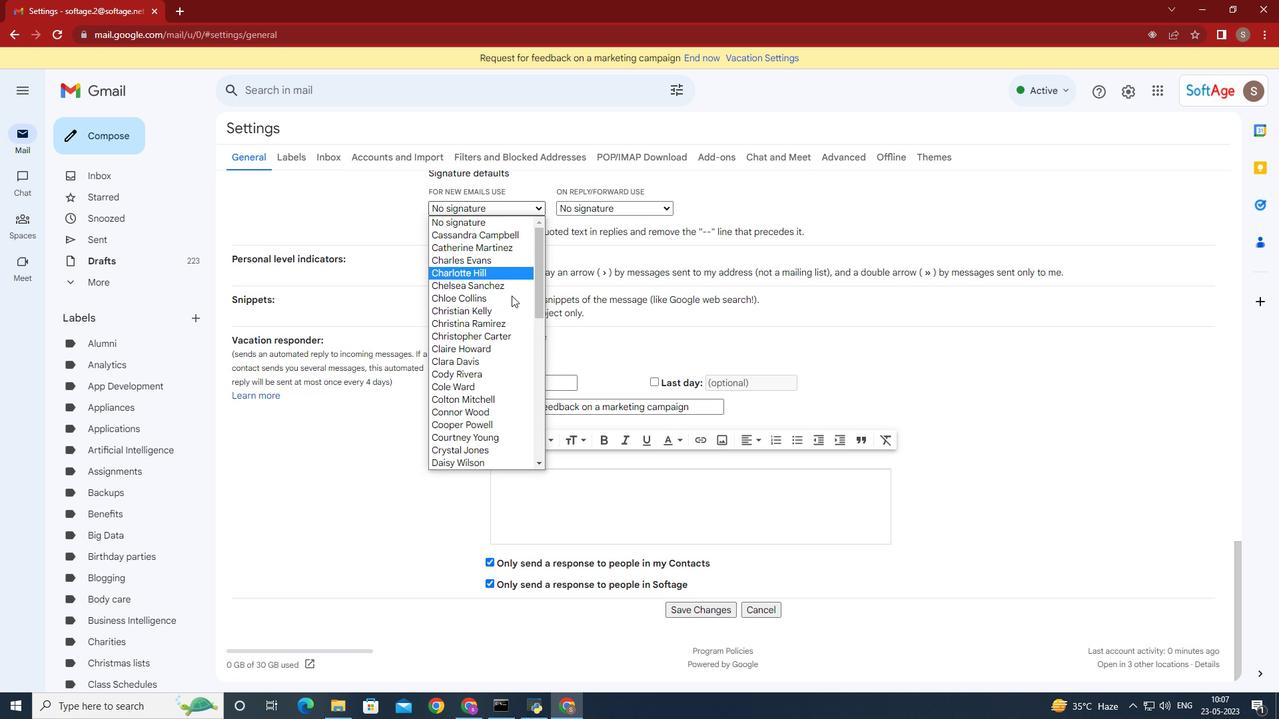 
Action: Mouse scrolled (509, 311) with delta (0, 0)
Screenshot: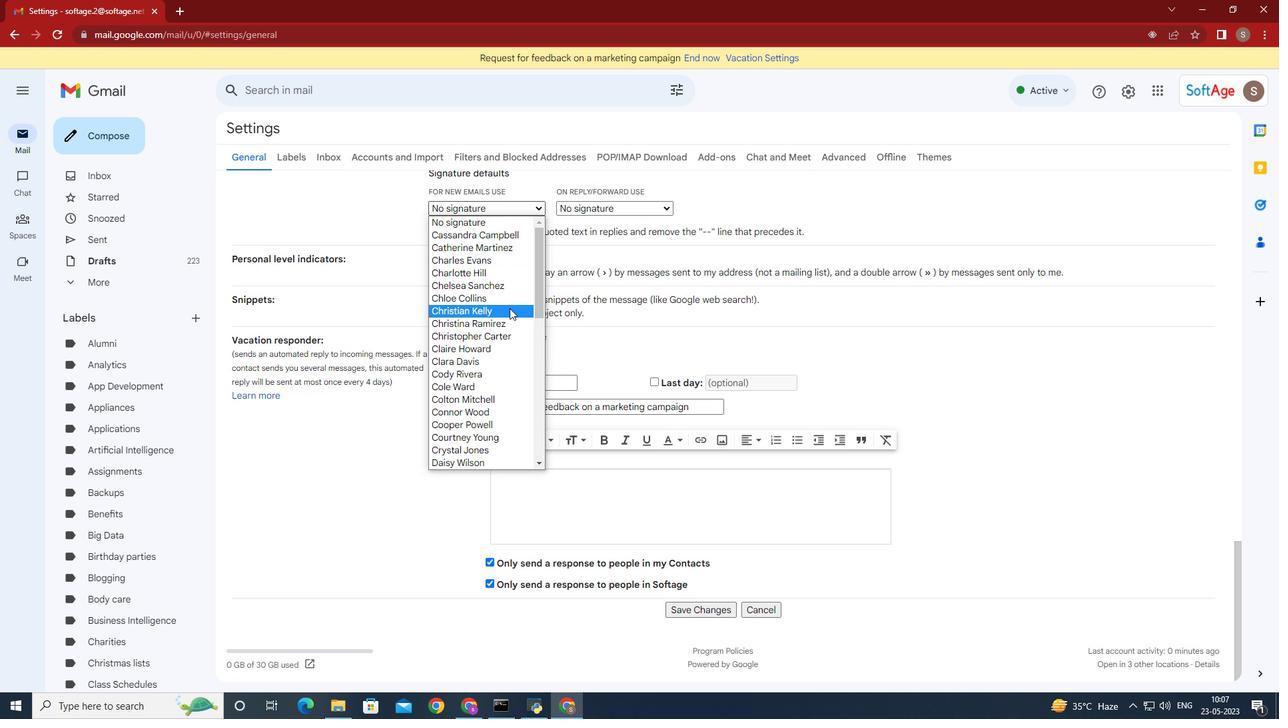 
Action: Mouse moved to (509, 316)
Screenshot: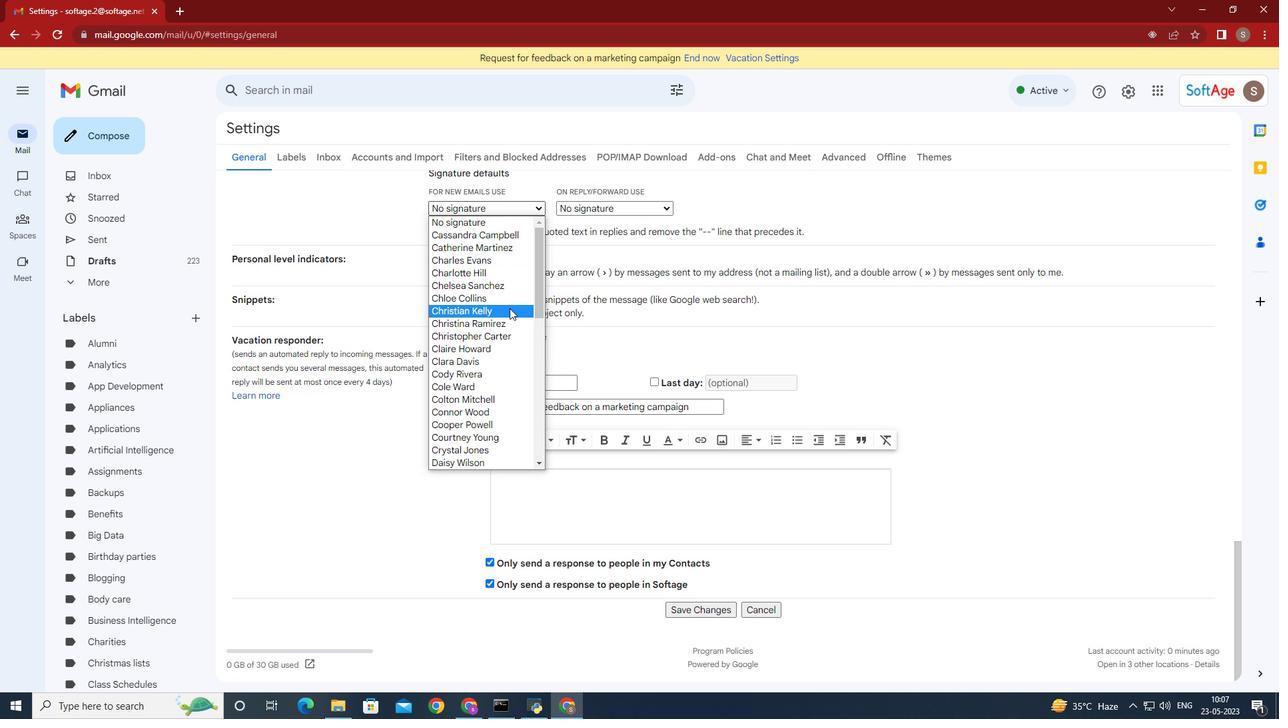 
Action: Mouse scrolled (509, 315) with delta (0, 0)
Screenshot: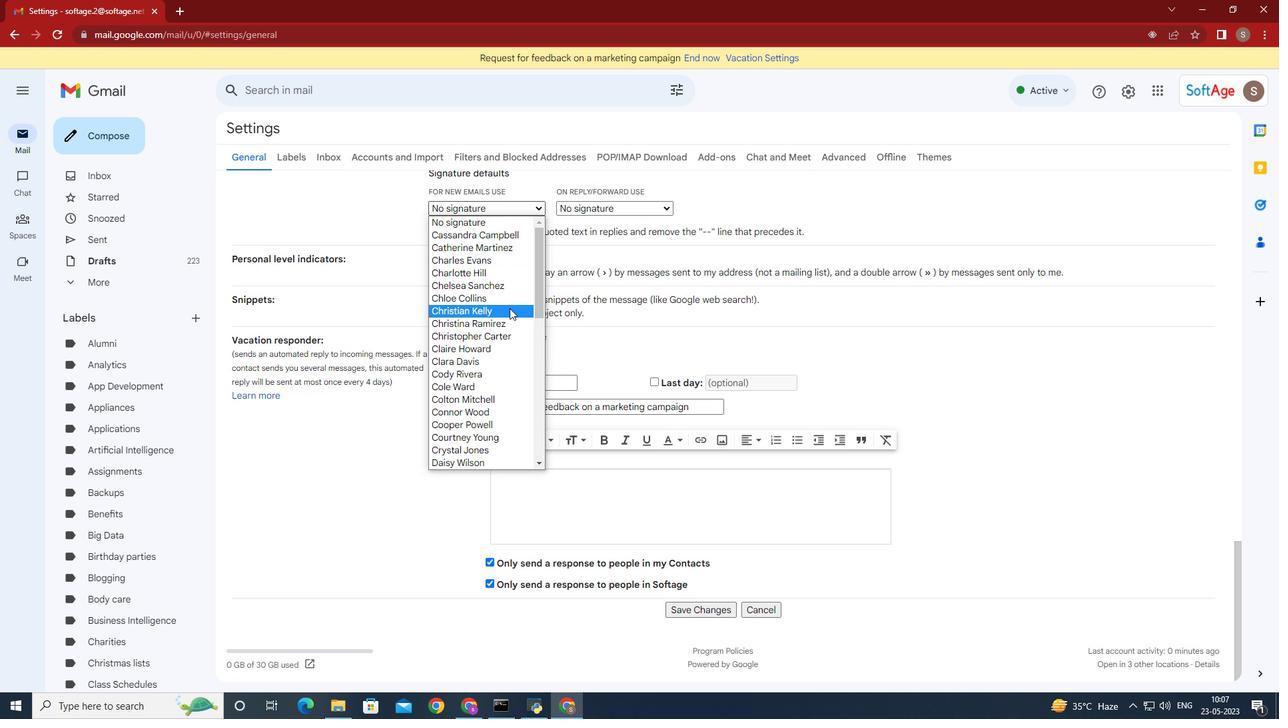 
Action: Mouse moved to (510, 319)
Screenshot: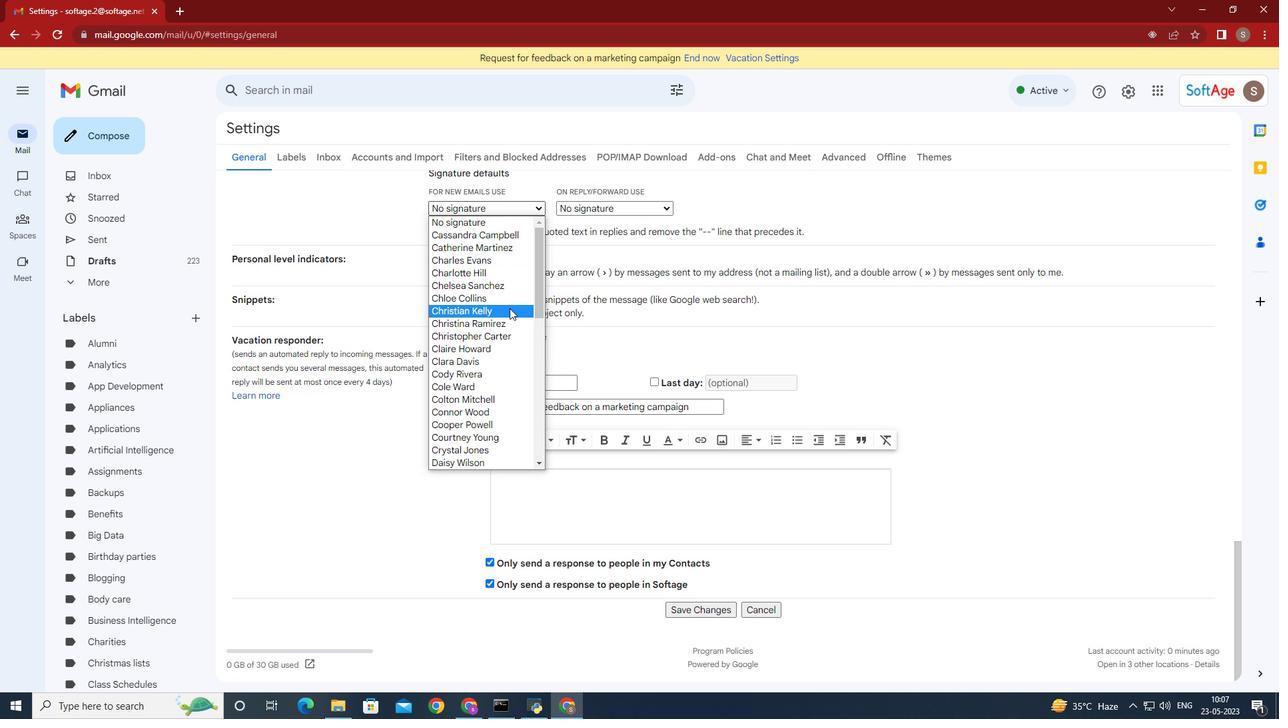 
Action: Mouse scrolled (510, 318) with delta (0, 0)
Screenshot: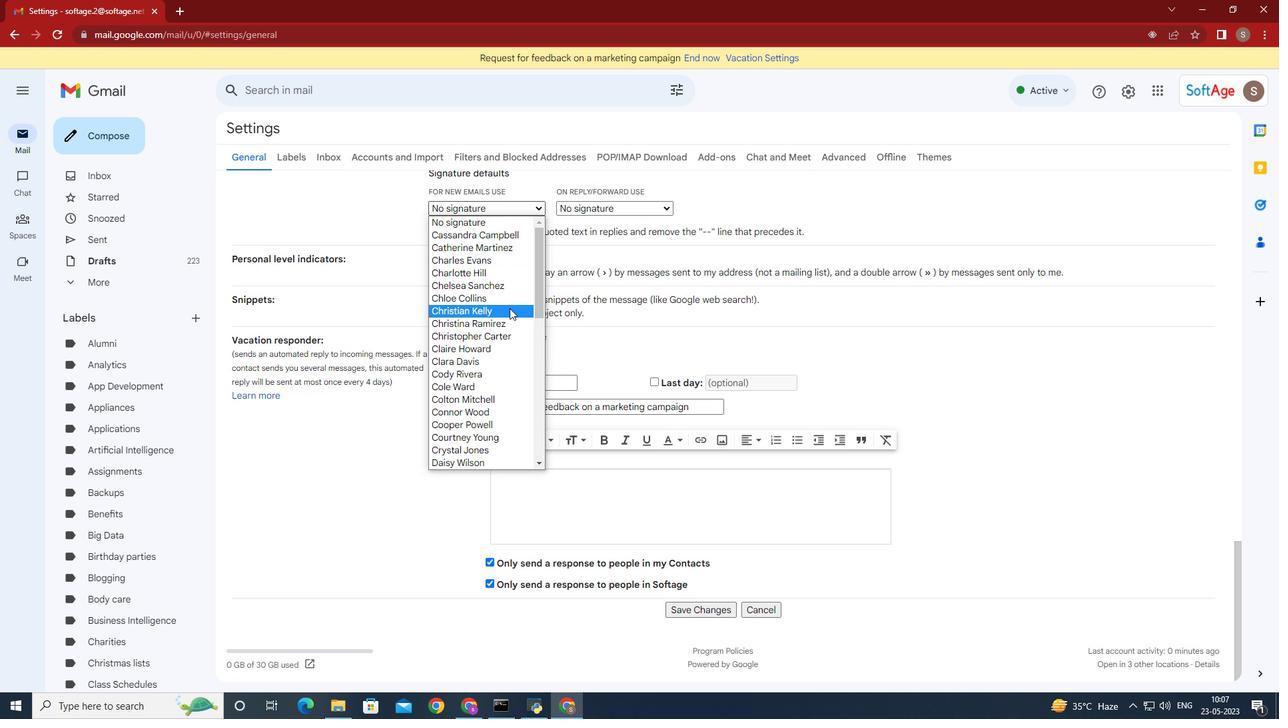 
Action: Mouse moved to (510, 320)
Screenshot: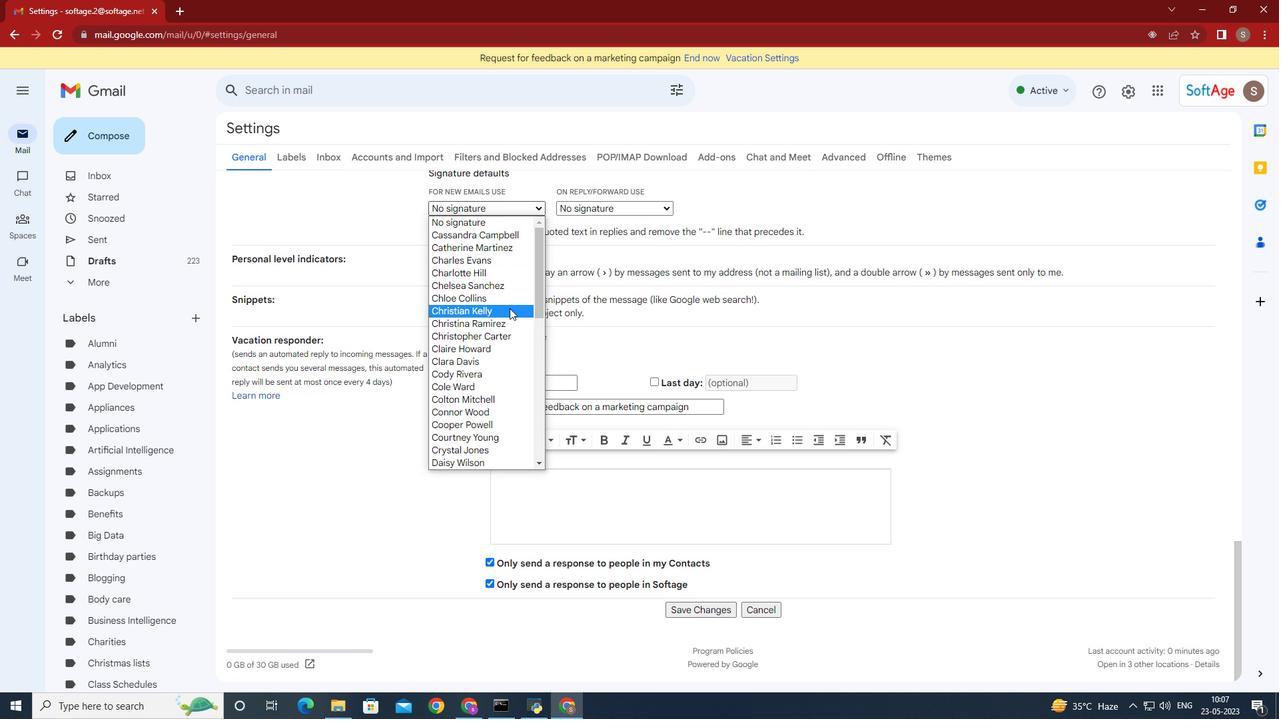 
Action: Mouse scrolled (510, 319) with delta (0, 0)
Screenshot: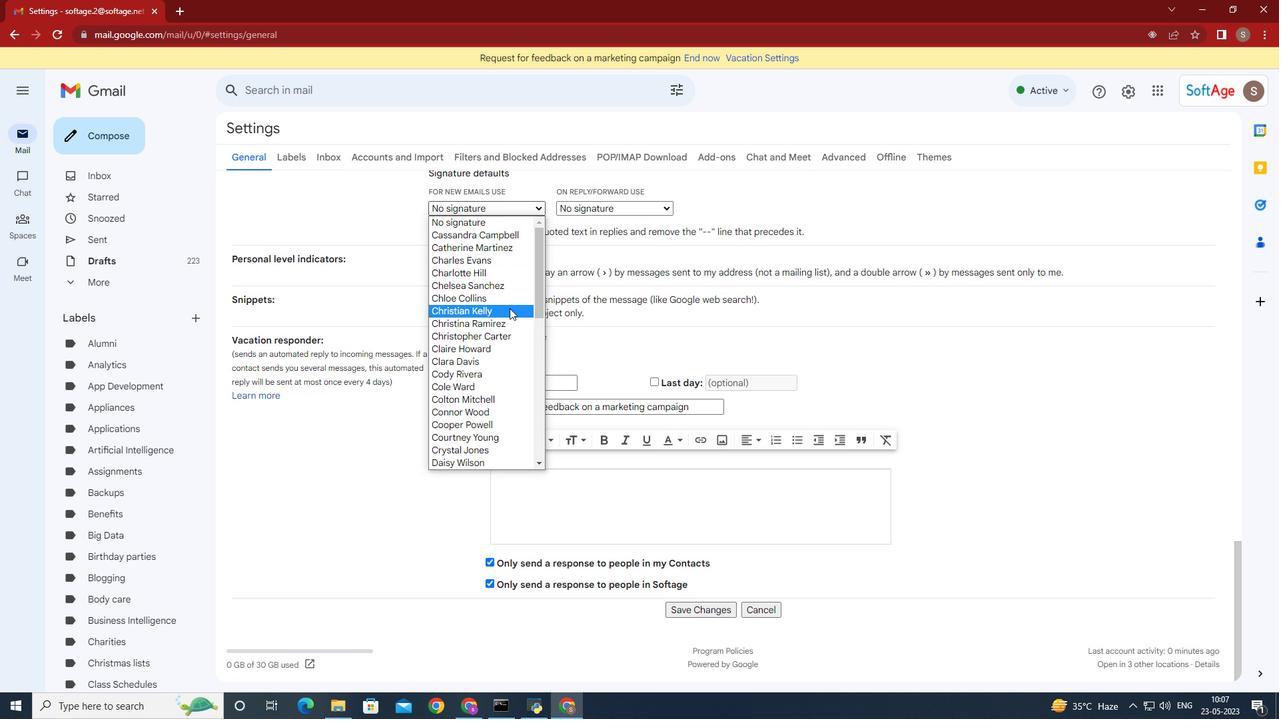 
Action: Mouse moved to (510, 322)
Screenshot: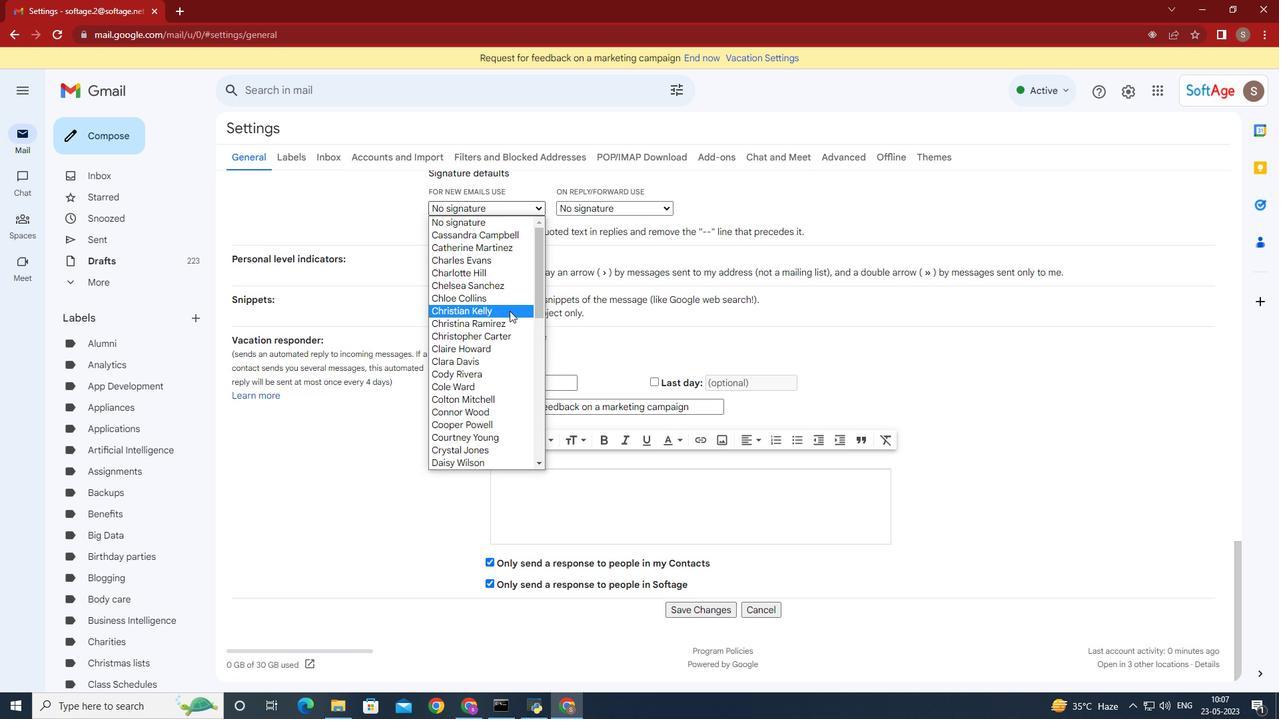 
Action: Mouse scrolled (510, 321) with delta (0, 0)
Screenshot: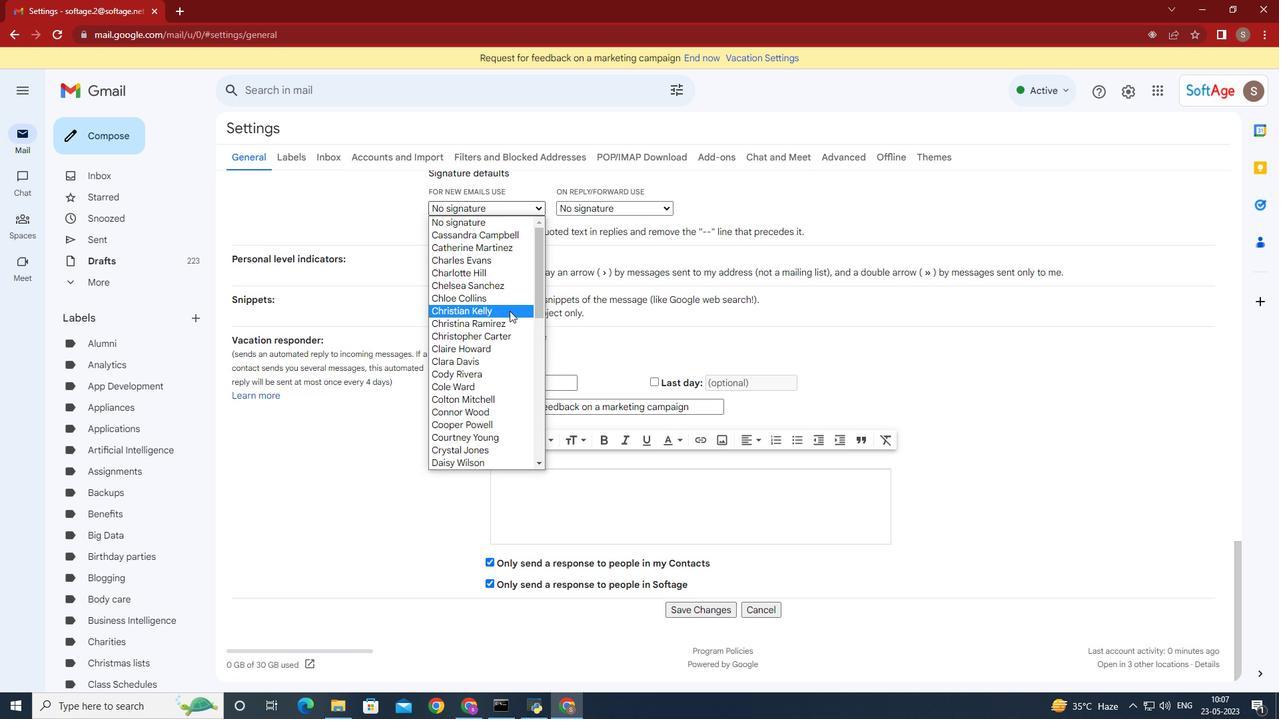 
Action: Mouse moved to (510, 323)
Screenshot: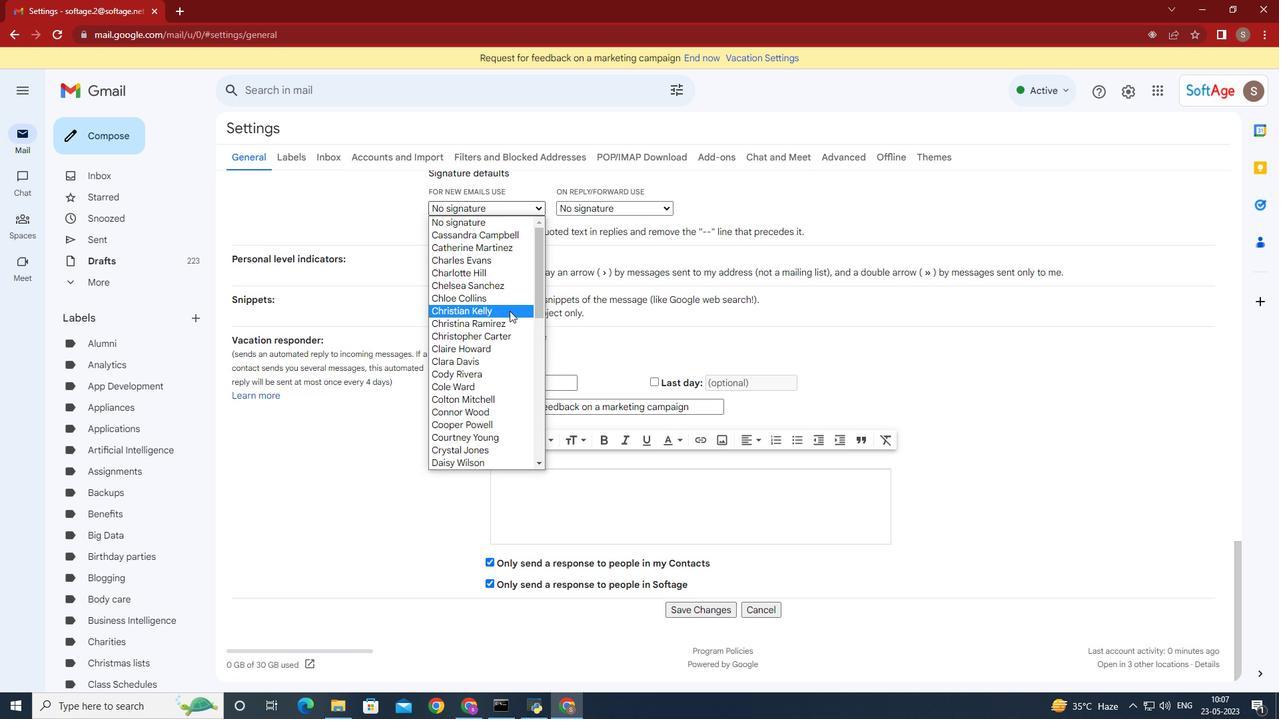 
Action: Mouse scrolled (510, 322) with delta (0, 0)
Screenshot: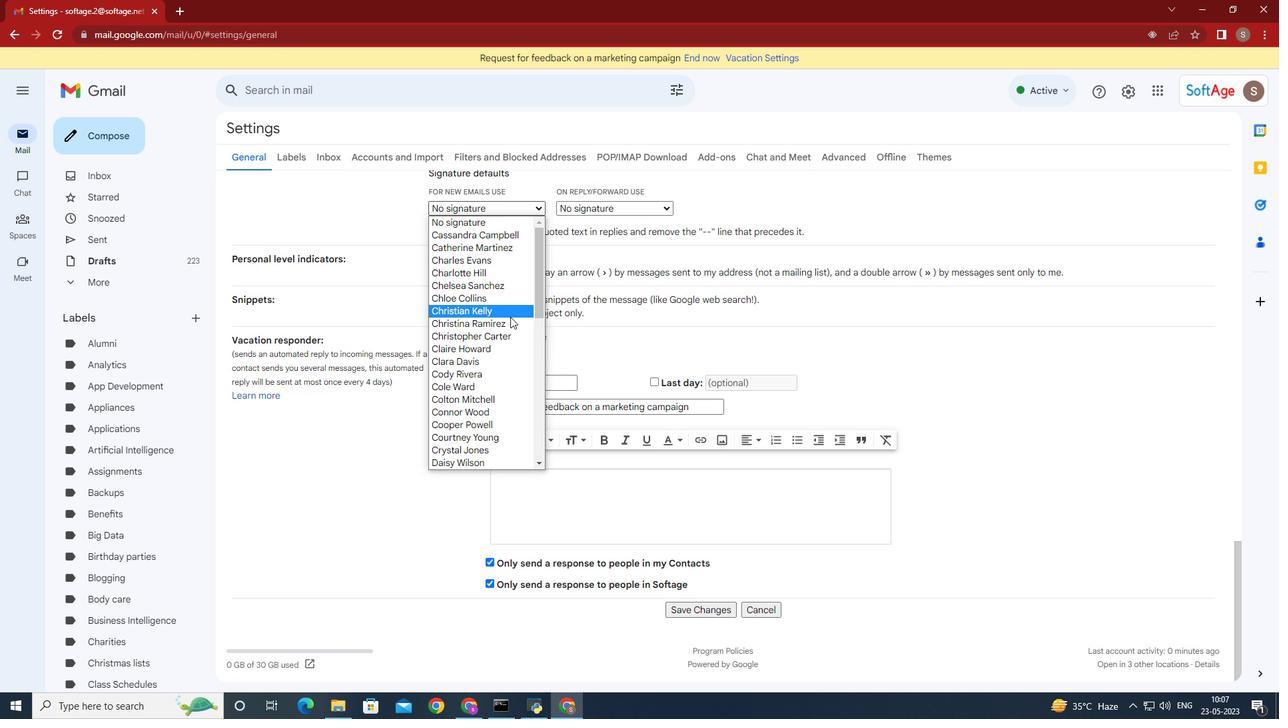 
Action: Mouse moved to (510, 323)
Screenshot: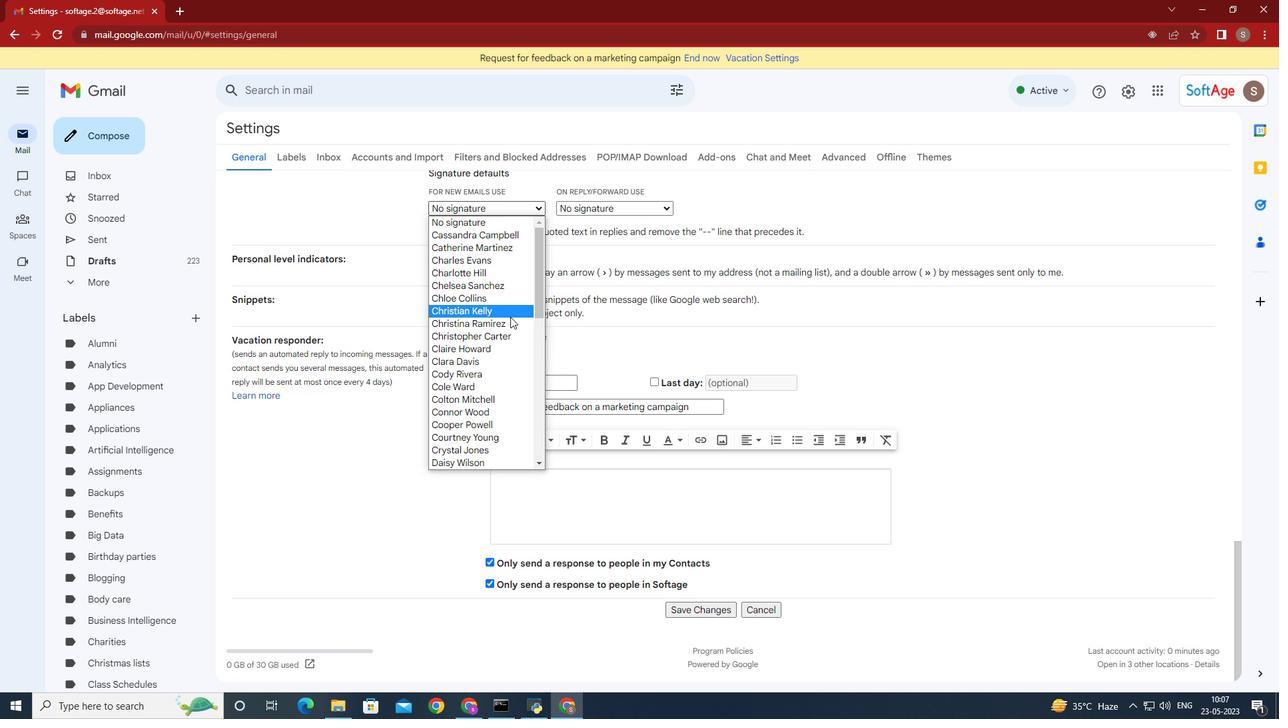 
Action: Mouse scrolled (510, 323) with delta (0, 0)
Screenshot: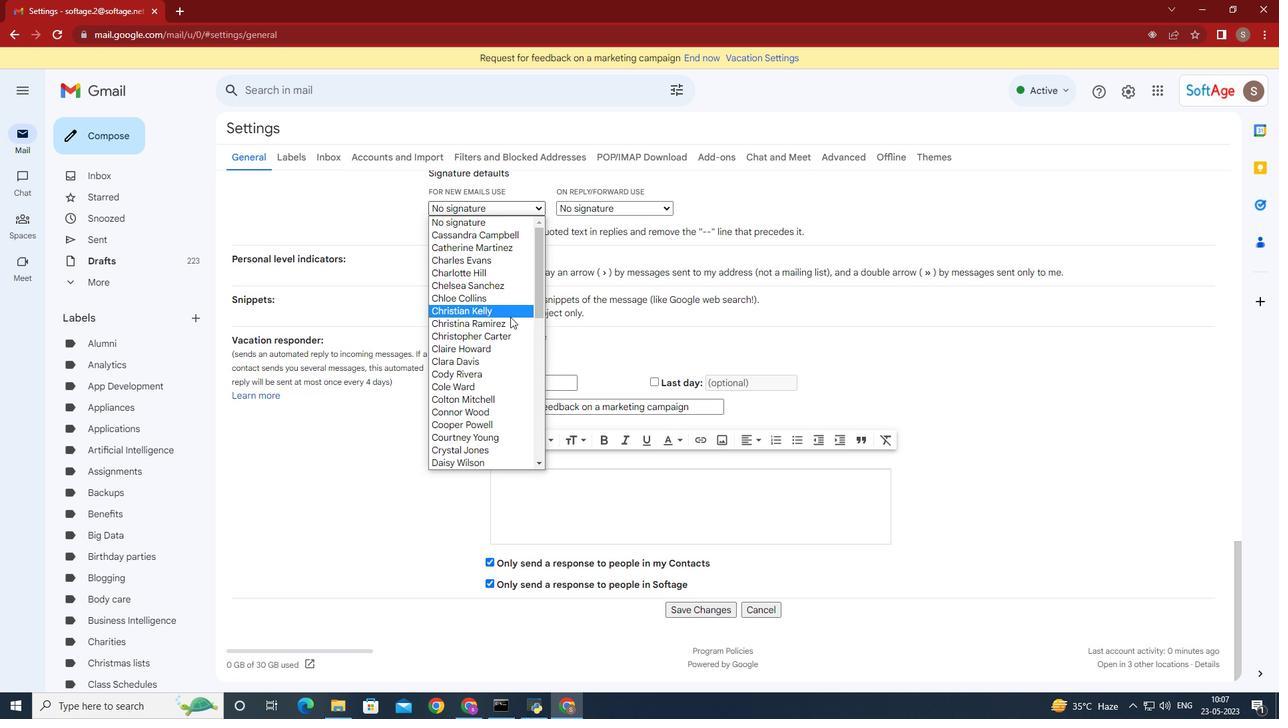 
Action: Mouse moved to (494, 465)
Screenshot: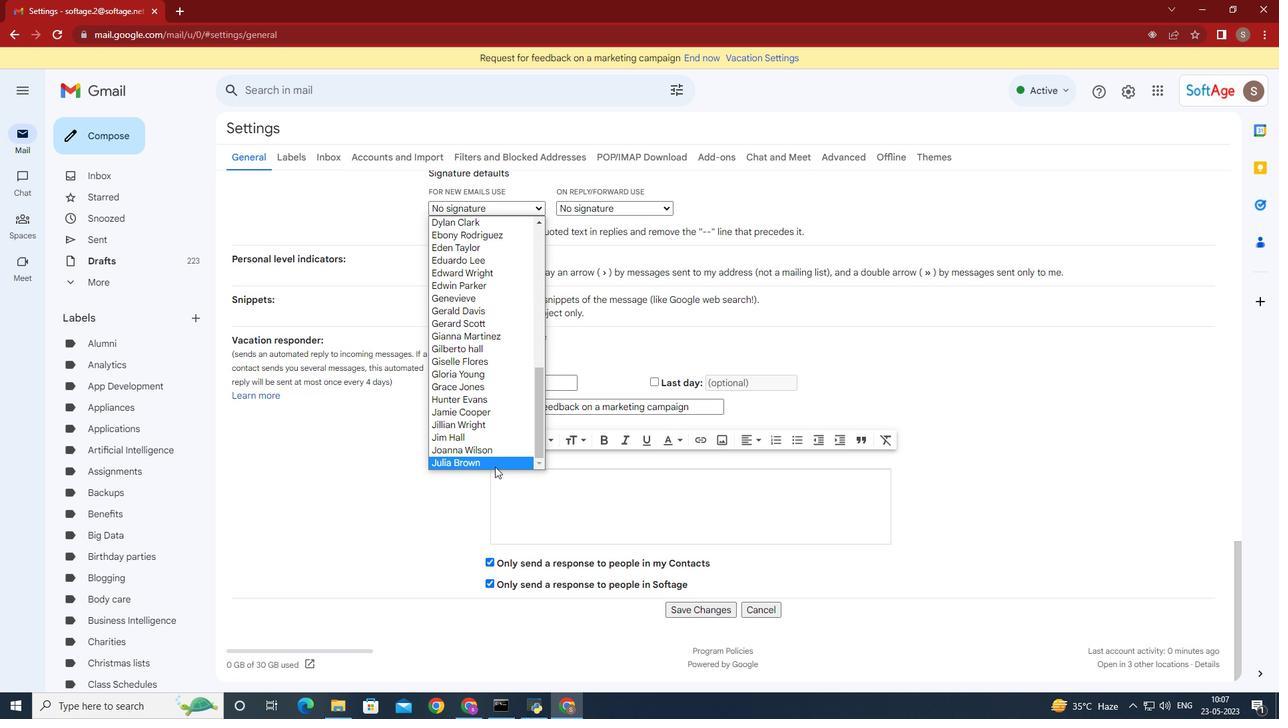 
Action: Mouse pressed left at (494, 465)
Screenshot: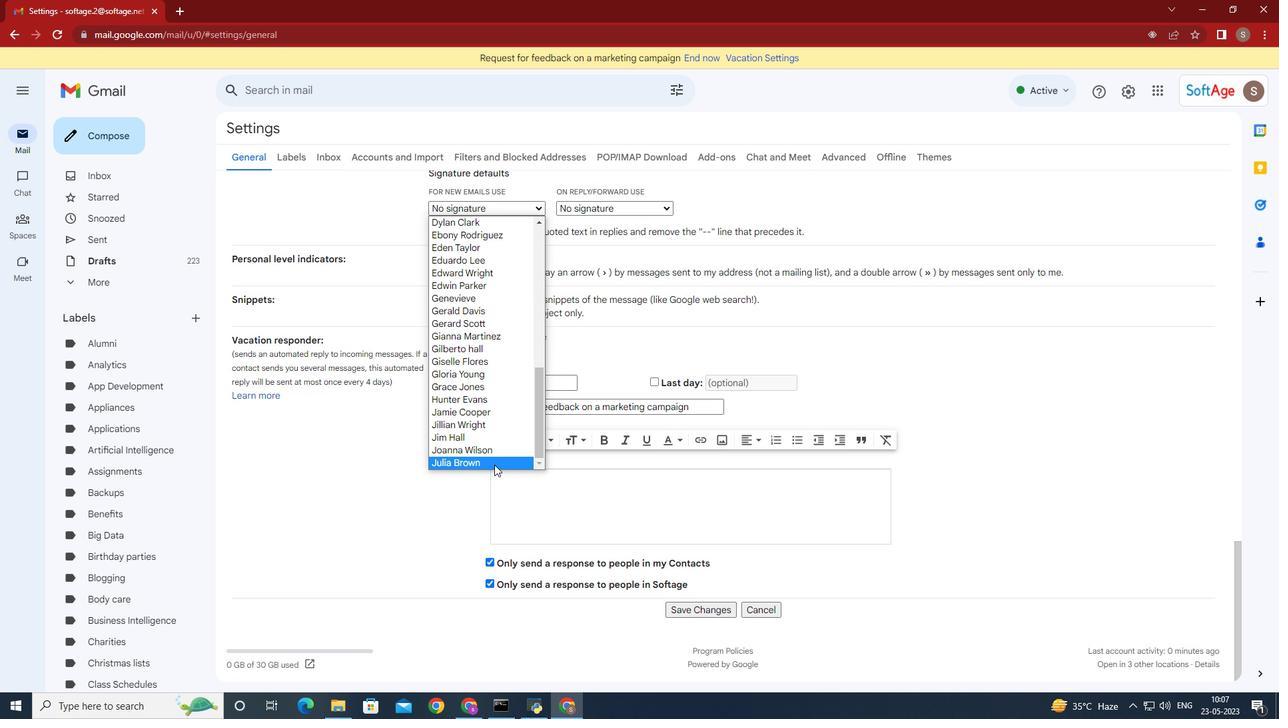 
Action: Mouse moved to (655, 209)
Screenshot: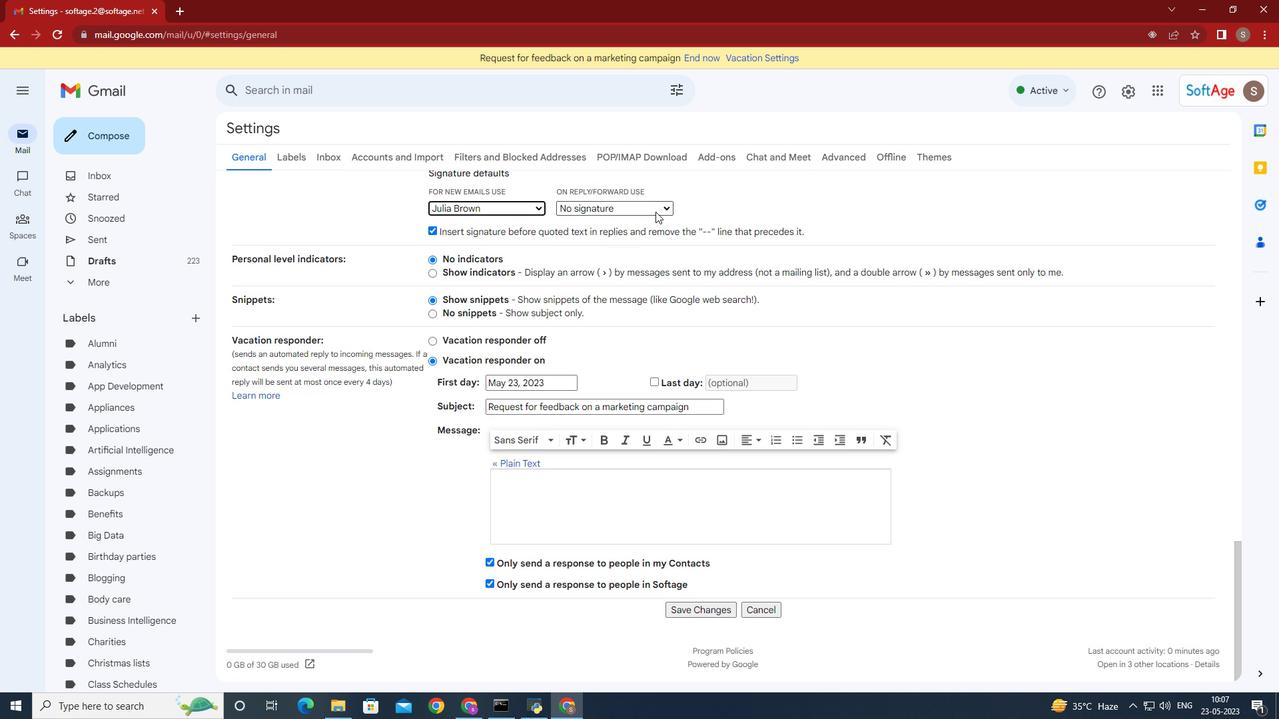 
Action: Mouse pressed left at (655, 209)
Screenshot: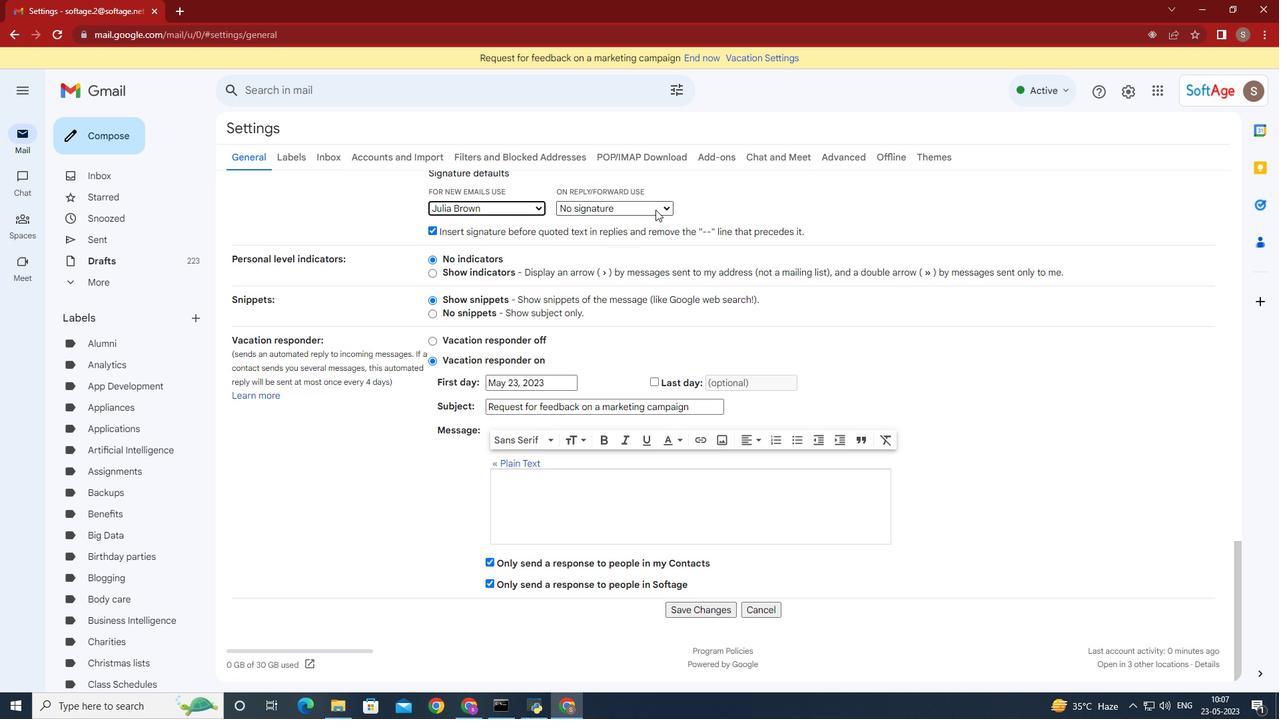 
Action: Mouse moved to (621, 441)
Screenshot: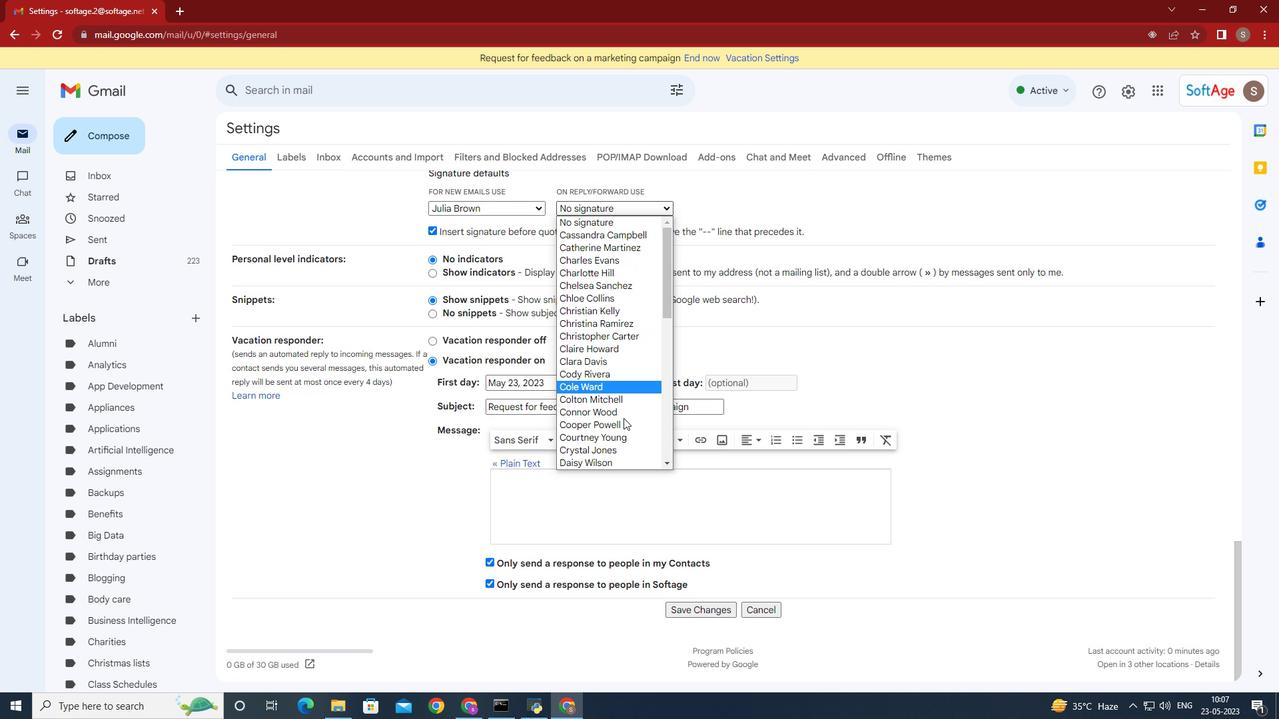 
Action: Mouse scrolled (621, 440) with delta (0, 0)
Screenshot: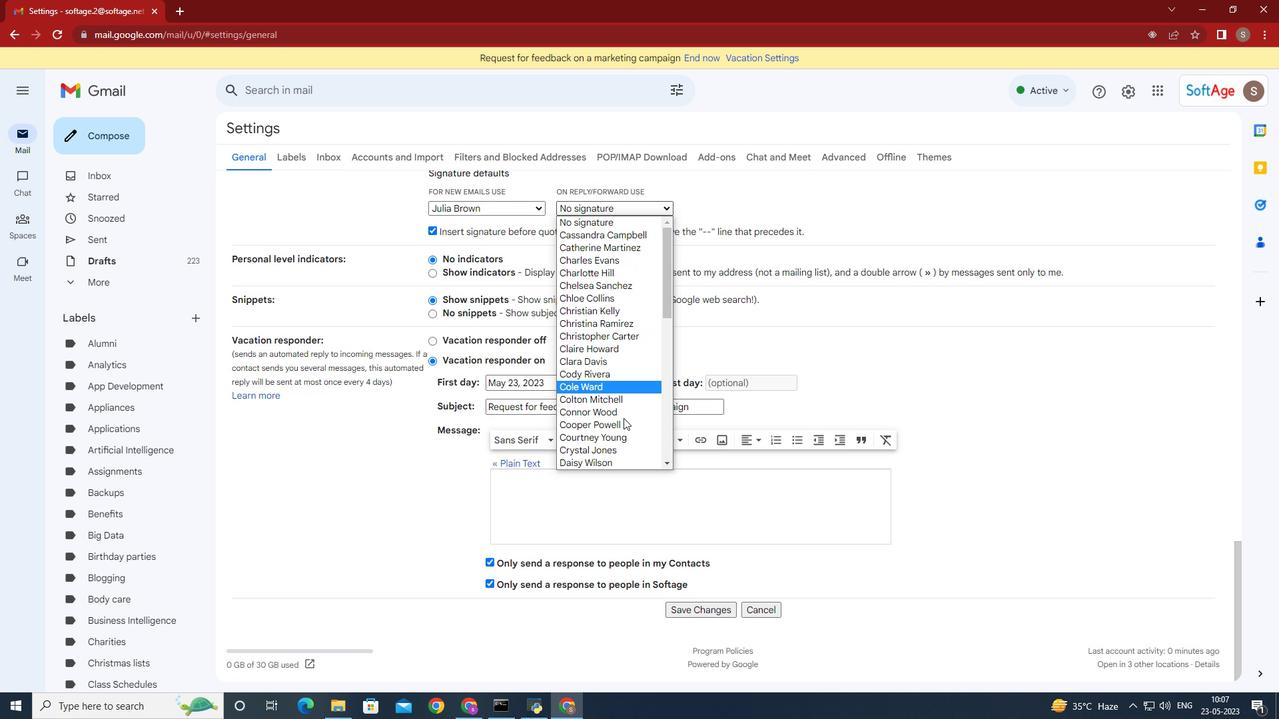 
Action: Mouse moved to (619, 447)
Screenshot: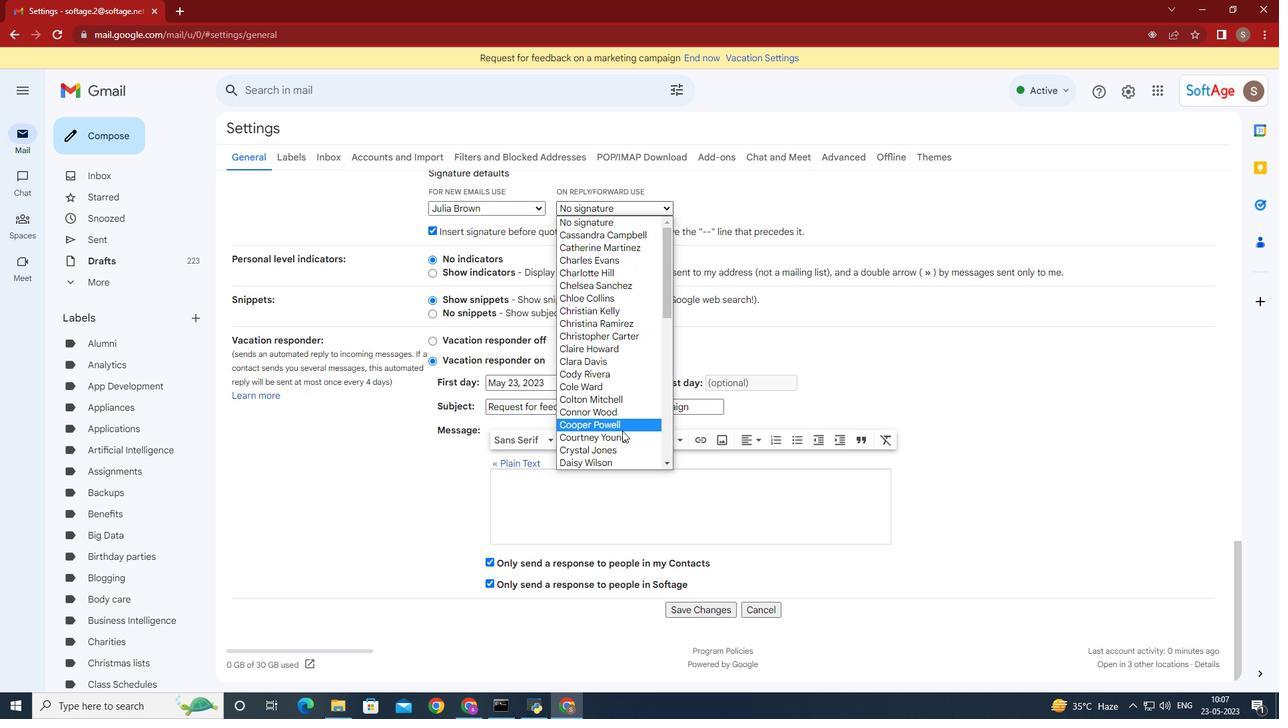 
Action: Mouse scrolled (619, 447) with delta (0, 0)
Screenshot: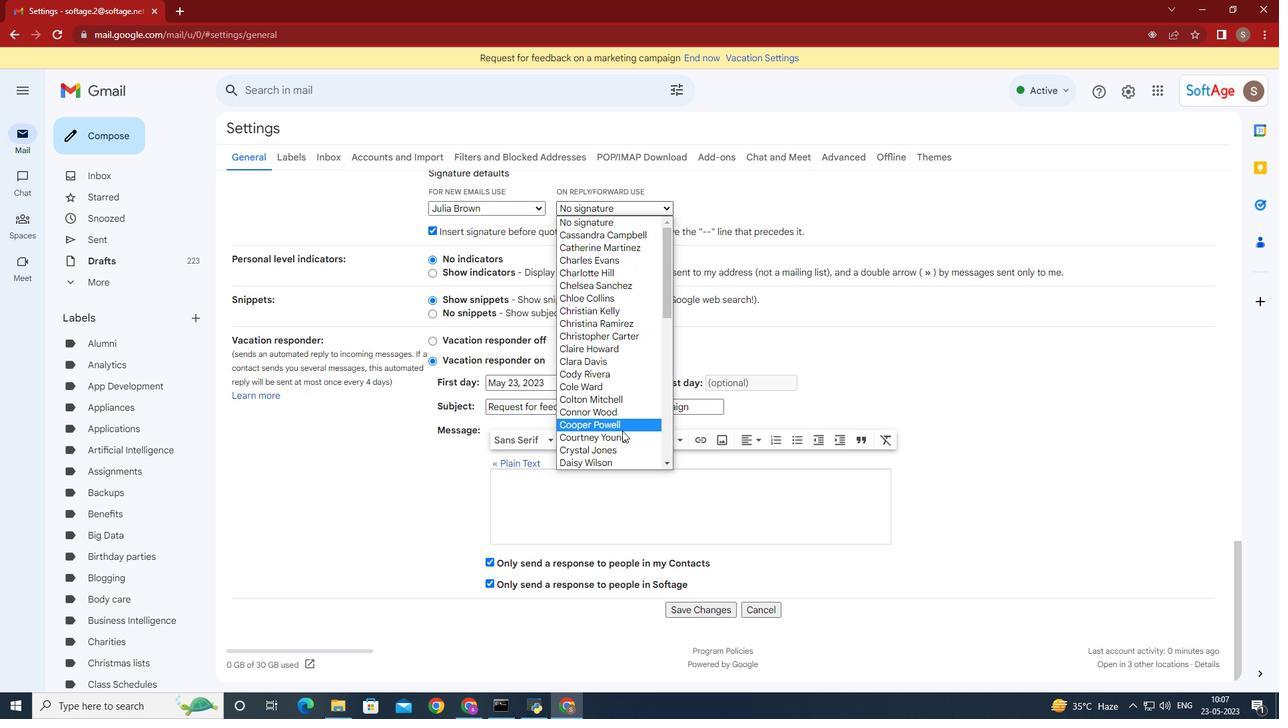 
Action: Mouse moved to (619, 449)
Screenshot: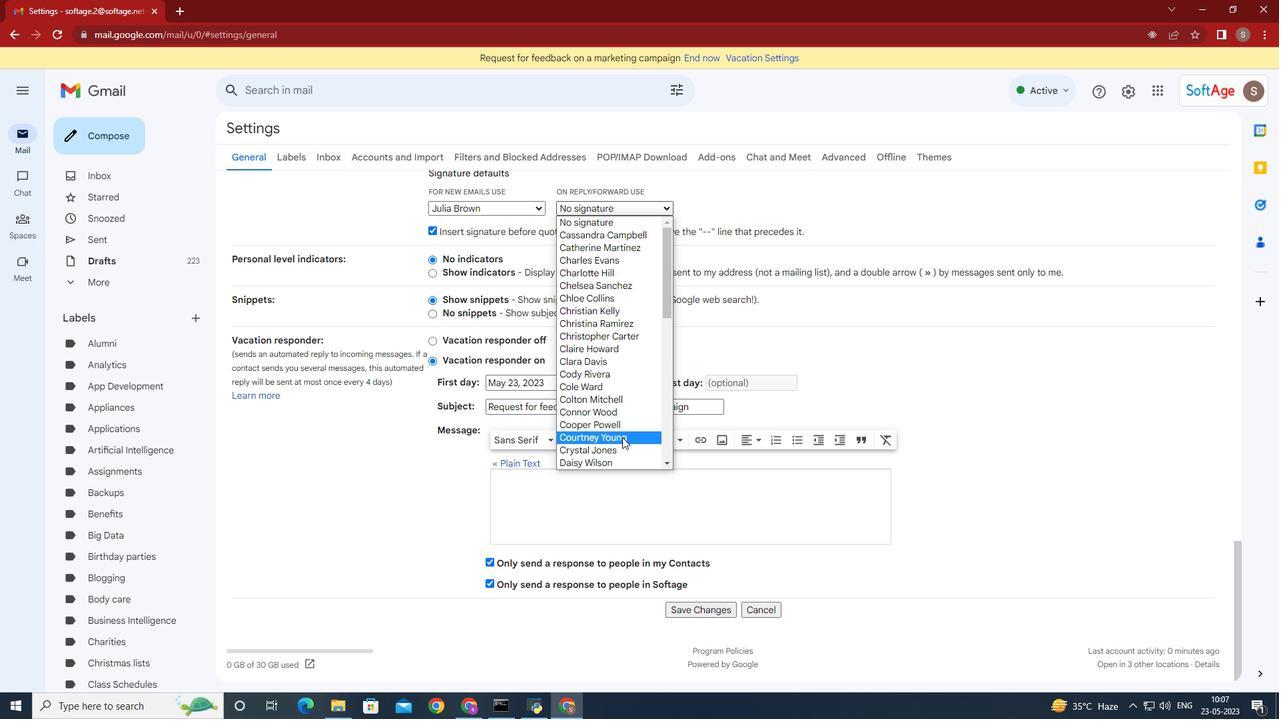 
Action: Mouse scrolled (619, 448) with delta (0, 0)
Screenshot: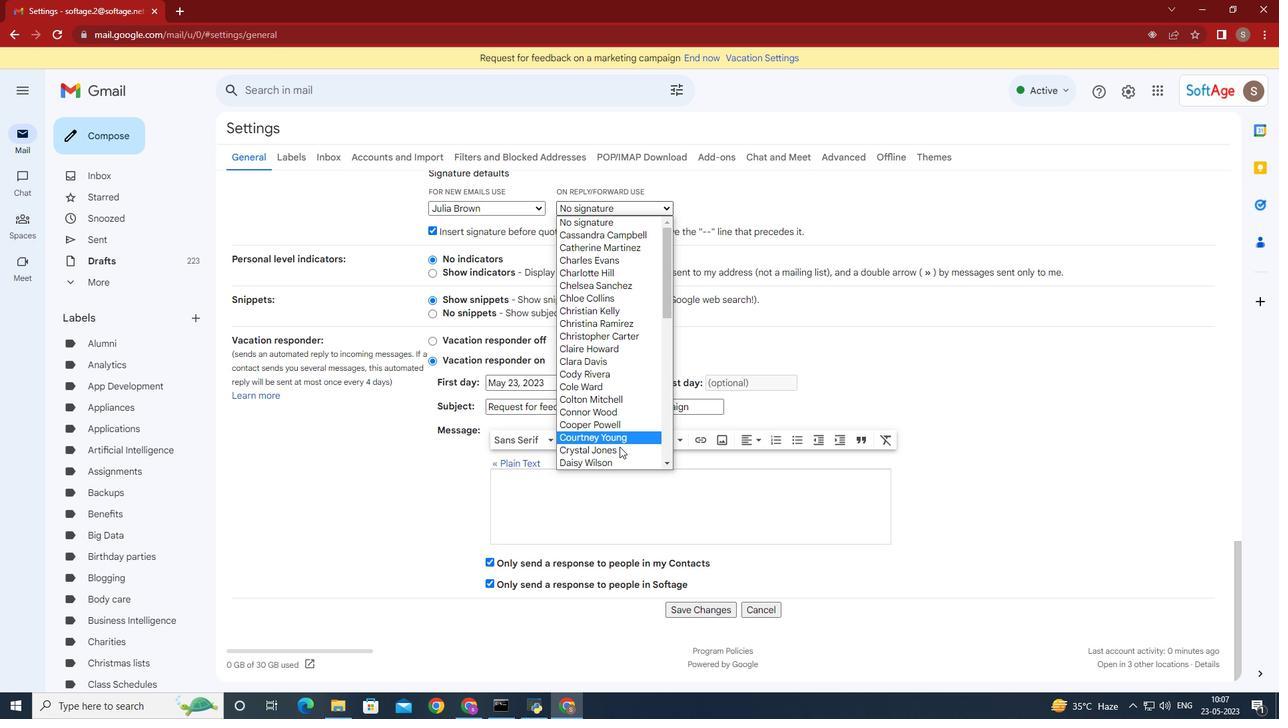 
Action: Mouse moved to (619, 449)
Screenshot: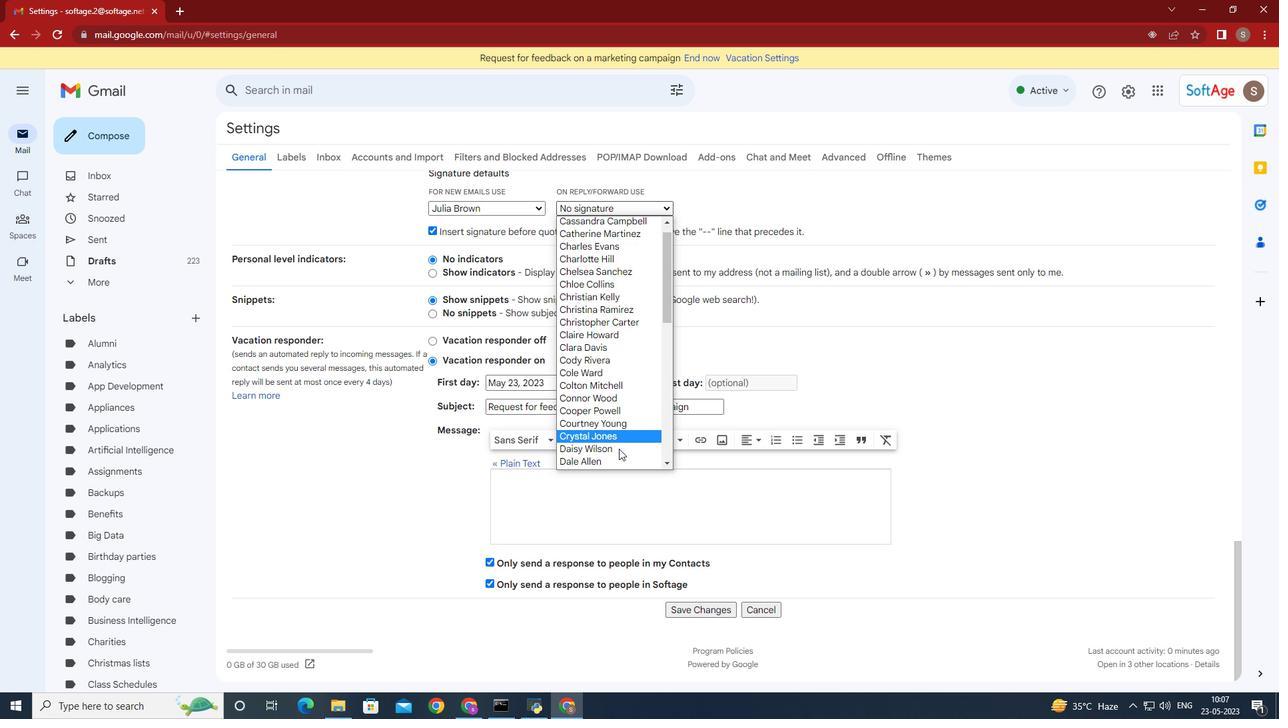 
Action: Mouse scrolled (619, 448) with delta (0, 0)
Screenshot: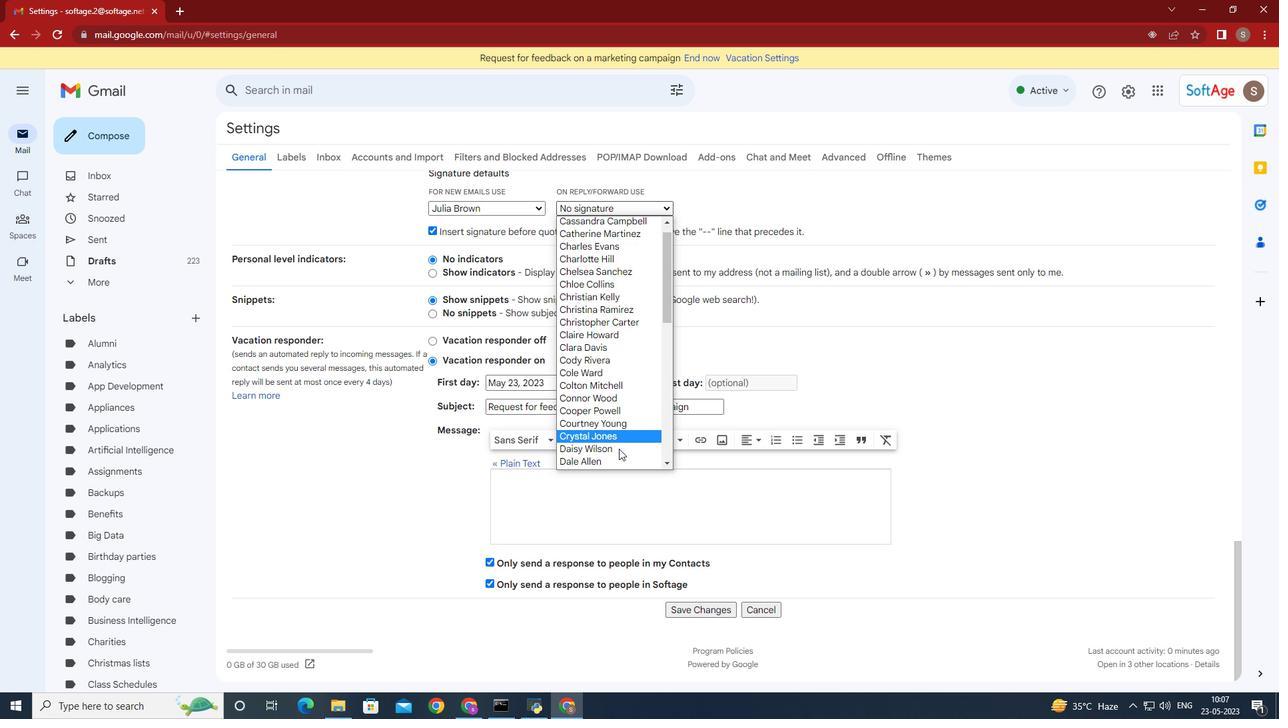 
Action: Mouse moved to (617, 449)
Screenshot: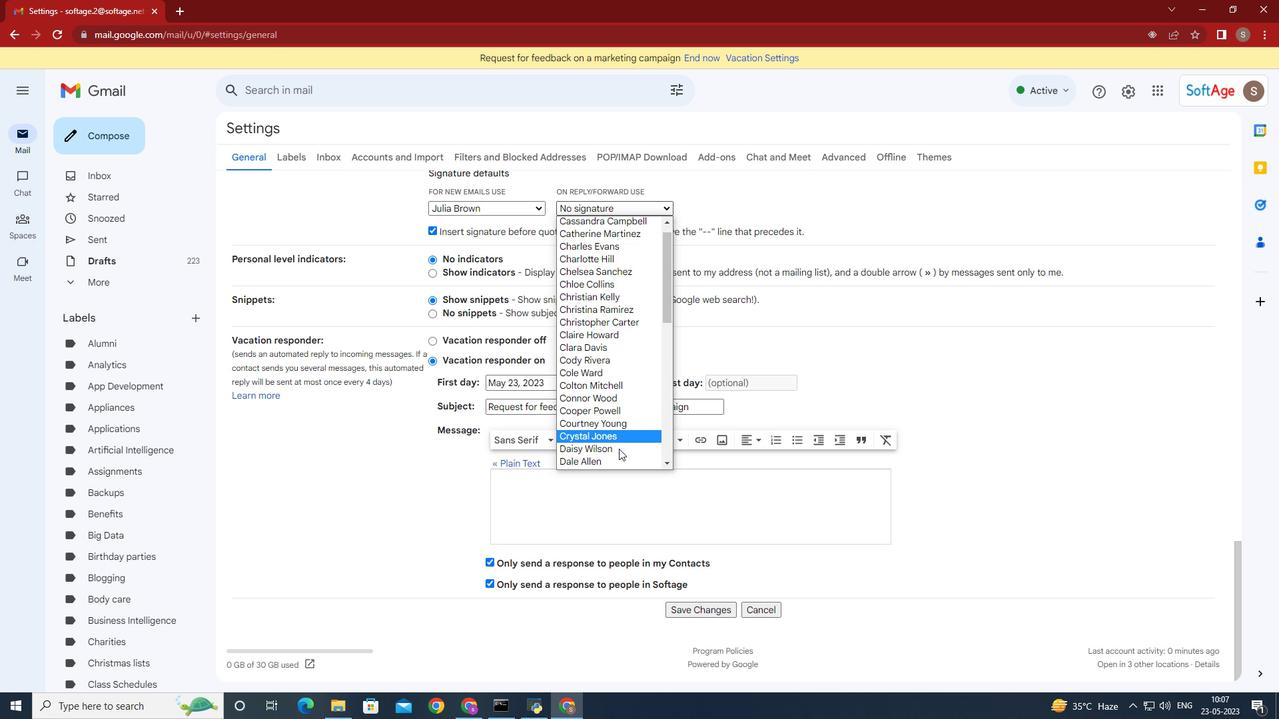 
Action: Mouse scrolled (617, 448) with delta (0, 0)
Screenshot: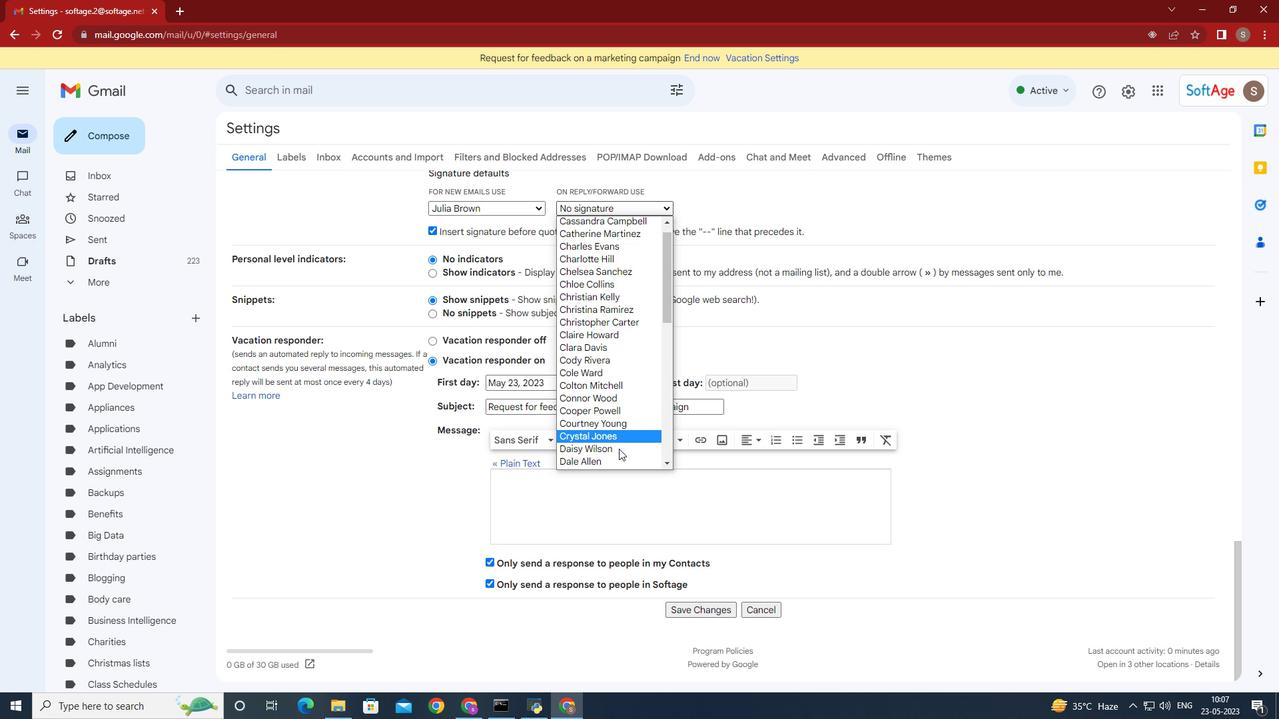 
Action: Mouse moved to (617, 447)
Screenshot: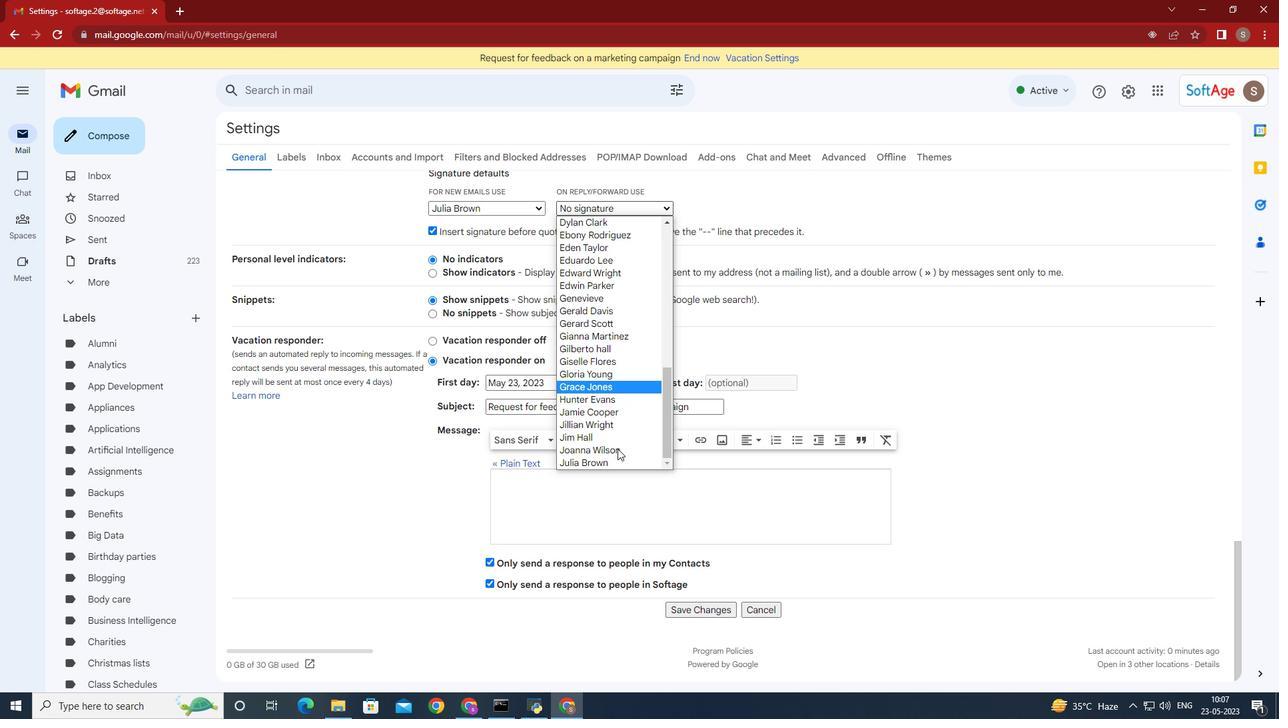 
Action: Mouse scrolled (617, 448) with delta (0, 0)
Screenshot: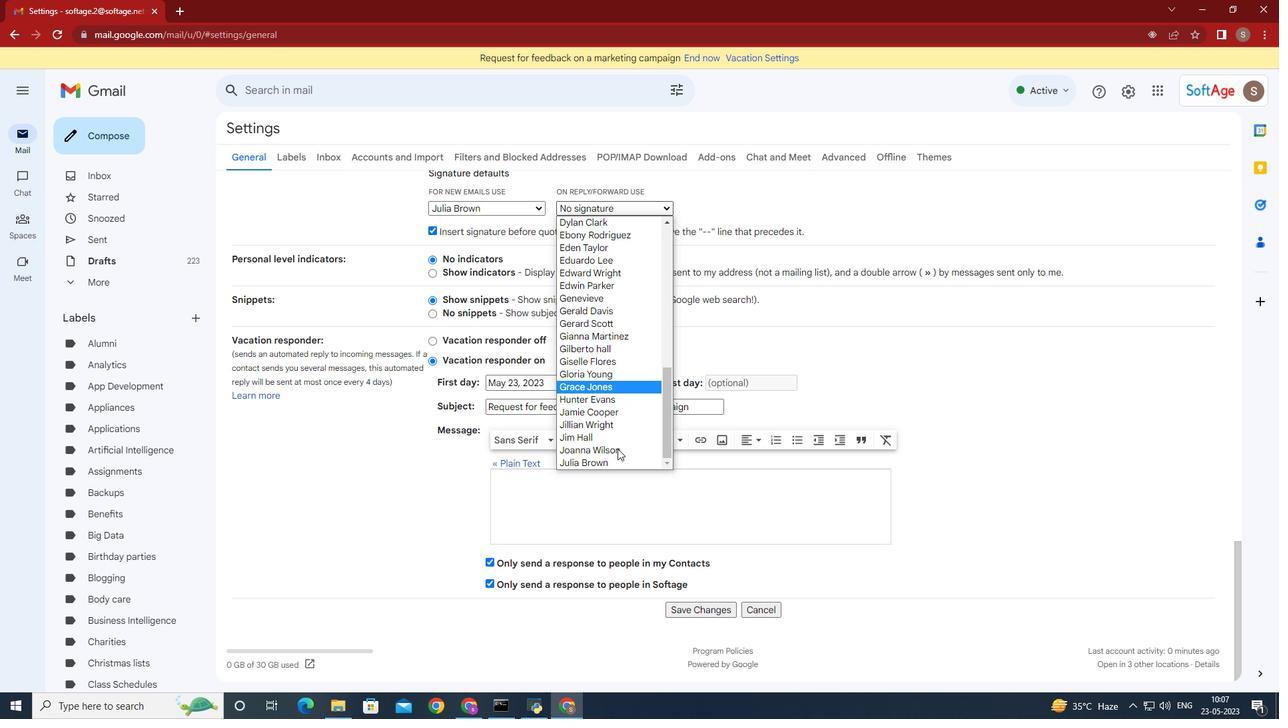 
Action: Mouse moved to (618, 457)
Screenshot: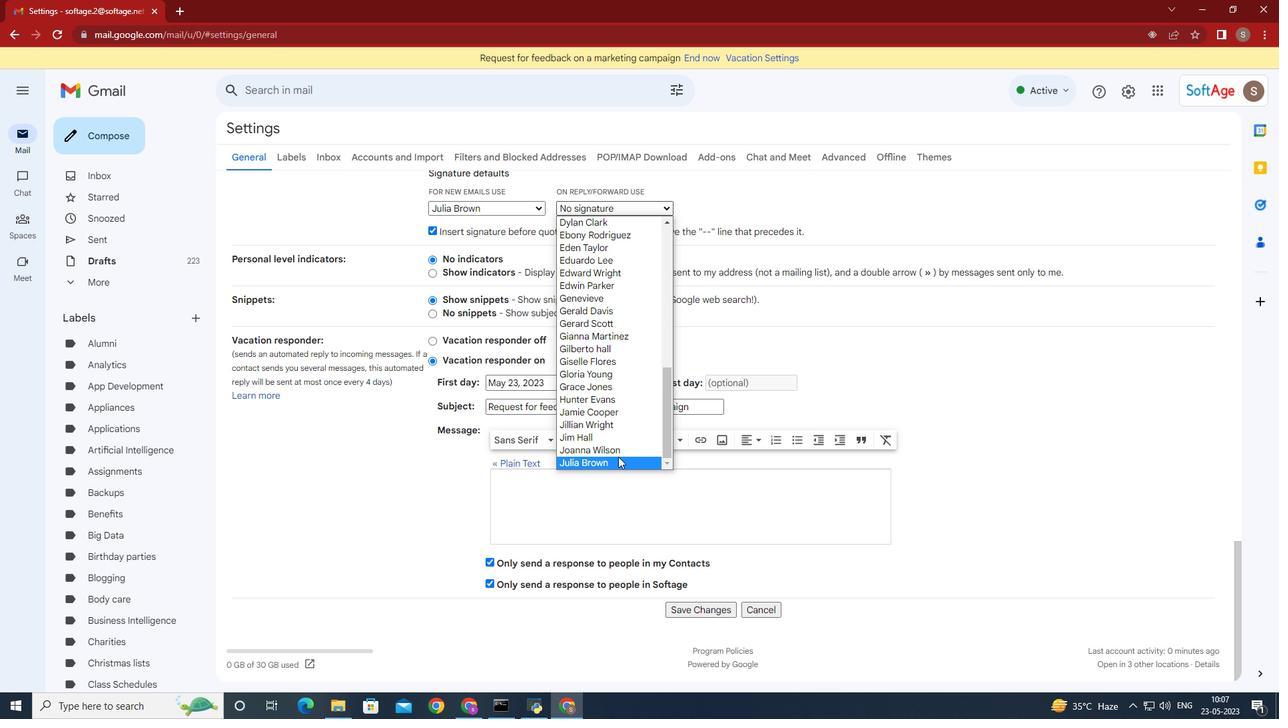 
Action: Mouse pressed left at (618, 457)
Screenshot: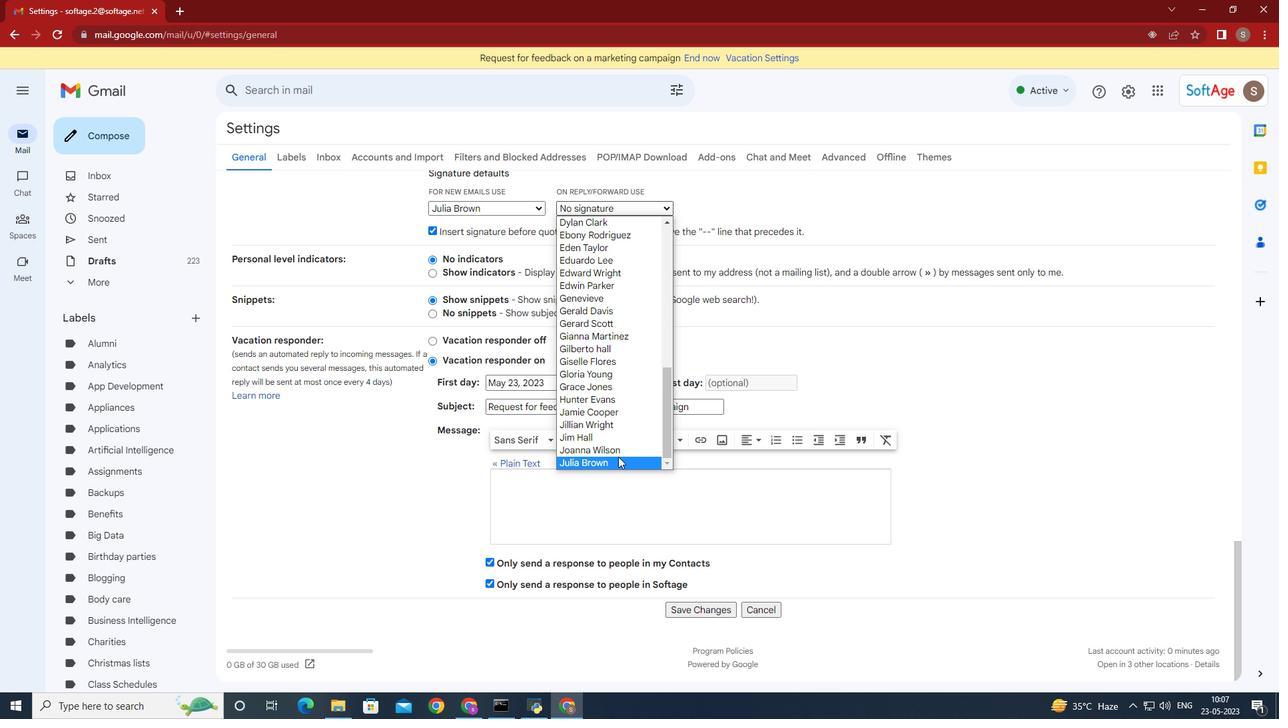 
Action: Mouse moved to (696, 605)
Screenshot: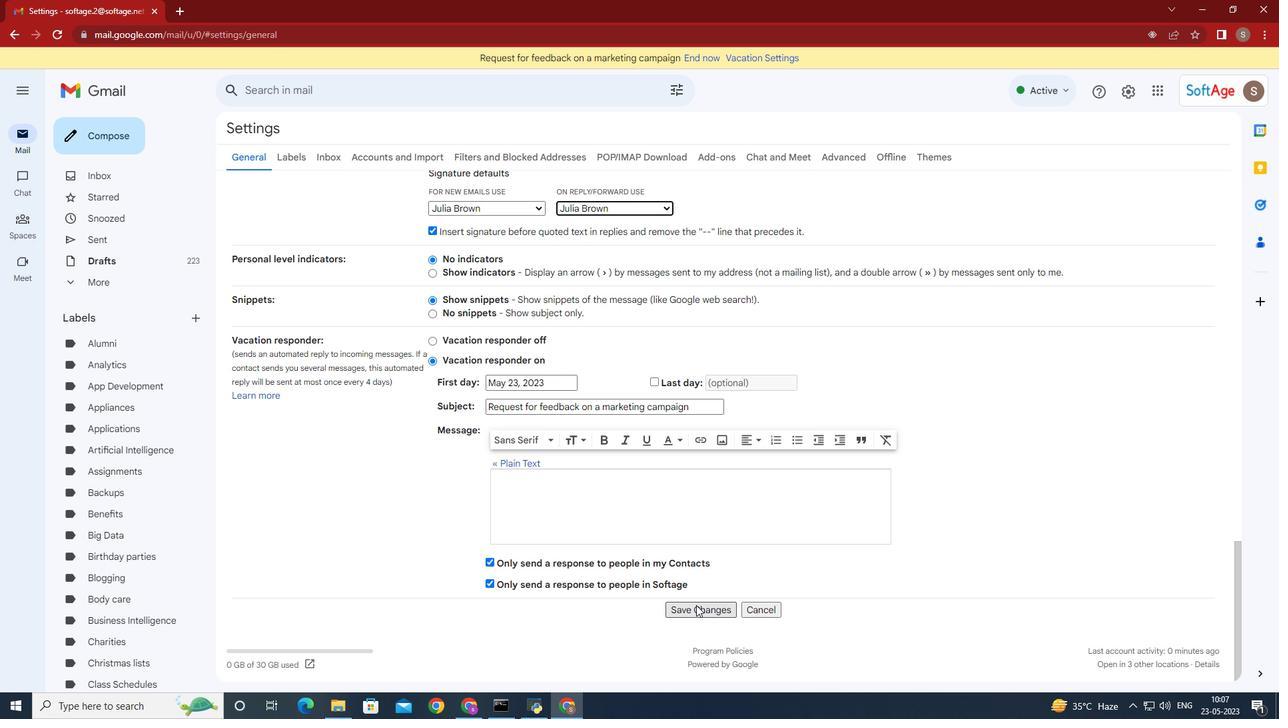 
Action: Mouse pressed left at (696, 605)
Screenshot: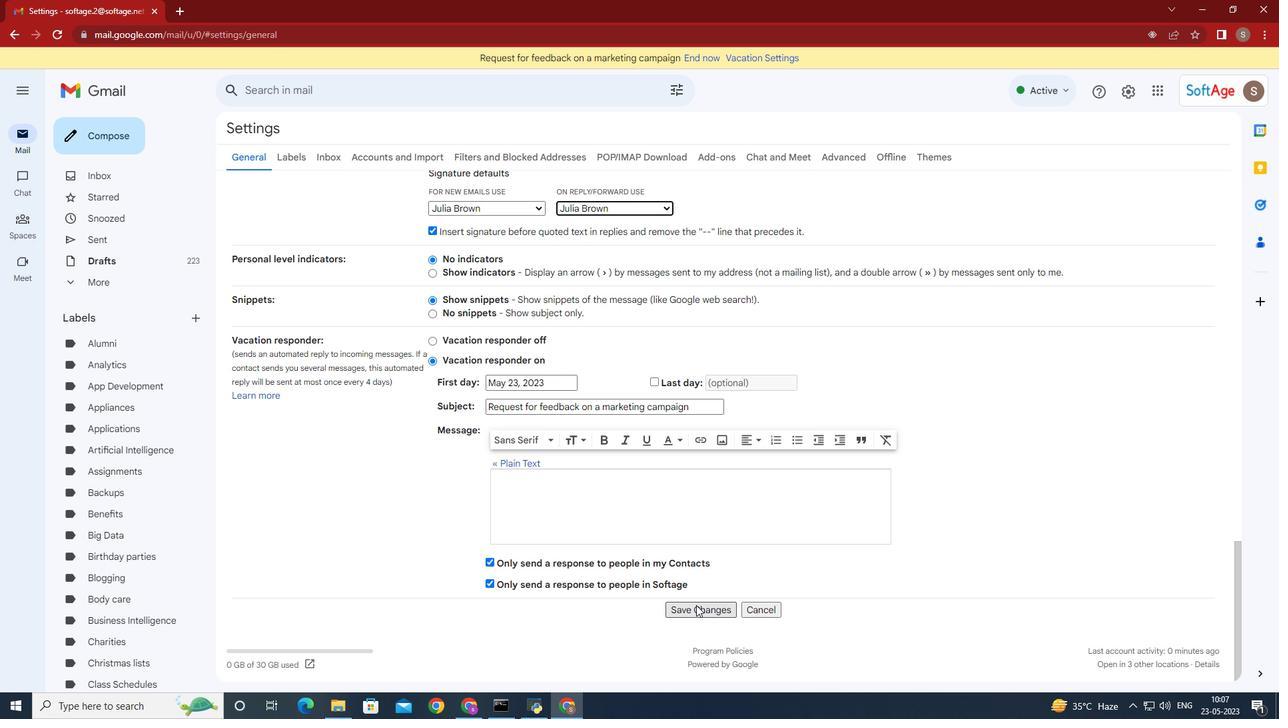 
Action: Mouse moved to (124, 133)
Screenshot: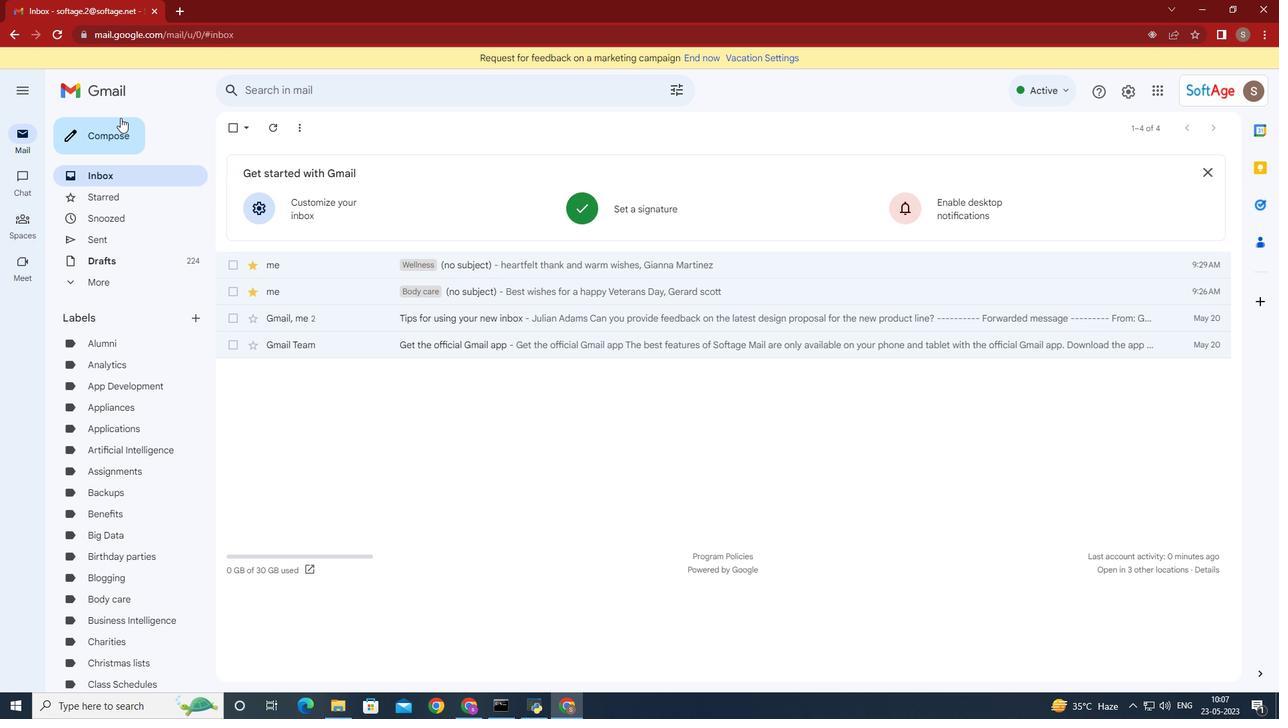 
Action: Mouse pressed left at (124, 133)
Screenshot: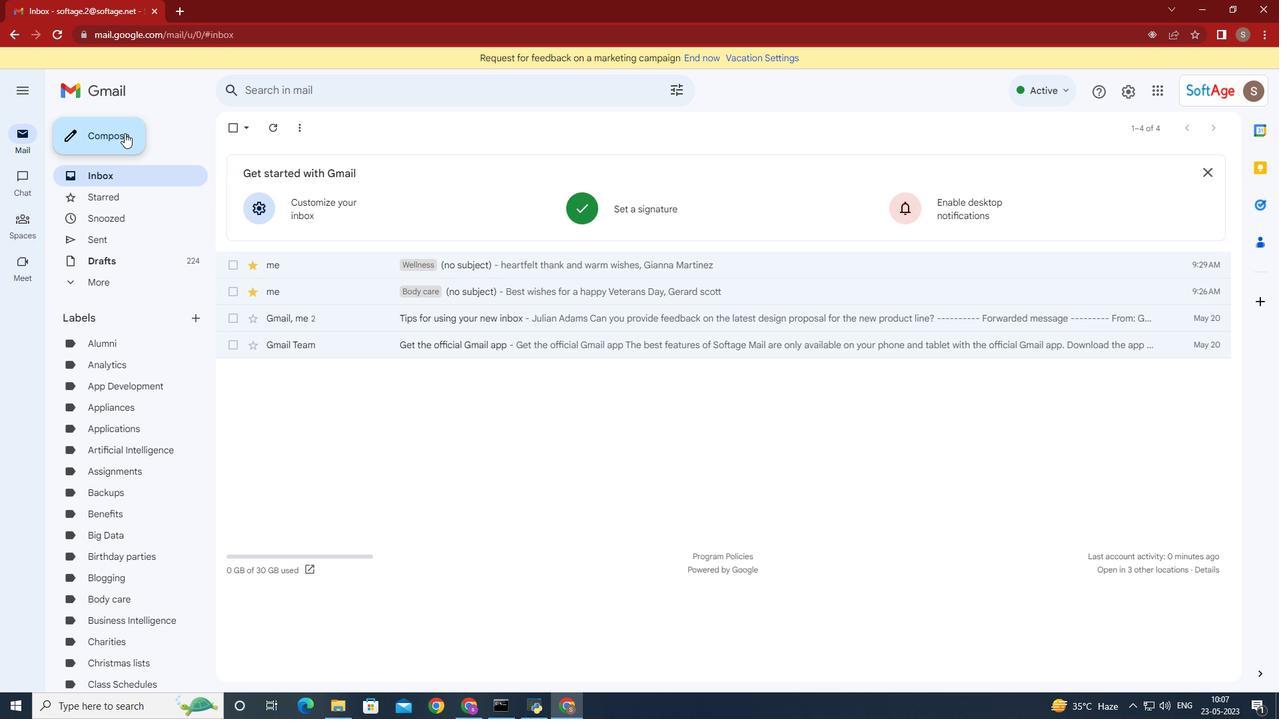
Action: Mouse moved to (153, 159)
Screenshot: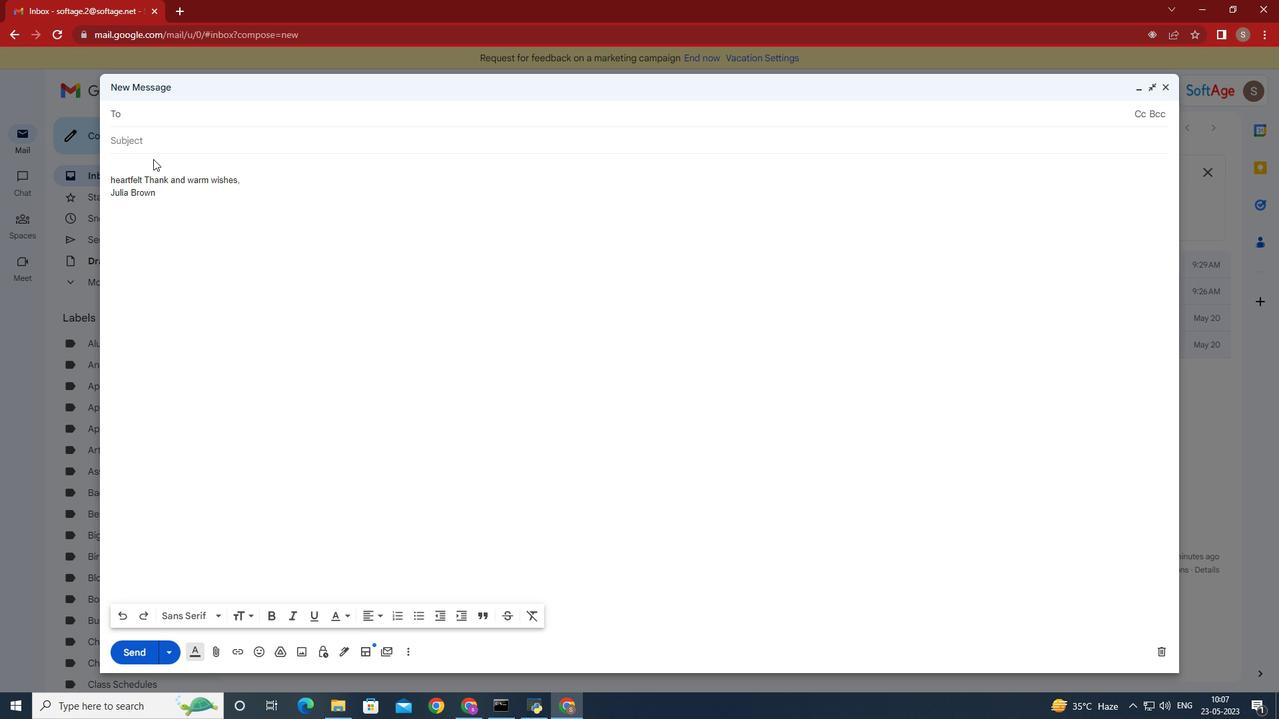 
Action: Key pressed <Key.shift>Softage.8
Screenshot: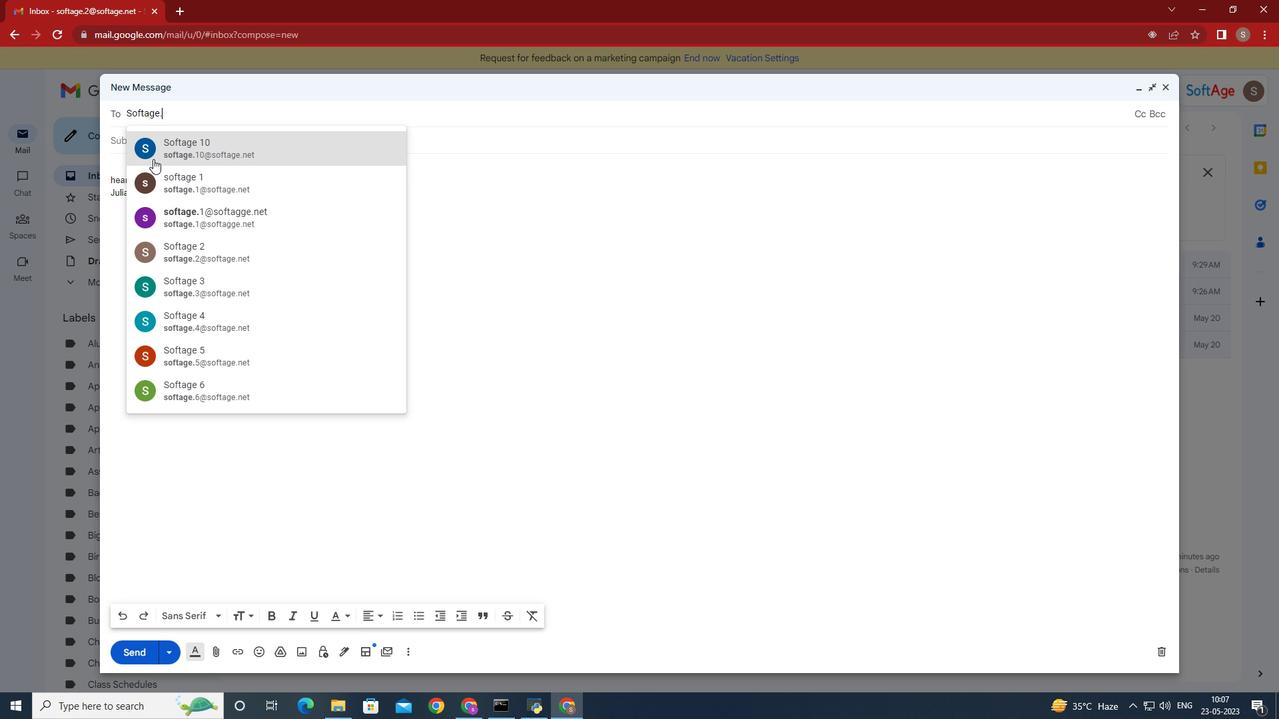 
Action: Mouse moved to (181, 150)
Screenshot: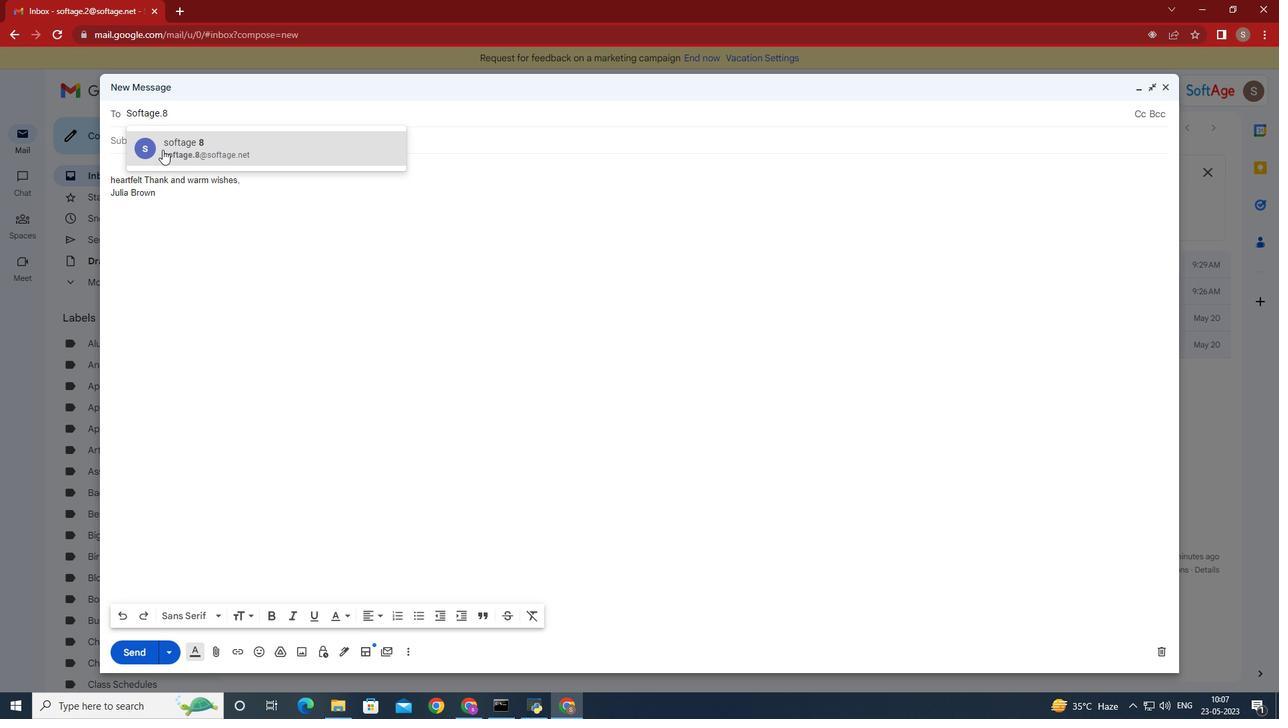
Action: Mouse pressed left at (181, 150)
Screenshot: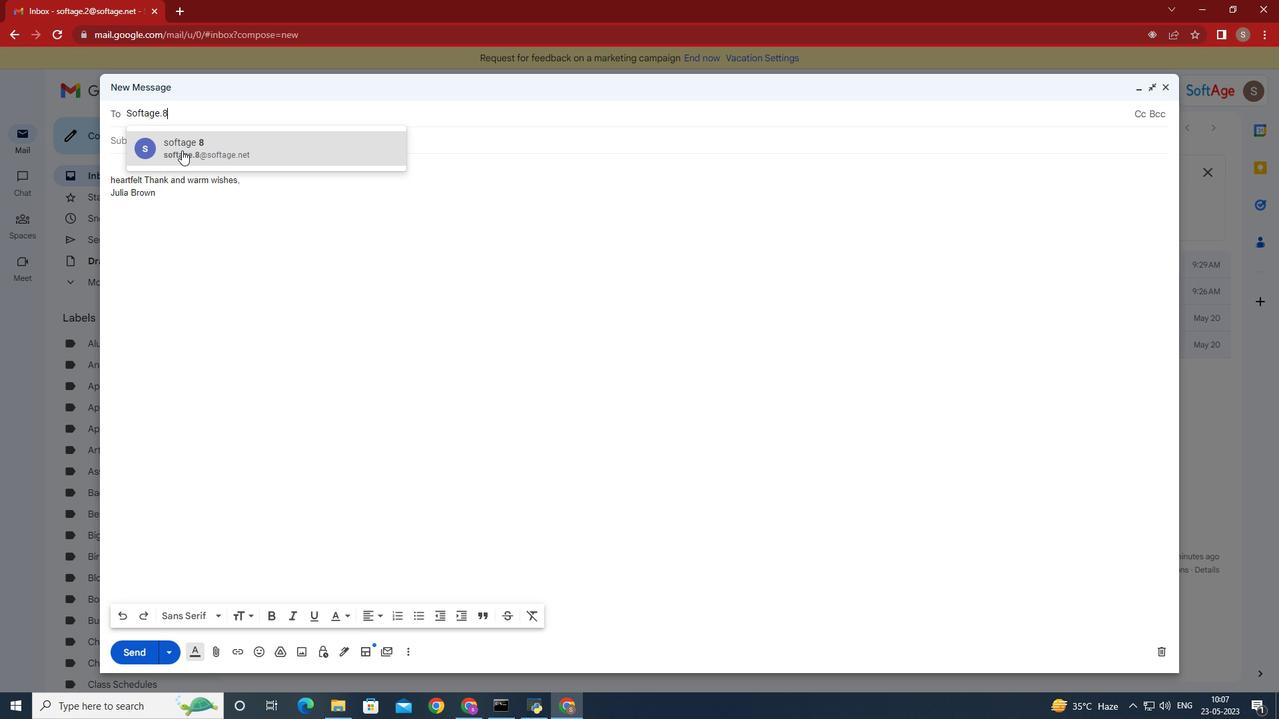
Action: Mouse moved to (406, 652)
Screenshot: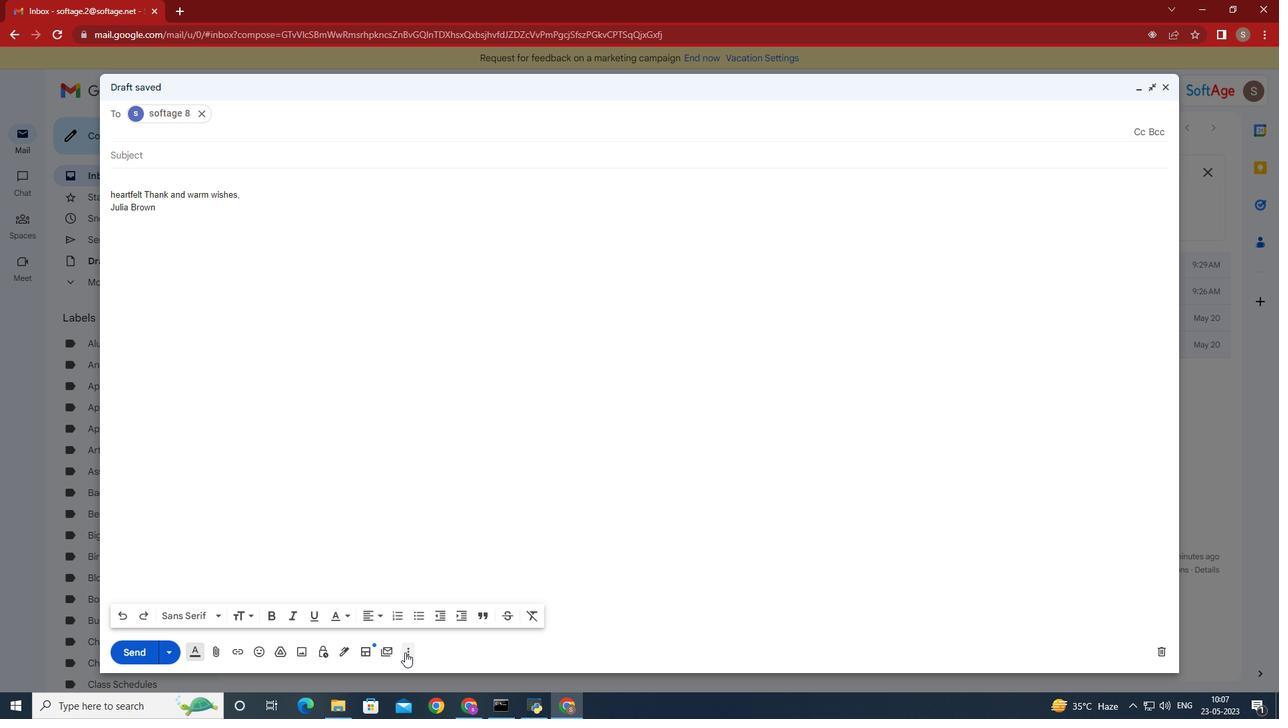 
Action: Mouse pressed left at (406, 652)
Screenshot: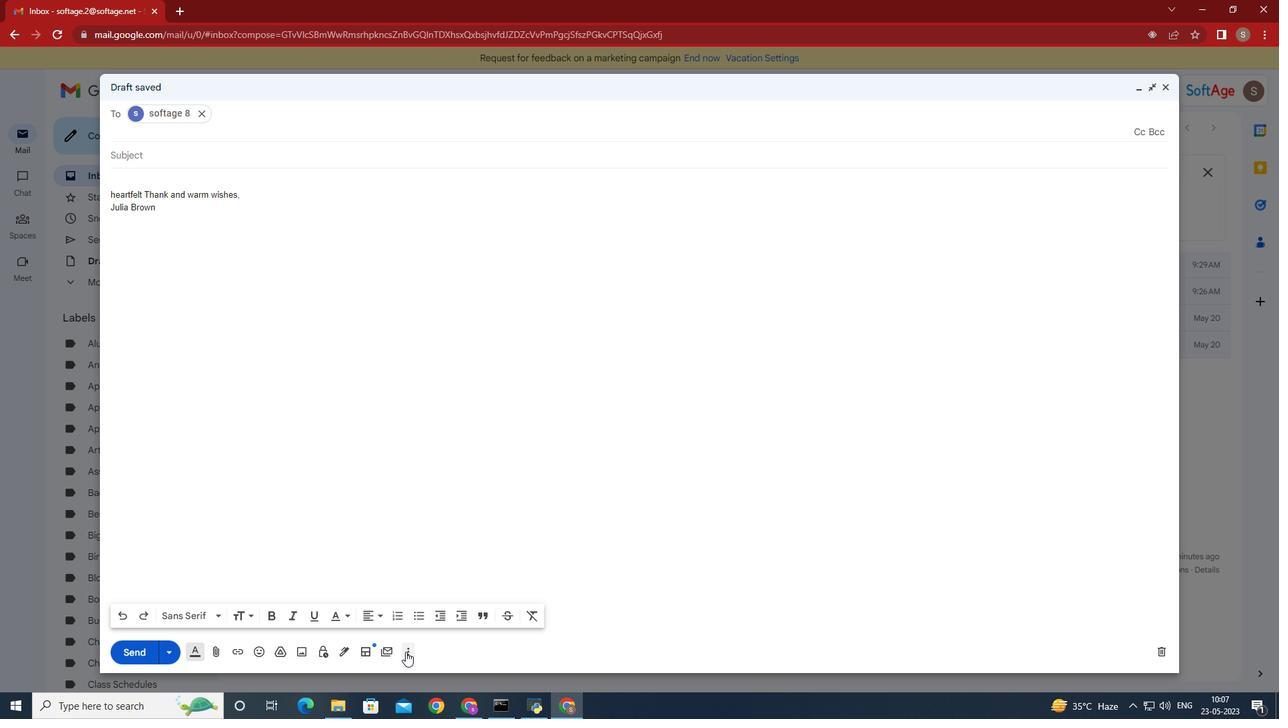 
Action: Mouse moved to (483, 531)
Screenshot: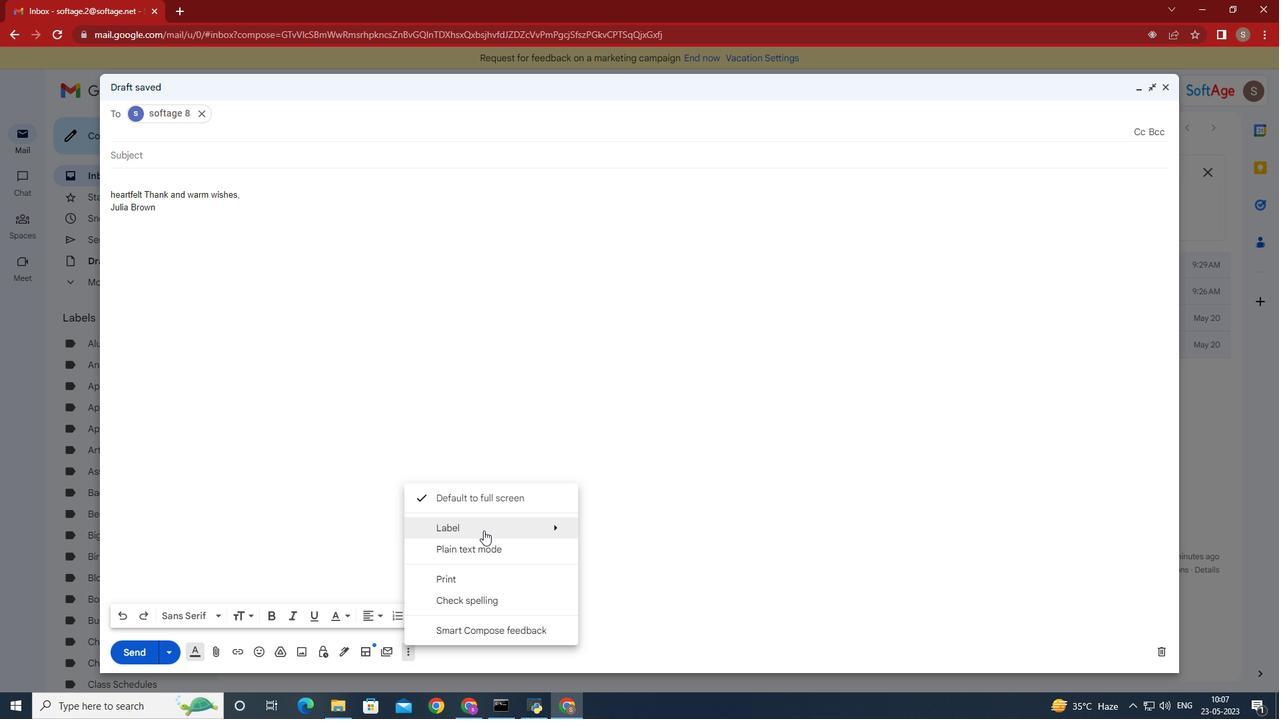 
Action: Mouse pressed left at (483, 531)
Screenshot: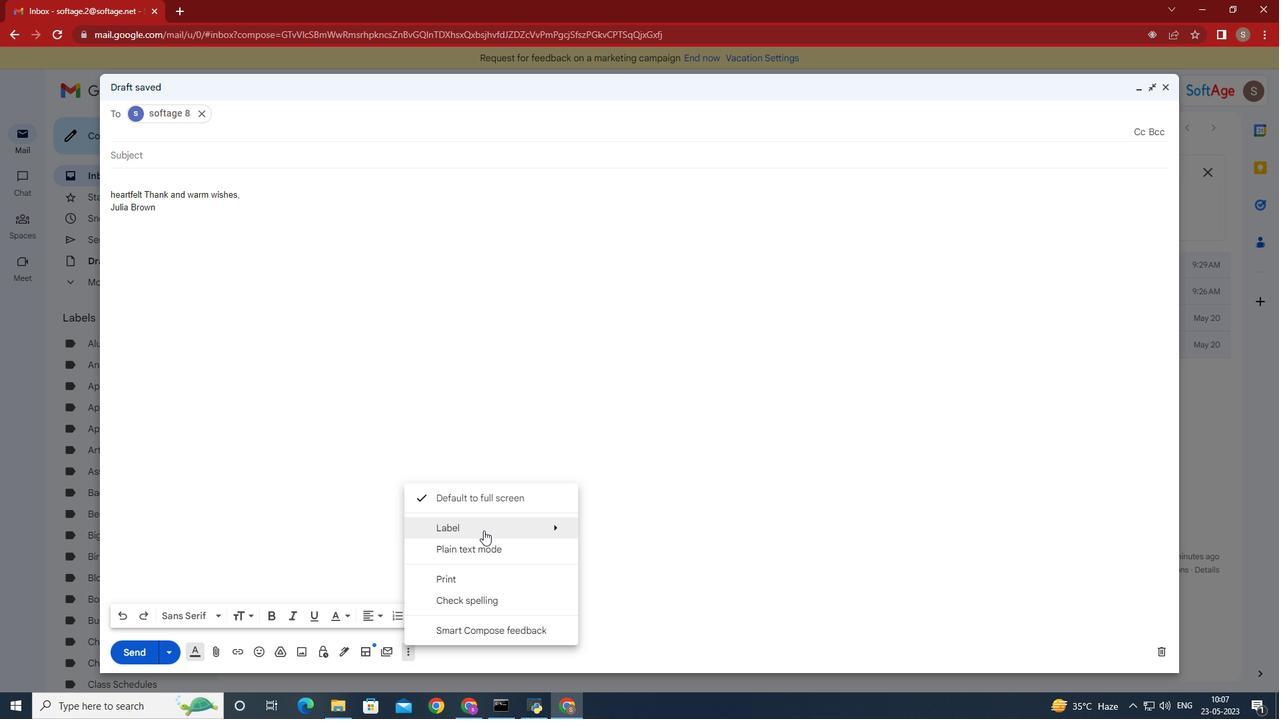 
Action: Mouse moved to (619, 269)
Screenshot: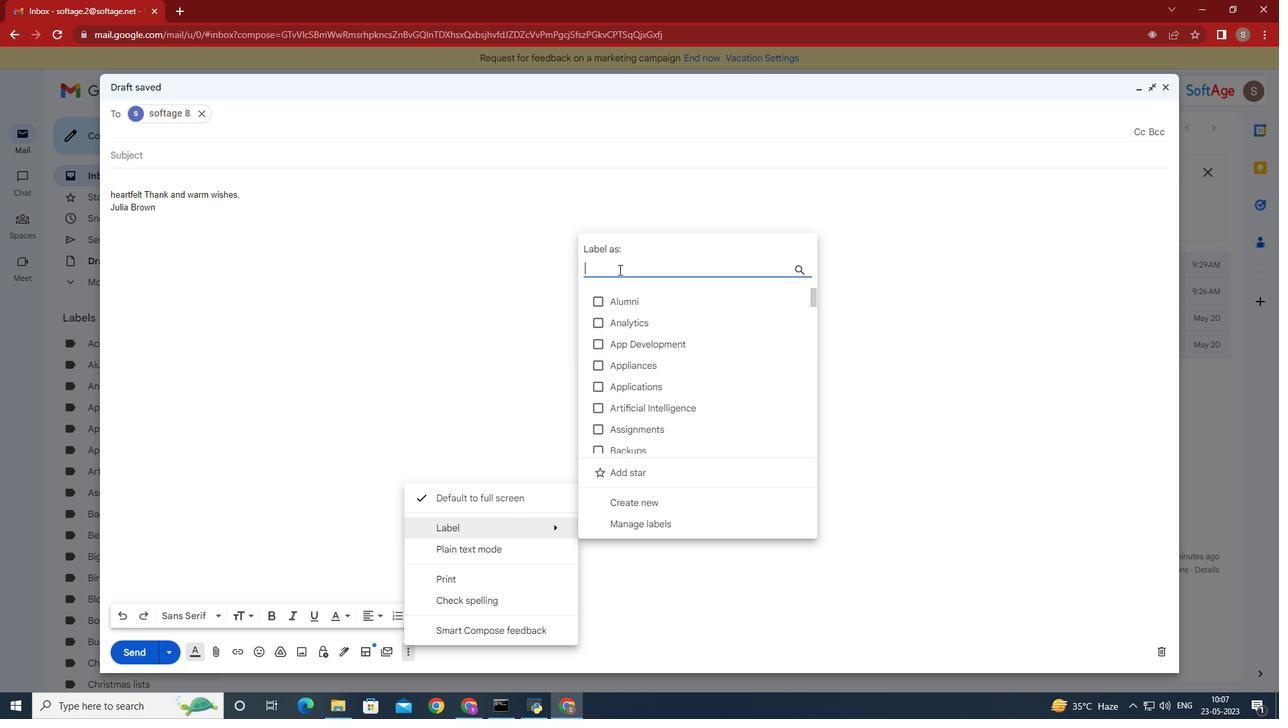 
Action: Key pressed <Key.shift>Cloud
Screenshot: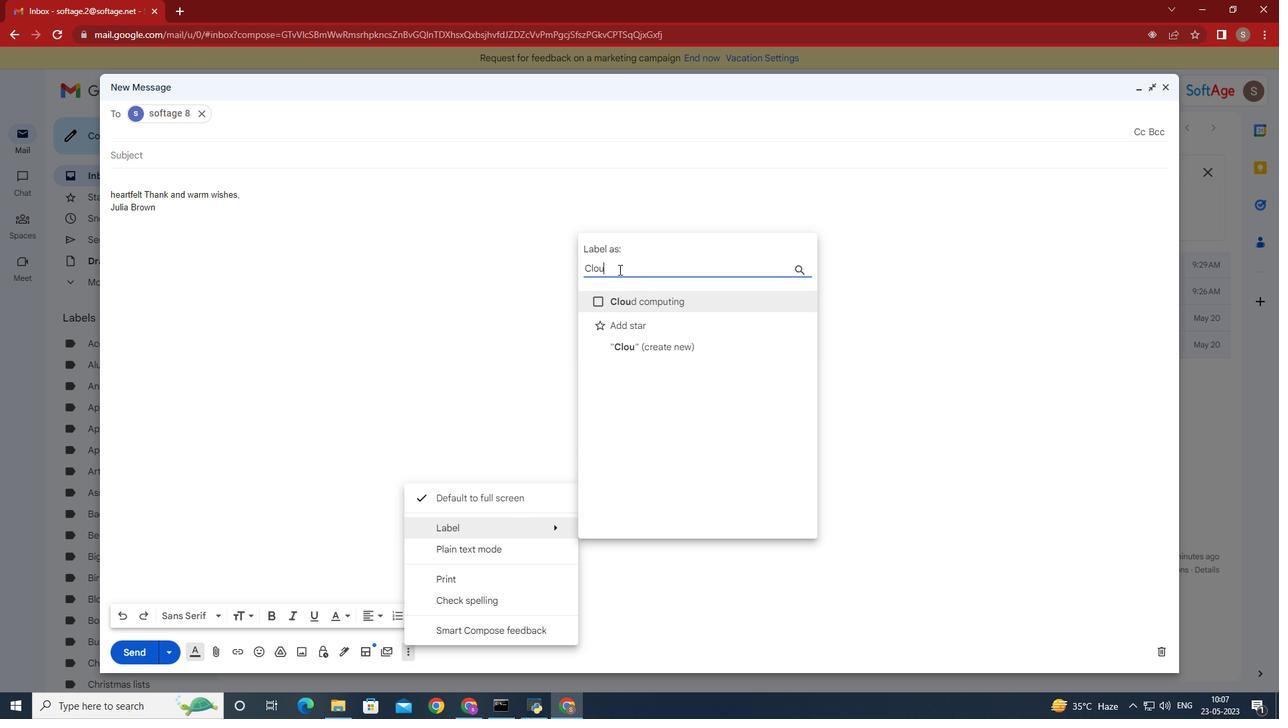 
Action: Mouse moved to (599, 302)
Screenshot: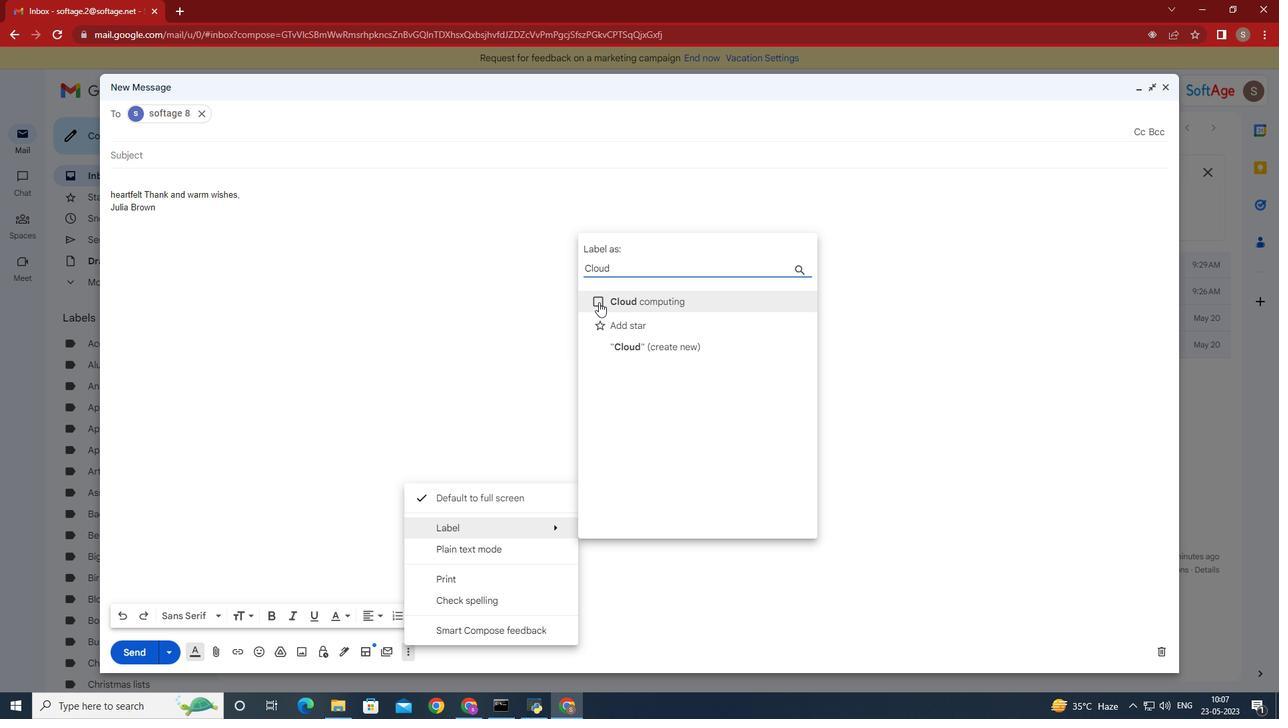 
Action: Mouse pressed left at (599, 302)
Screenshot: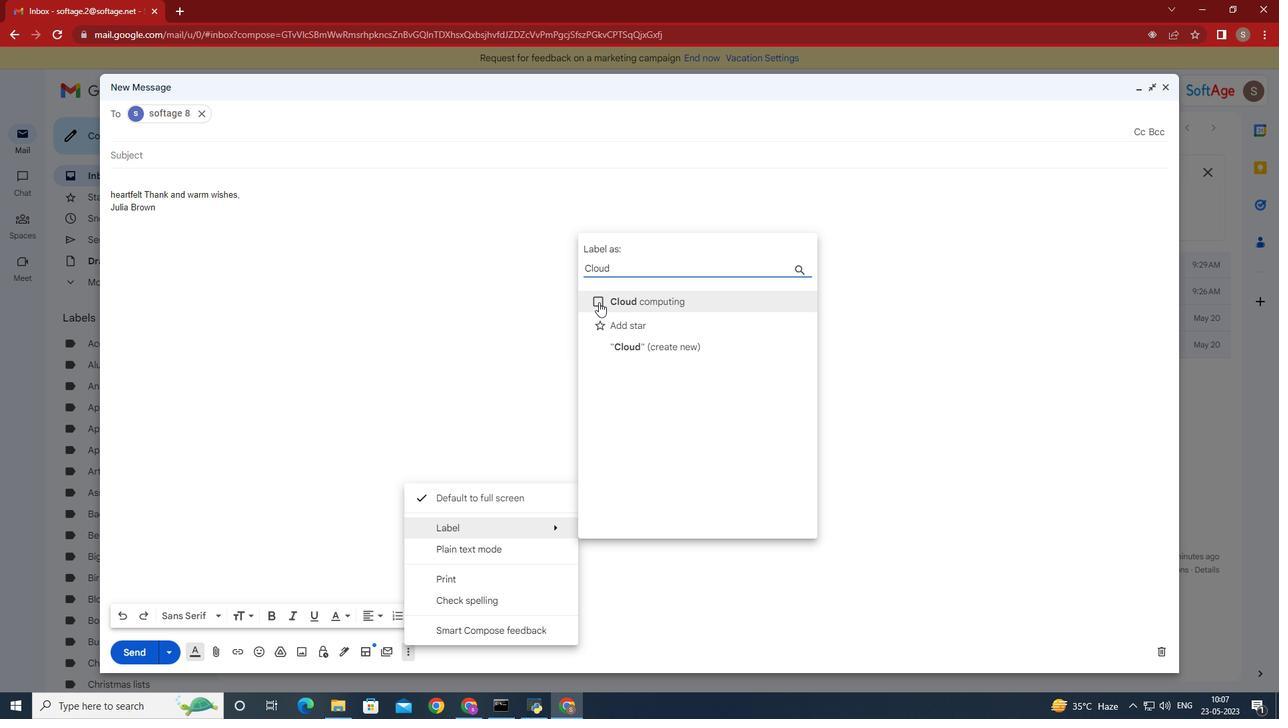 
Action: Mouse moved to (620, 347)
Screenshot: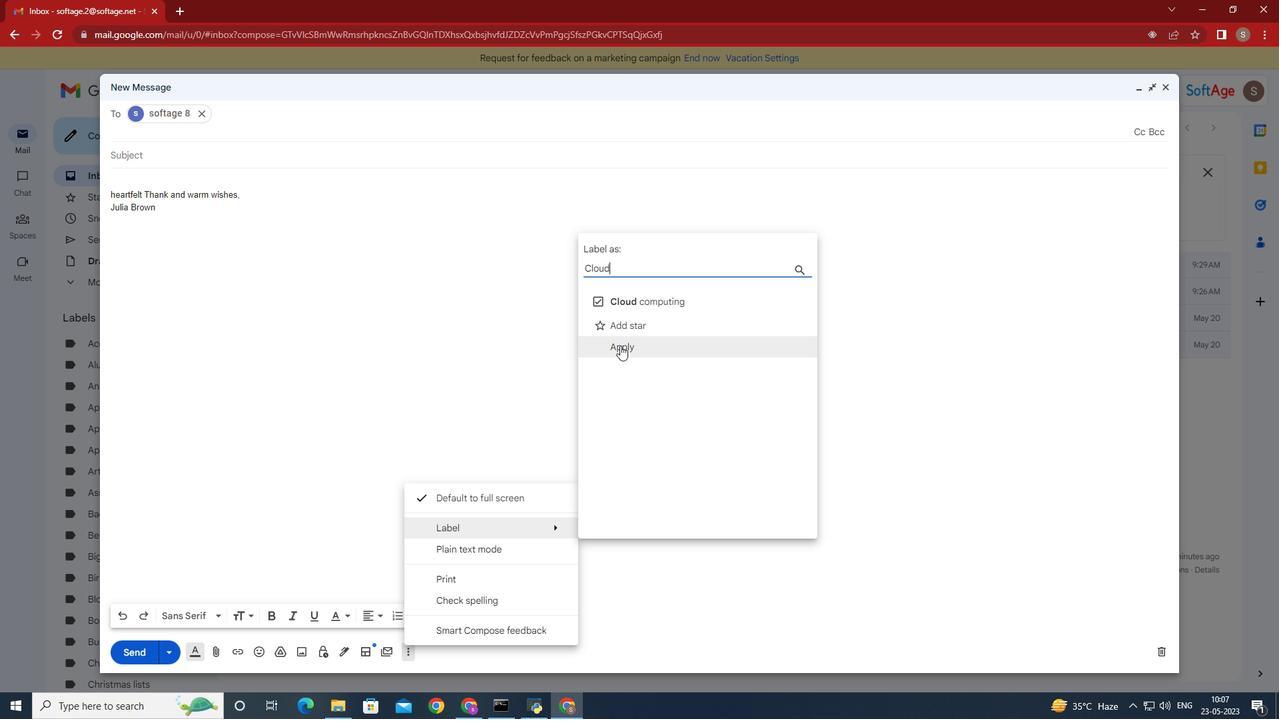 
Action: Mouse pressed left at (620, 347)
Screenshot: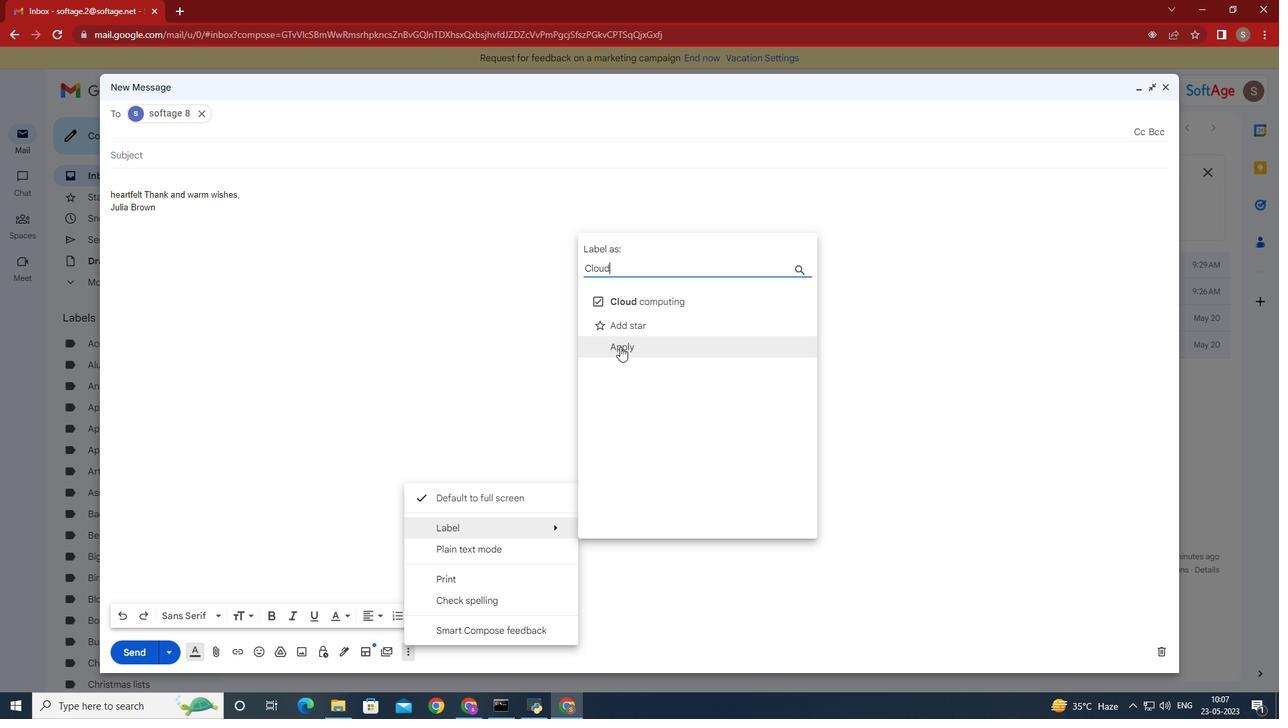 
